 Task: Create ChildIssue0000000301 as Child Issue of Issue Issue0000000151 in Backlog  in Scrum Project Project0000000031 in Jira. Create ChildIssue0000000302 as Child Issue of Issue Issue0000000151 in Backlog  in Scrum Project Project0000000031 in Jira. Create ChildIssue0000000303 as Child Issue of Issue Issue0000000152 in Backlog  in Scrum Project Project0000000031 in Jira. Create ChildIssue0000000304 as Child Issue of Issue Issue0000000152 in Backlog  in Scrum Project Project0000000031 in Jira. Create ChildIssue0000000305 as Child Issue of Issue Issue0000000153 in Backlog  in Scrum Project Project0000000031 in Jira
Action: Mouse moved to (376, 131)
Screenshot: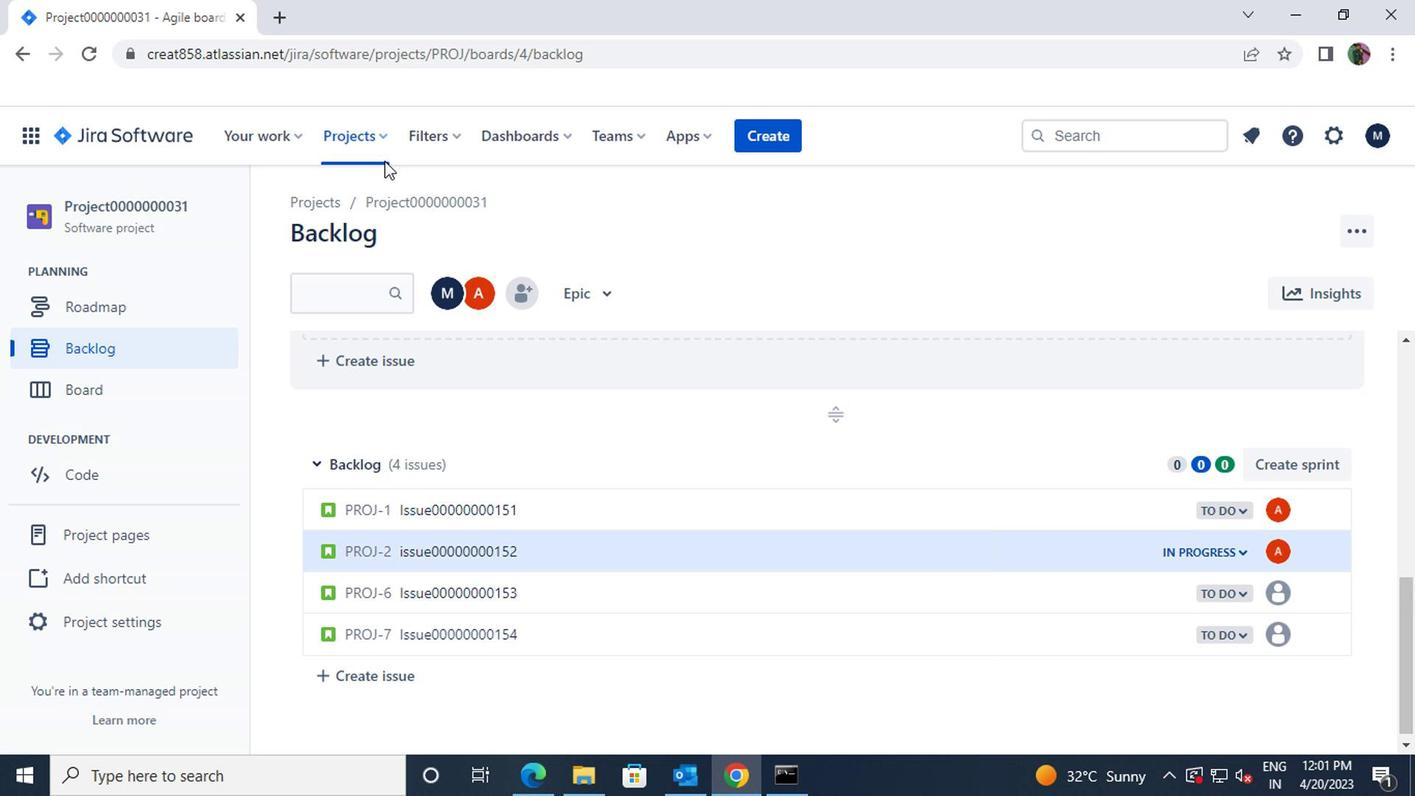 
Action: Mouse pressed left at (376, 131)
Screenshot: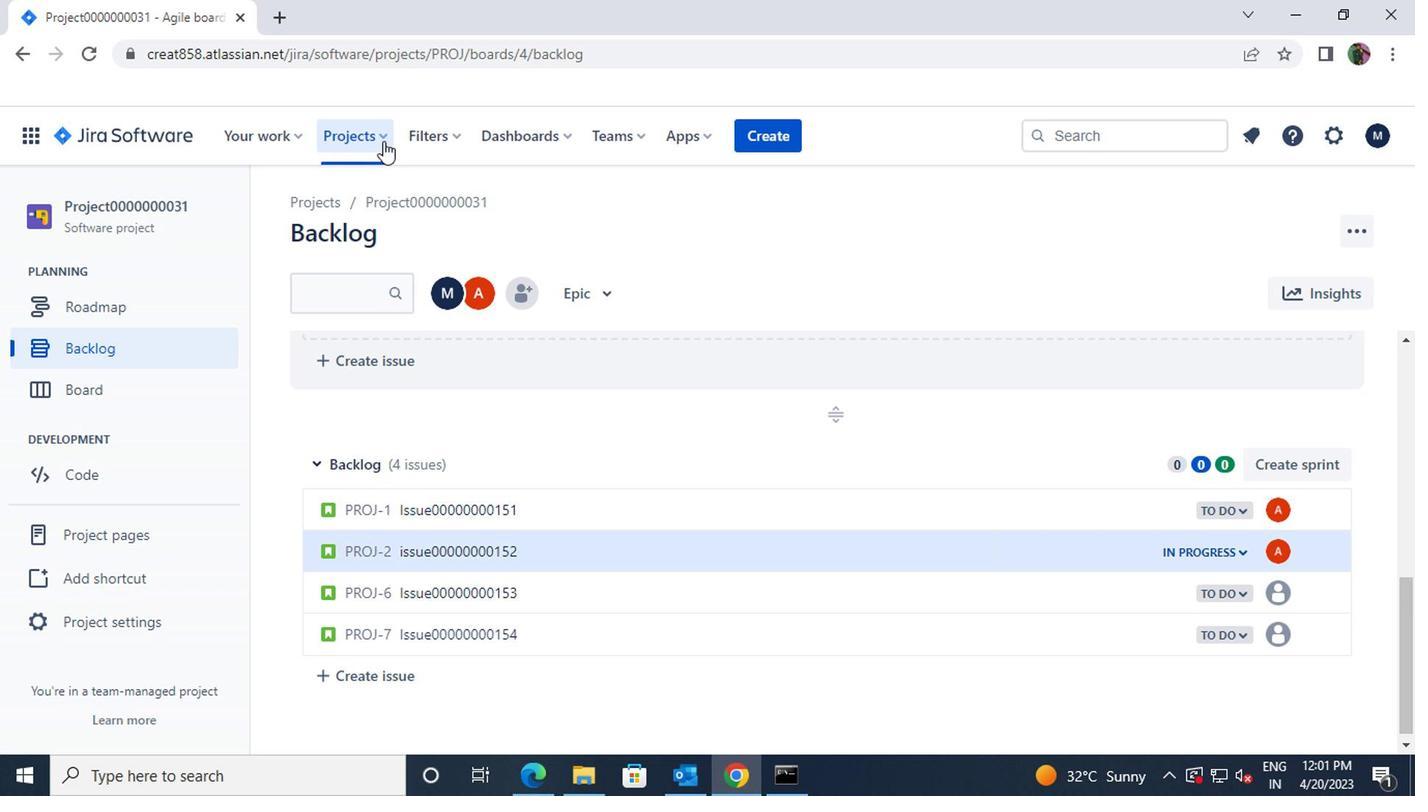 
Action: Mouse moved to (407, 223)
Screenshot: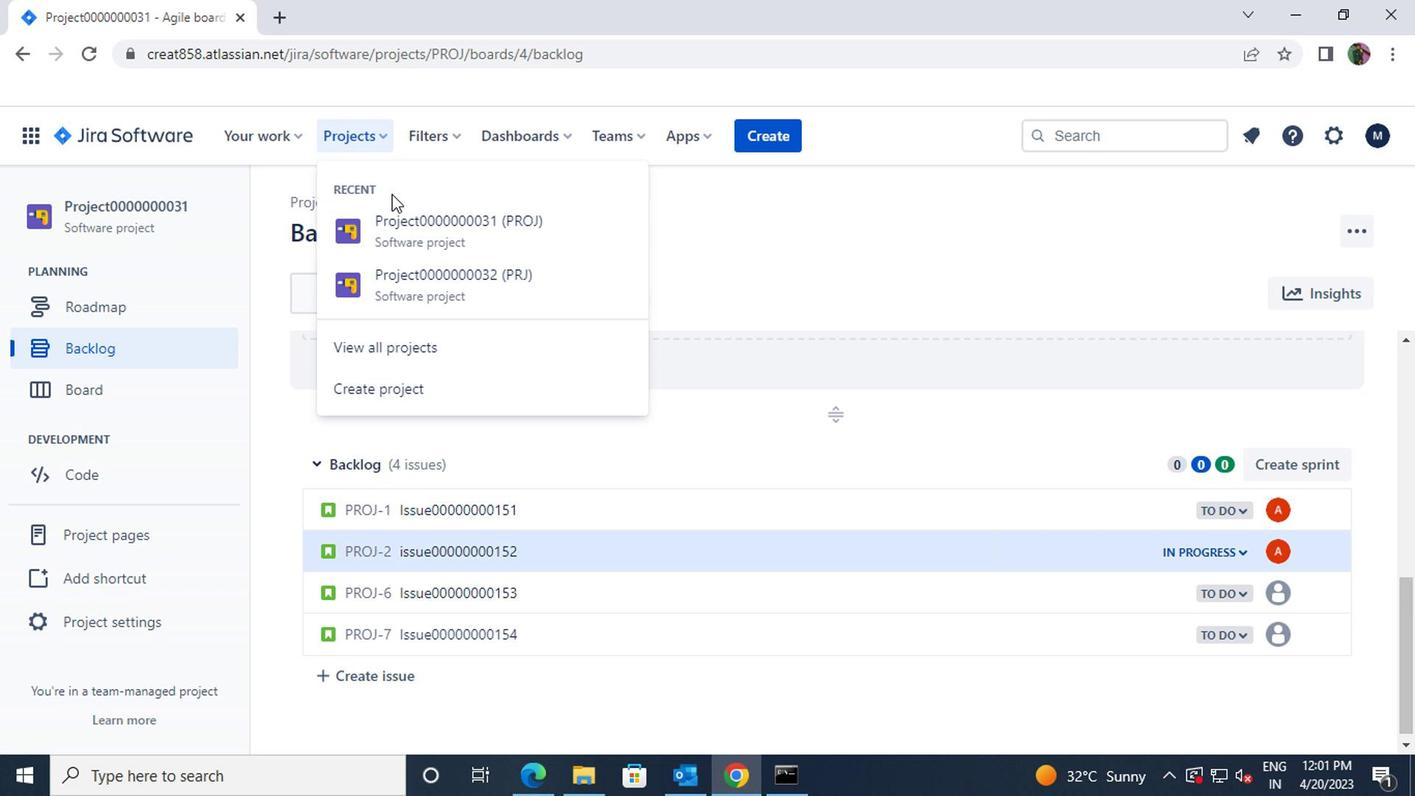 
Action: Mouse pressed left at (407, 223)
Screenshot: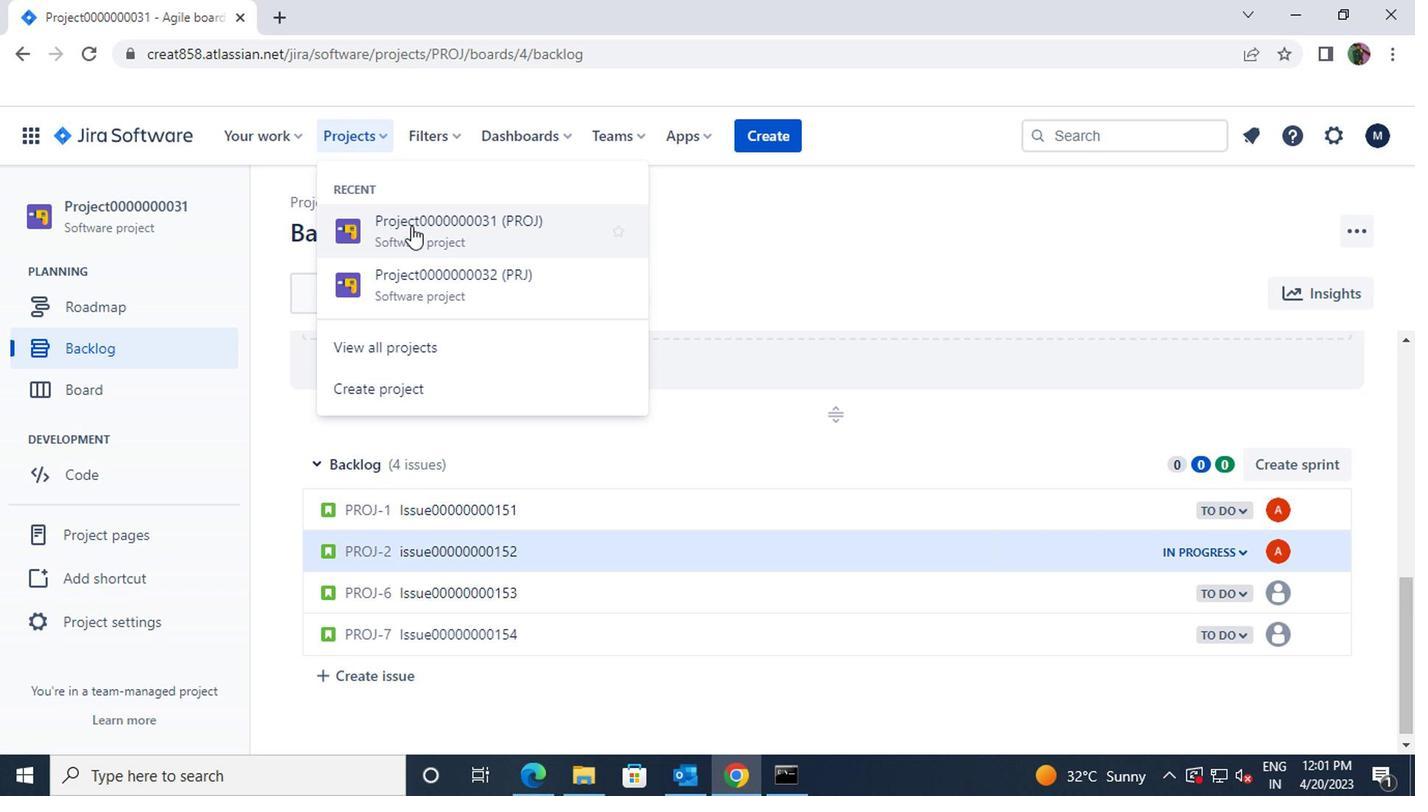 
Action: Mouse moved to (106, 356)
Screenshot: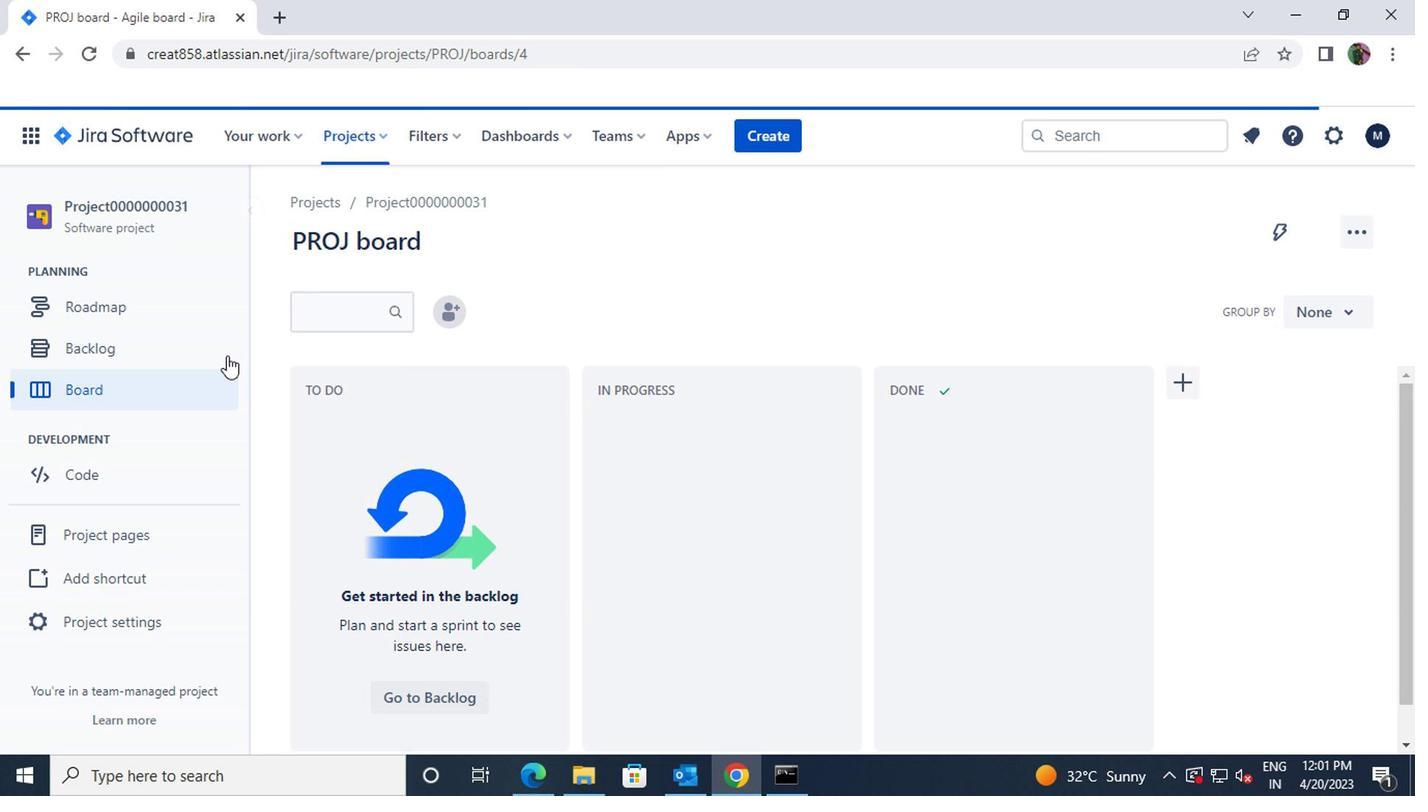 
Action: Mouse pressed left at (106, 356)
Screenshot: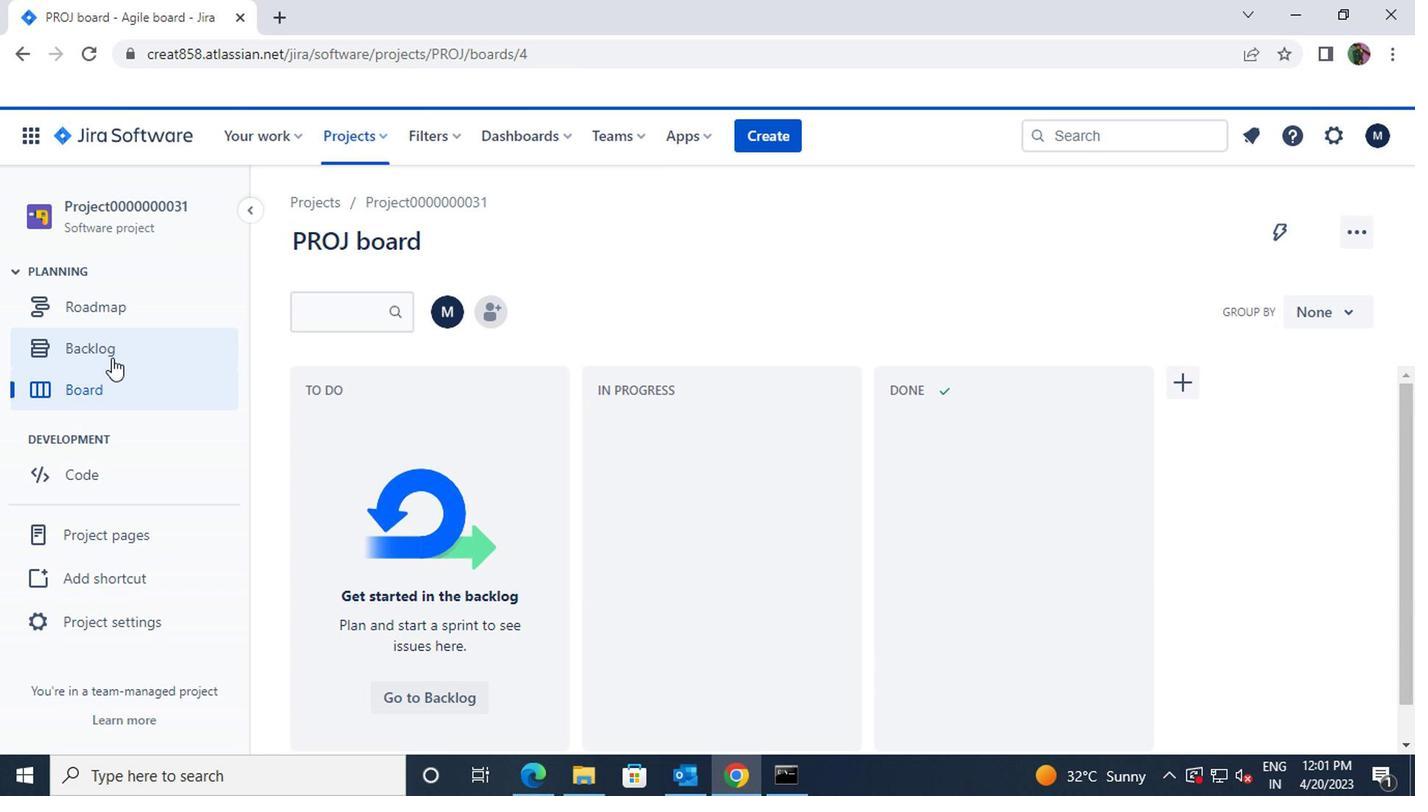 
Action: Mouse moved to (501, 424)
Screenshot: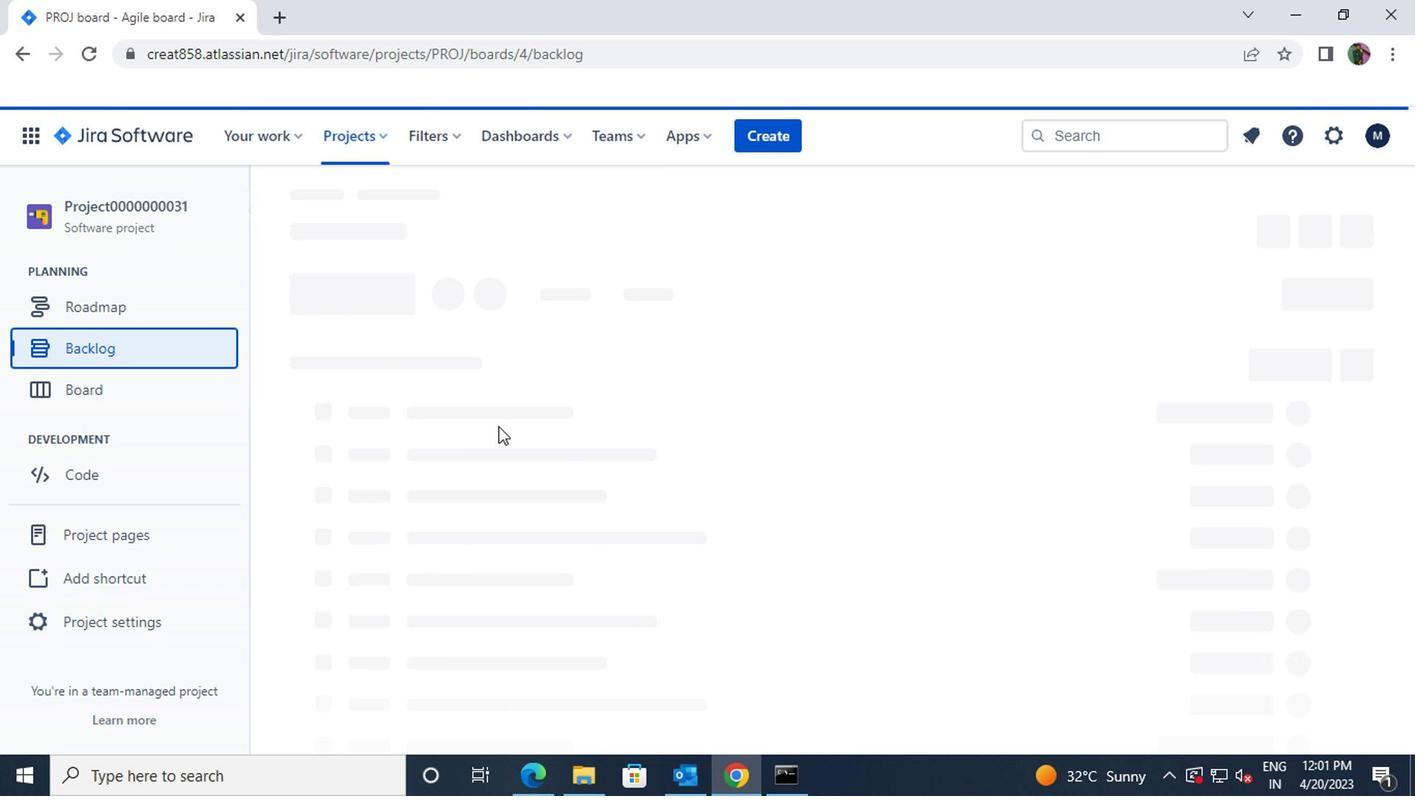 
Action: Mouse scrolled (501, 423) with delta (0, 0)
Screenshot: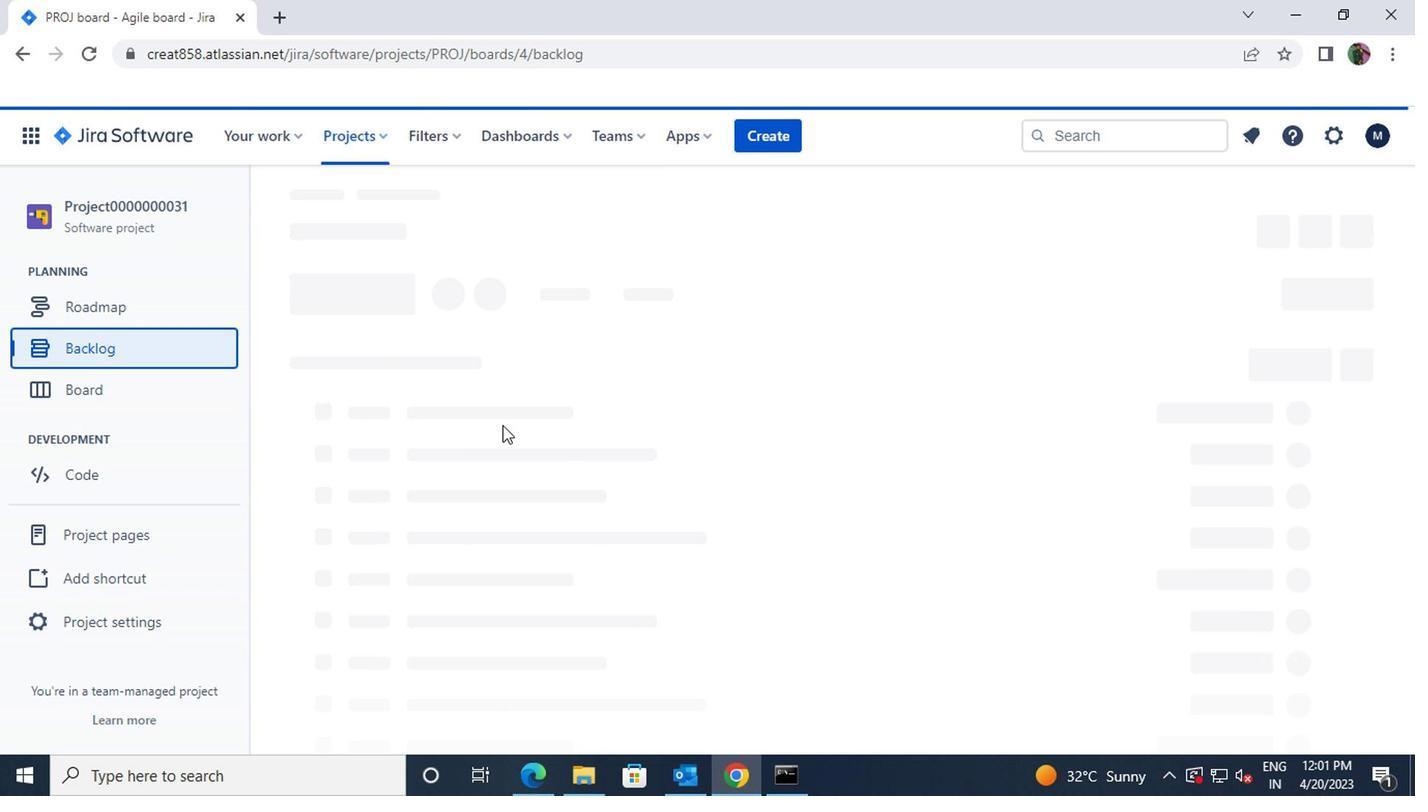 
Action: Mouse scrolled (501, 423) with delta (0, 0)
Screenshot: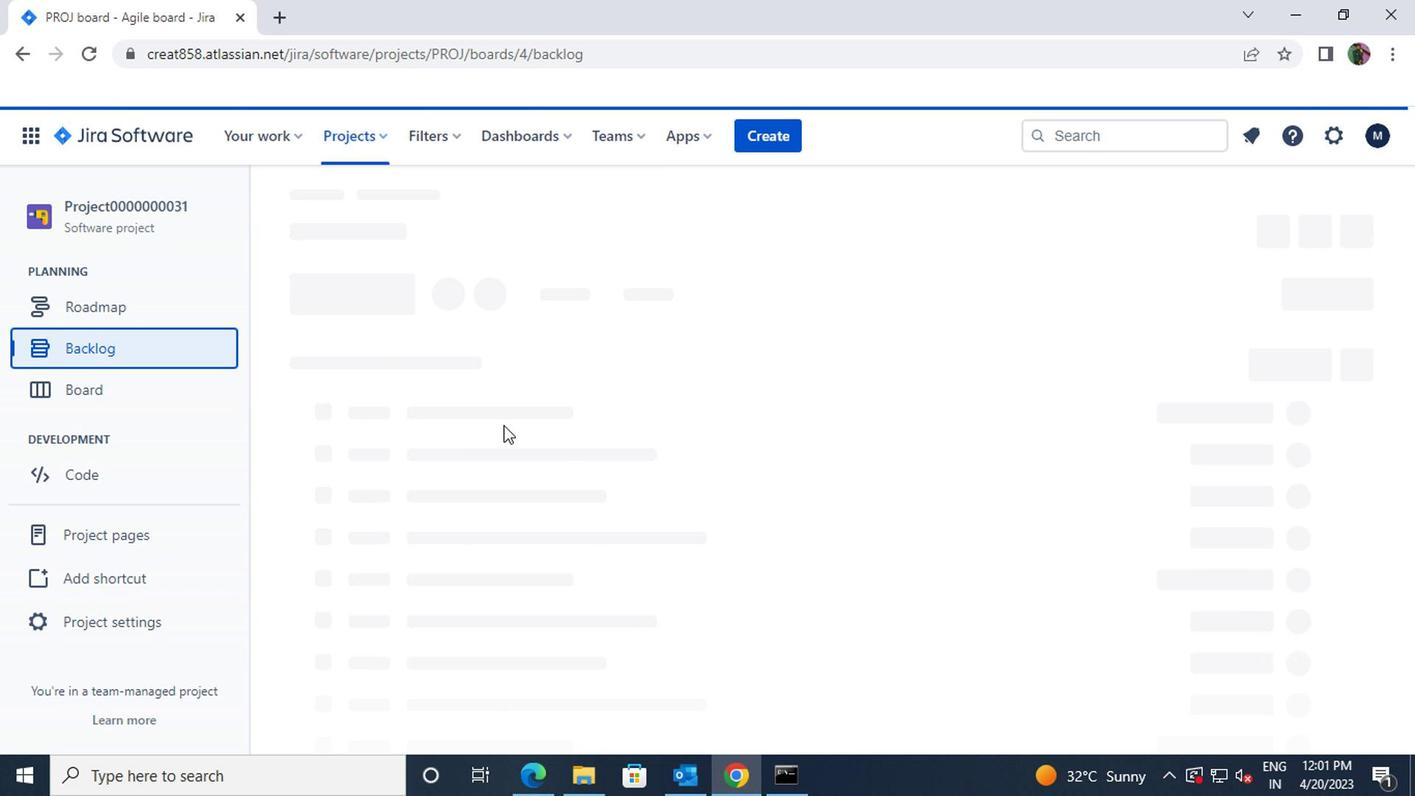 
Action: Mouse scrolled (501, 423) with delta (0, 0)
Screenshot: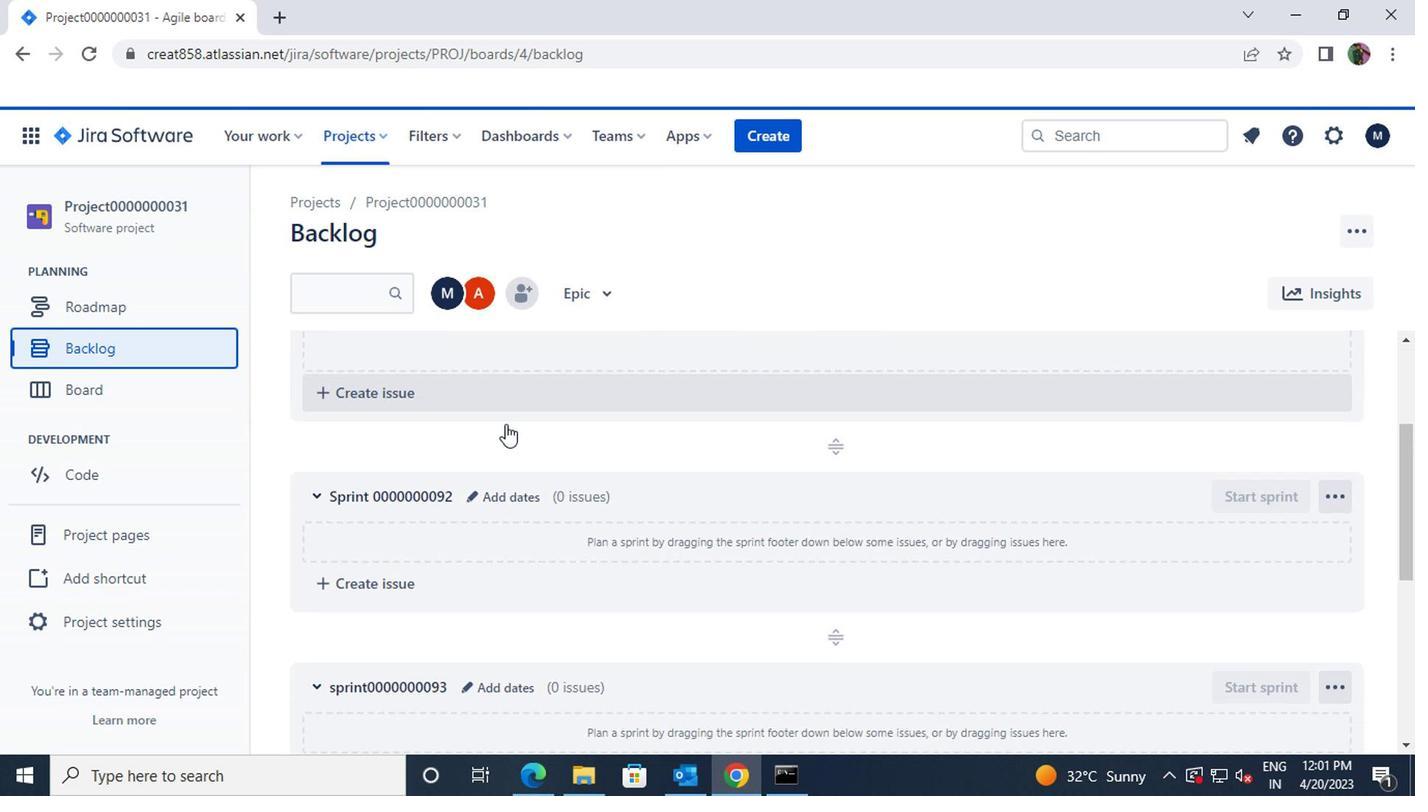 
Action: Mouse scrolled (501, 423) with delta (0, 0)
Screenshot: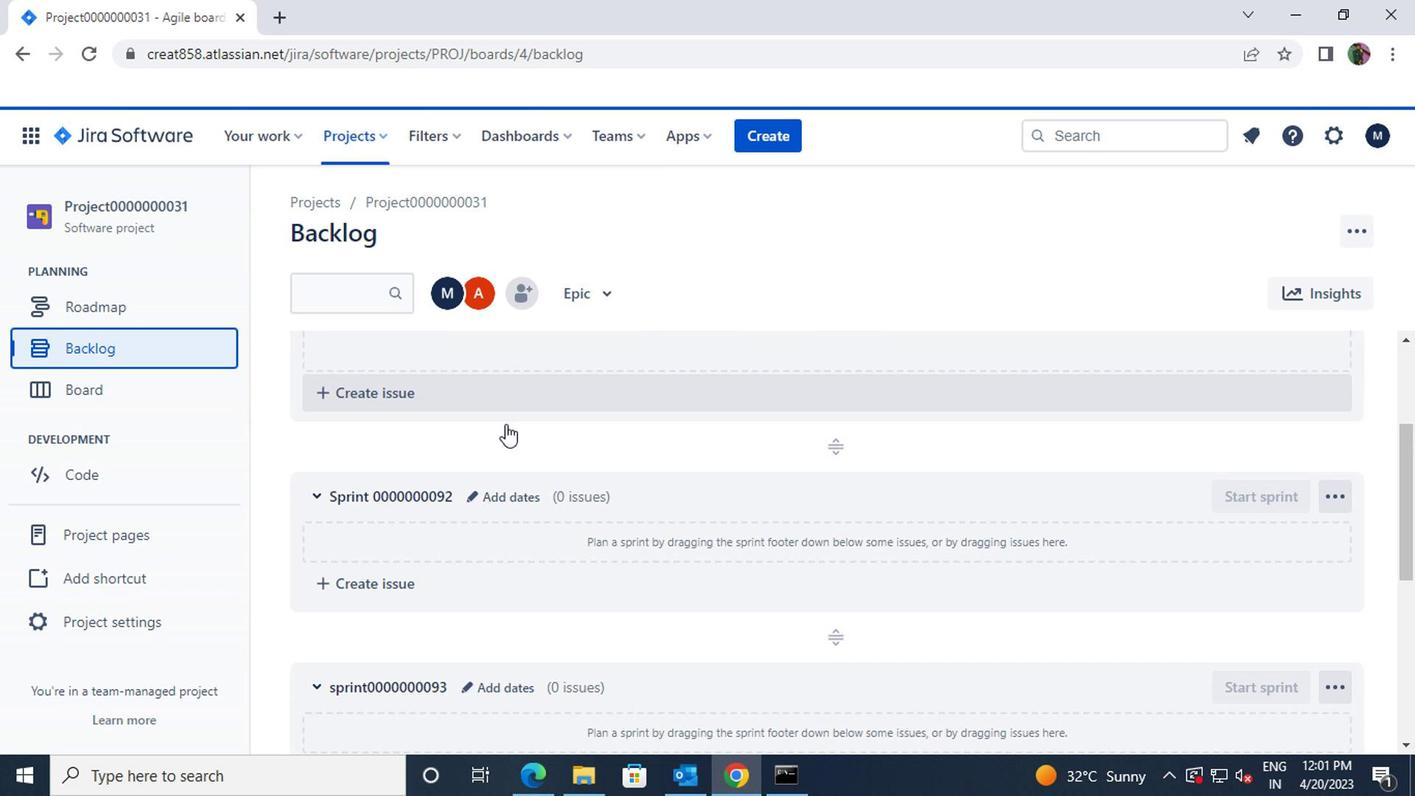
Action: Mouse scrolled (501, 423) with delta (0, 0)
Screenshot: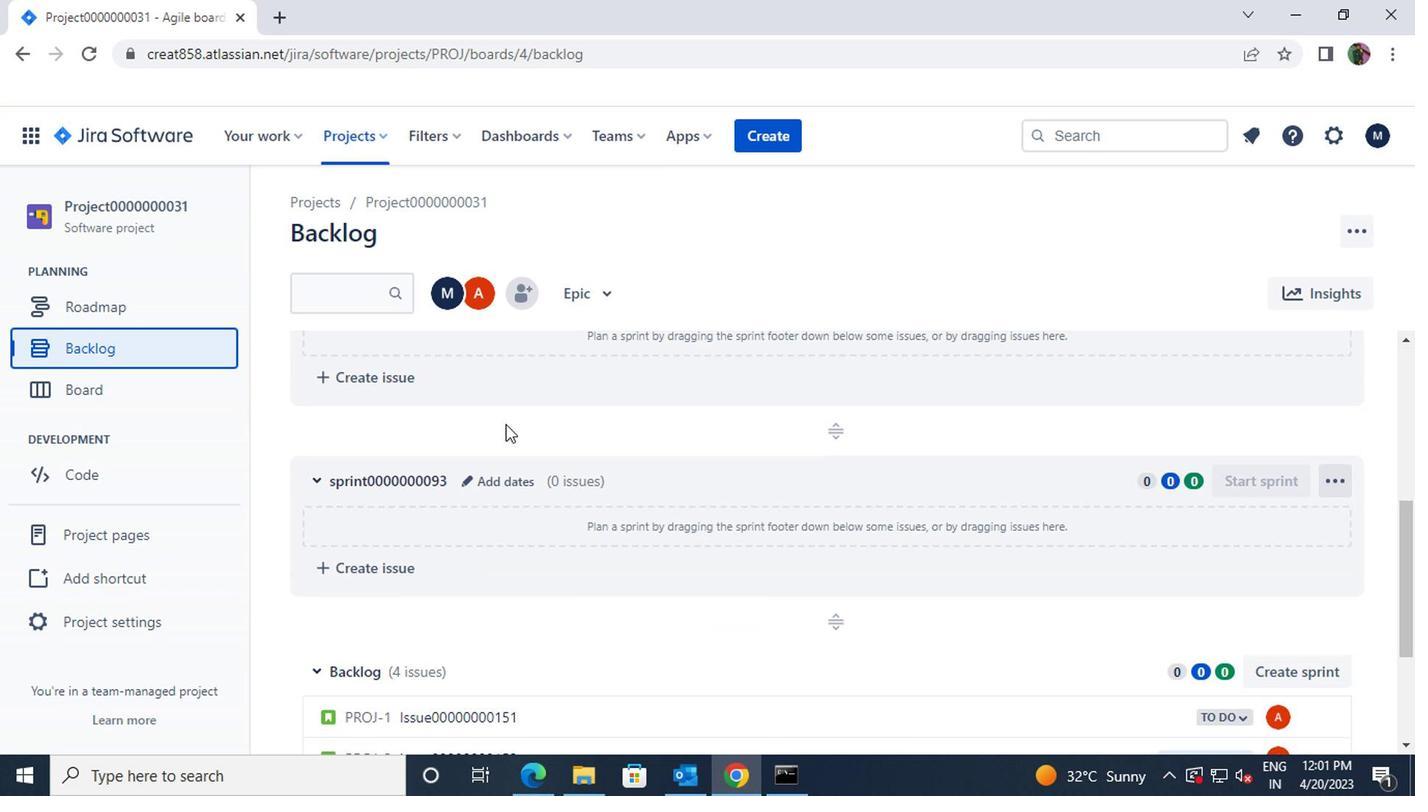 
Action: Mouse moved to (501, 424)
Screenshot: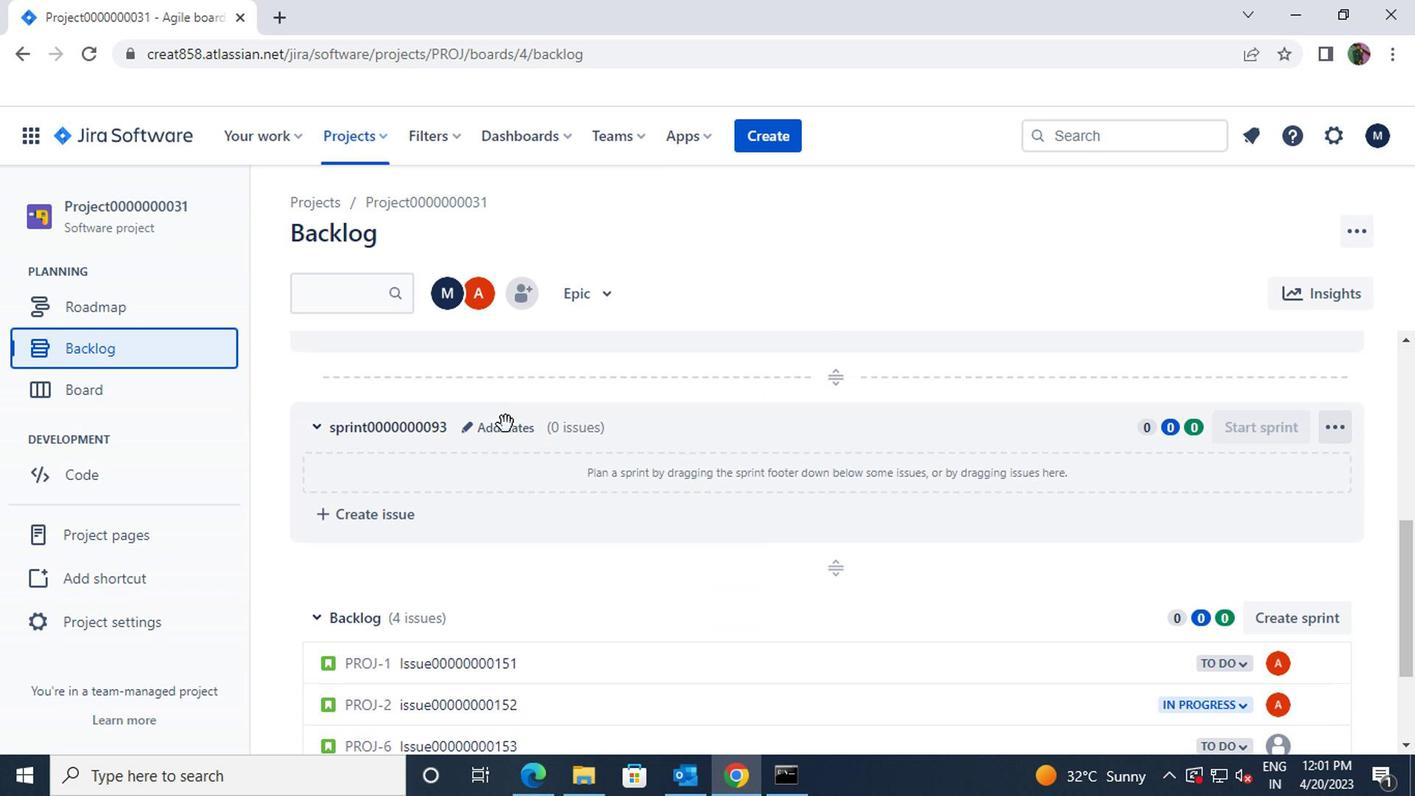 
Action: Mouse scrolled (501, 423) with delta (0, 0)
Screenshot: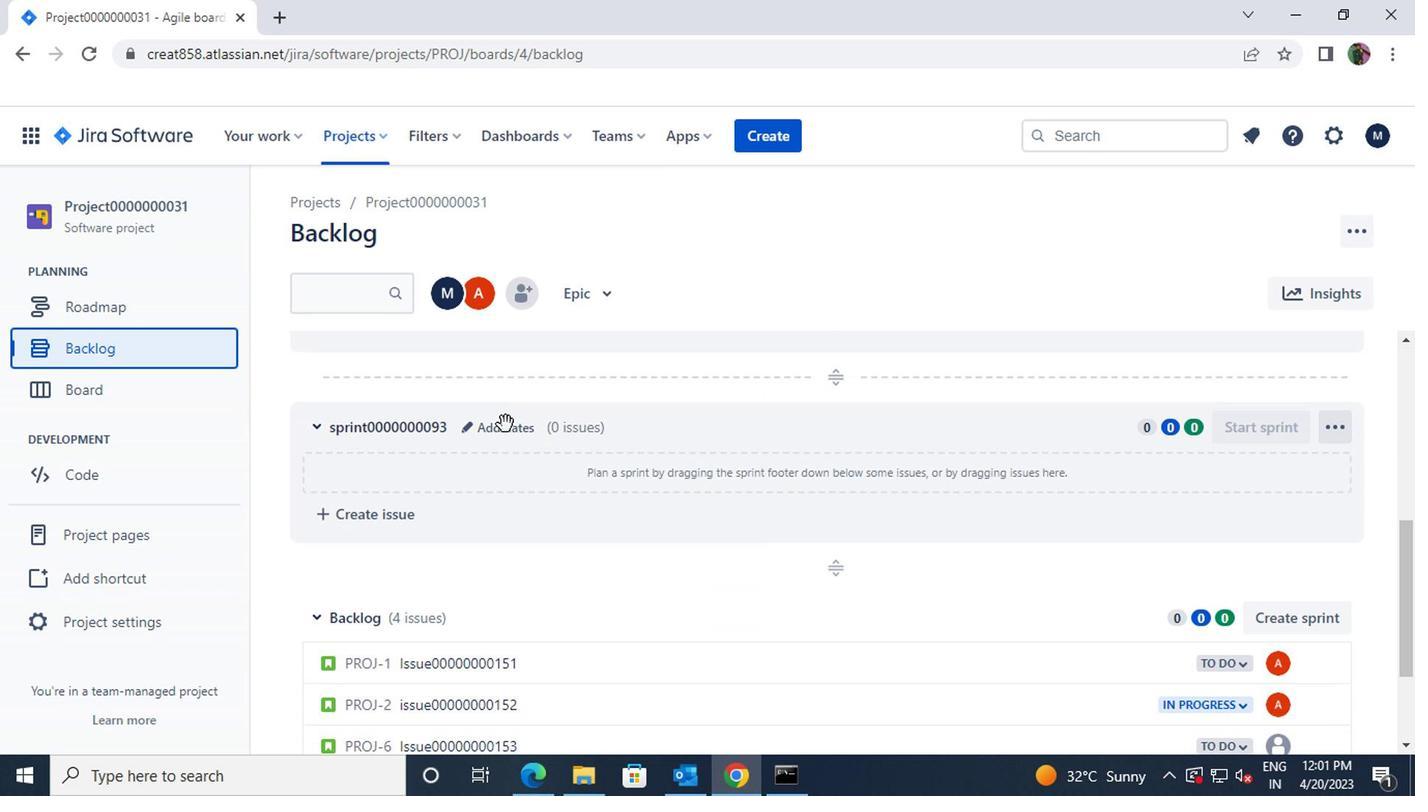 
Action: Mouse moved to (559, 495)
Screenshot: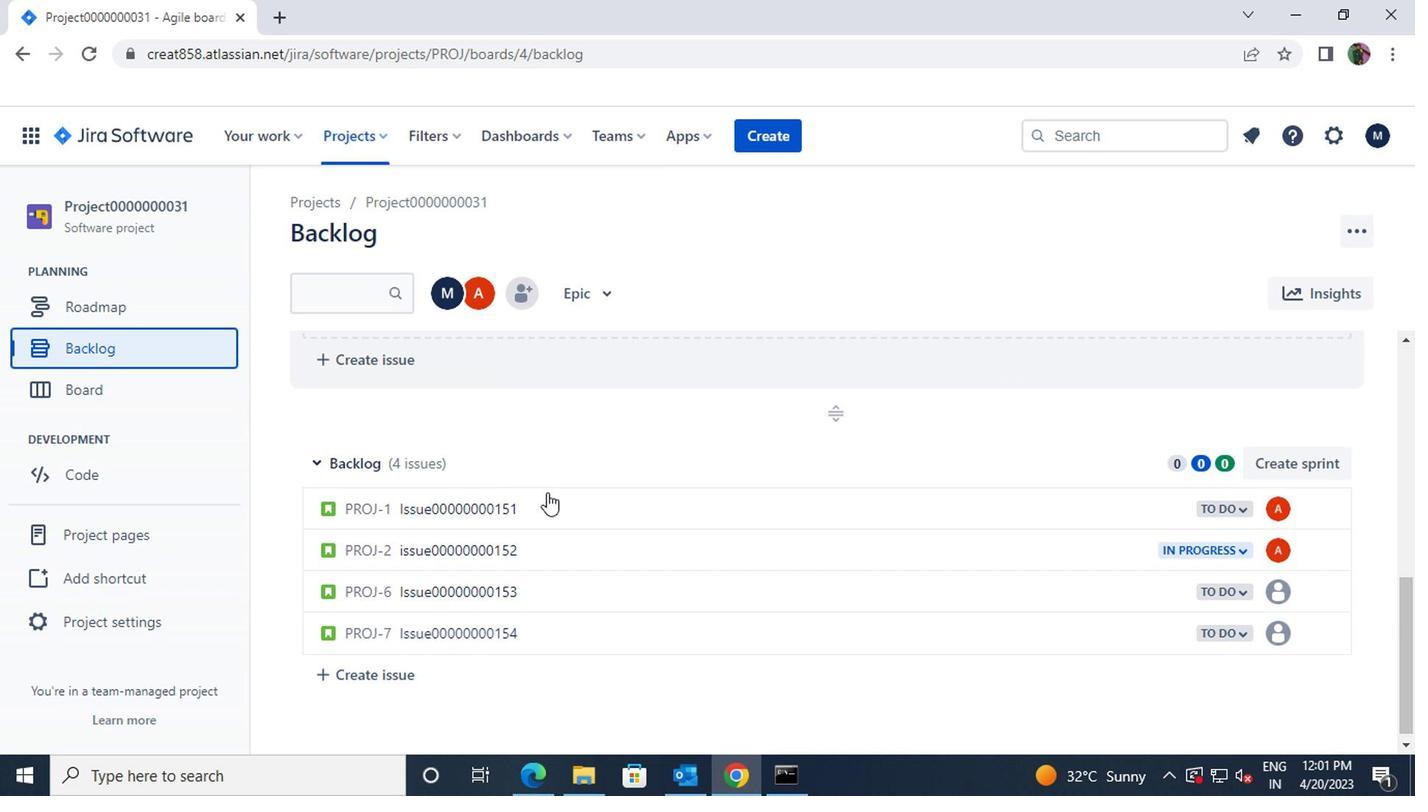 
Action: Mouse pressed left at (559, 495)
Screenshot: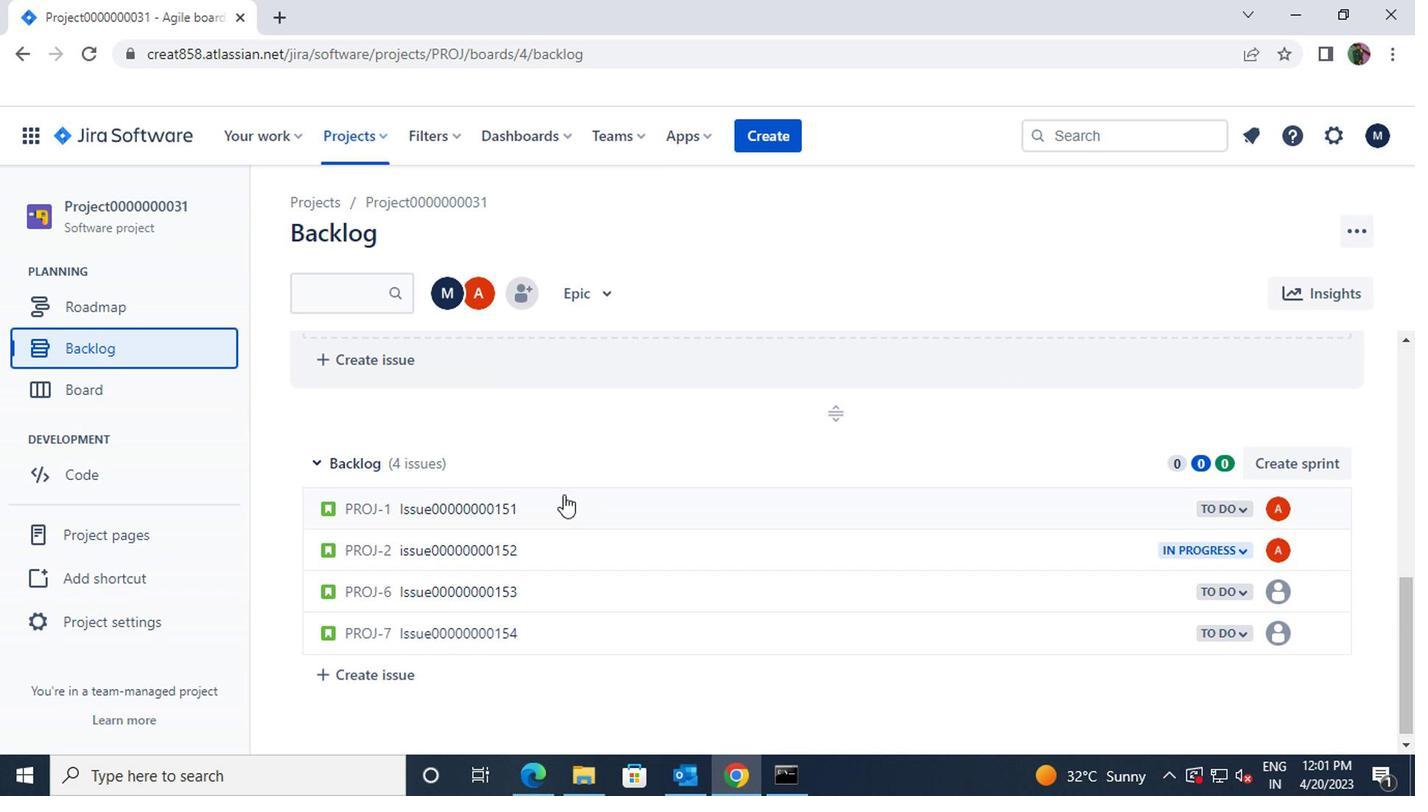 
Action: Mouse moved to (1047, 449)
Screenshot: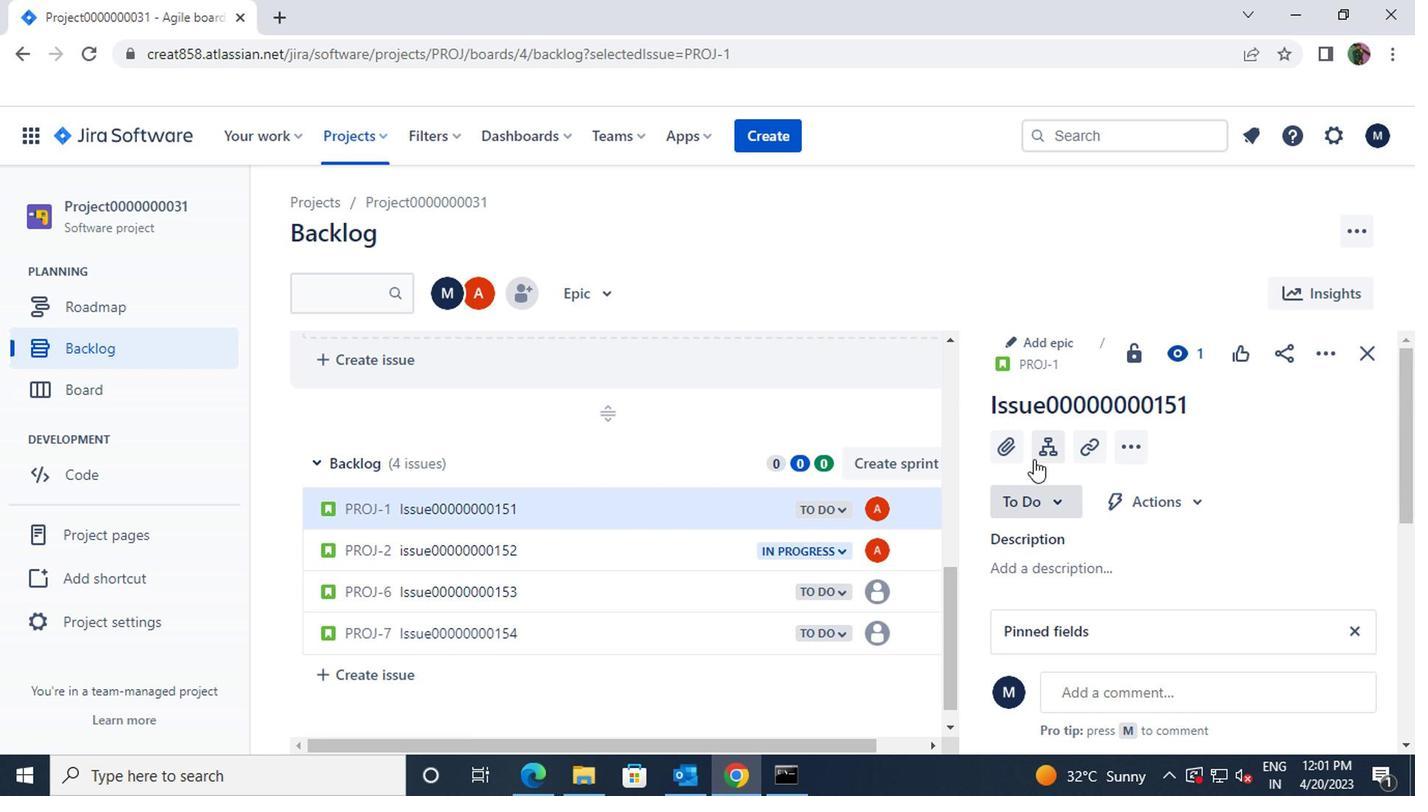 
Action: Mouse pressed left at (1047, 449)
Screenshot: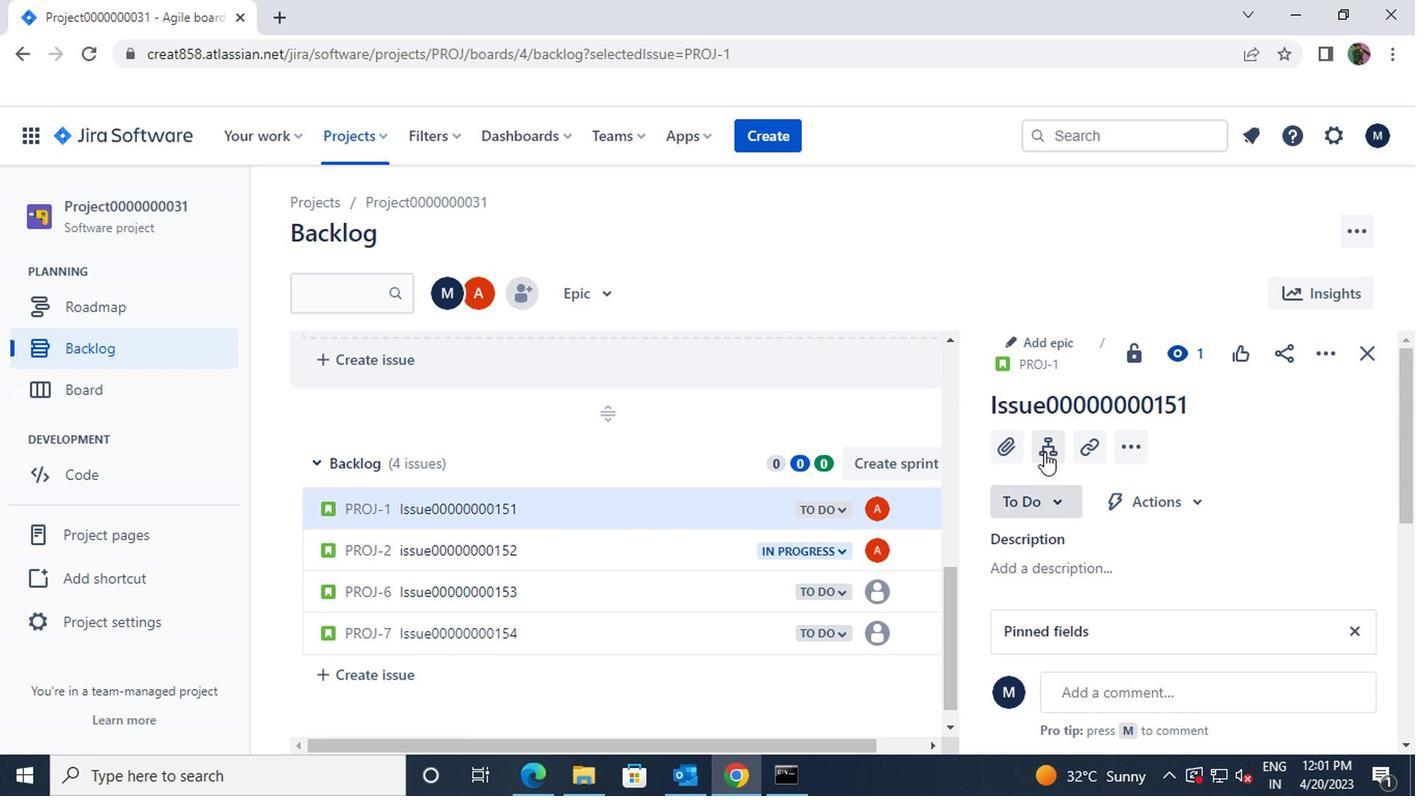 
Action: Mouse moved to (1013, 526)
Screenshot: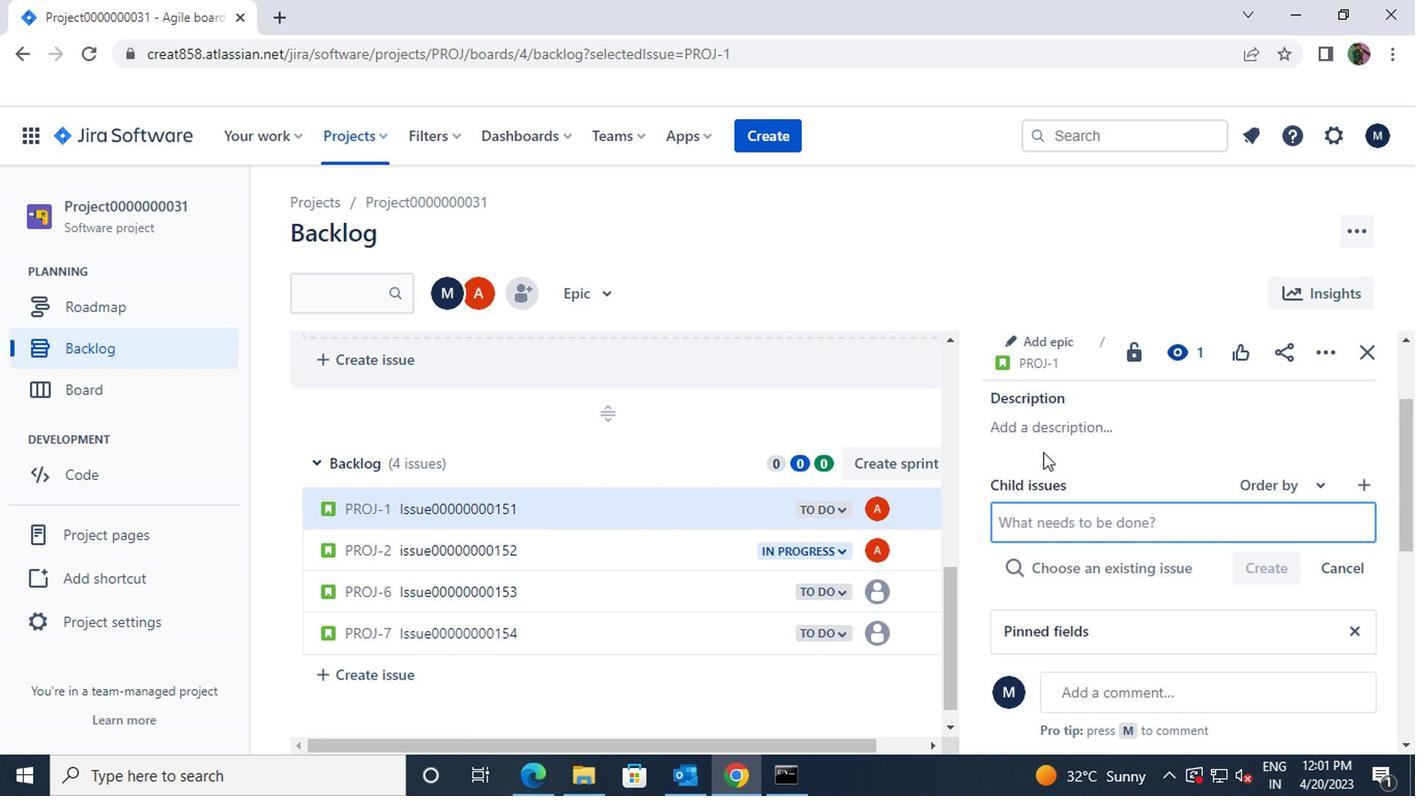 
Action: Mouse pressed left at (1013, 526)
Screenshot: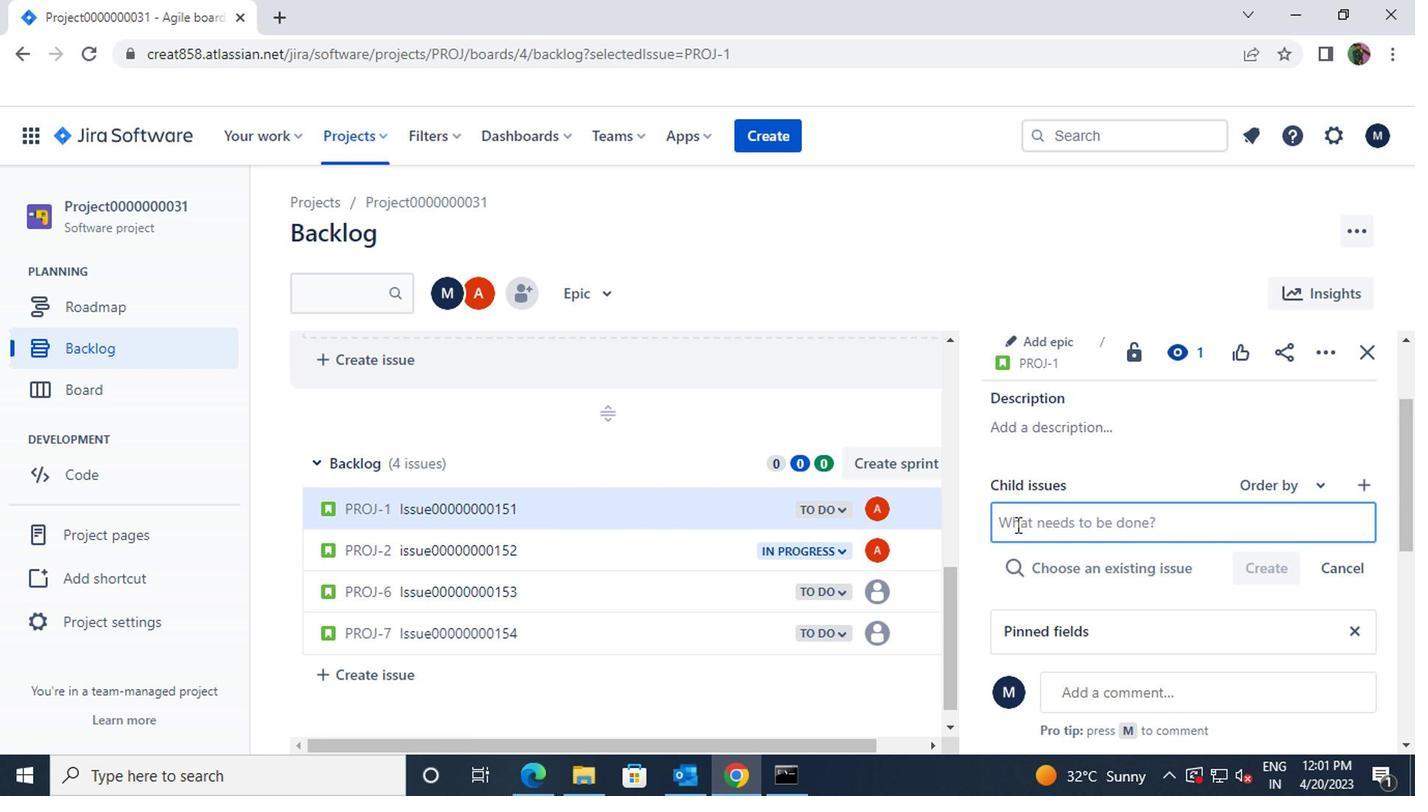 
Action: Mouse moved to (713, 370)
Screenshot: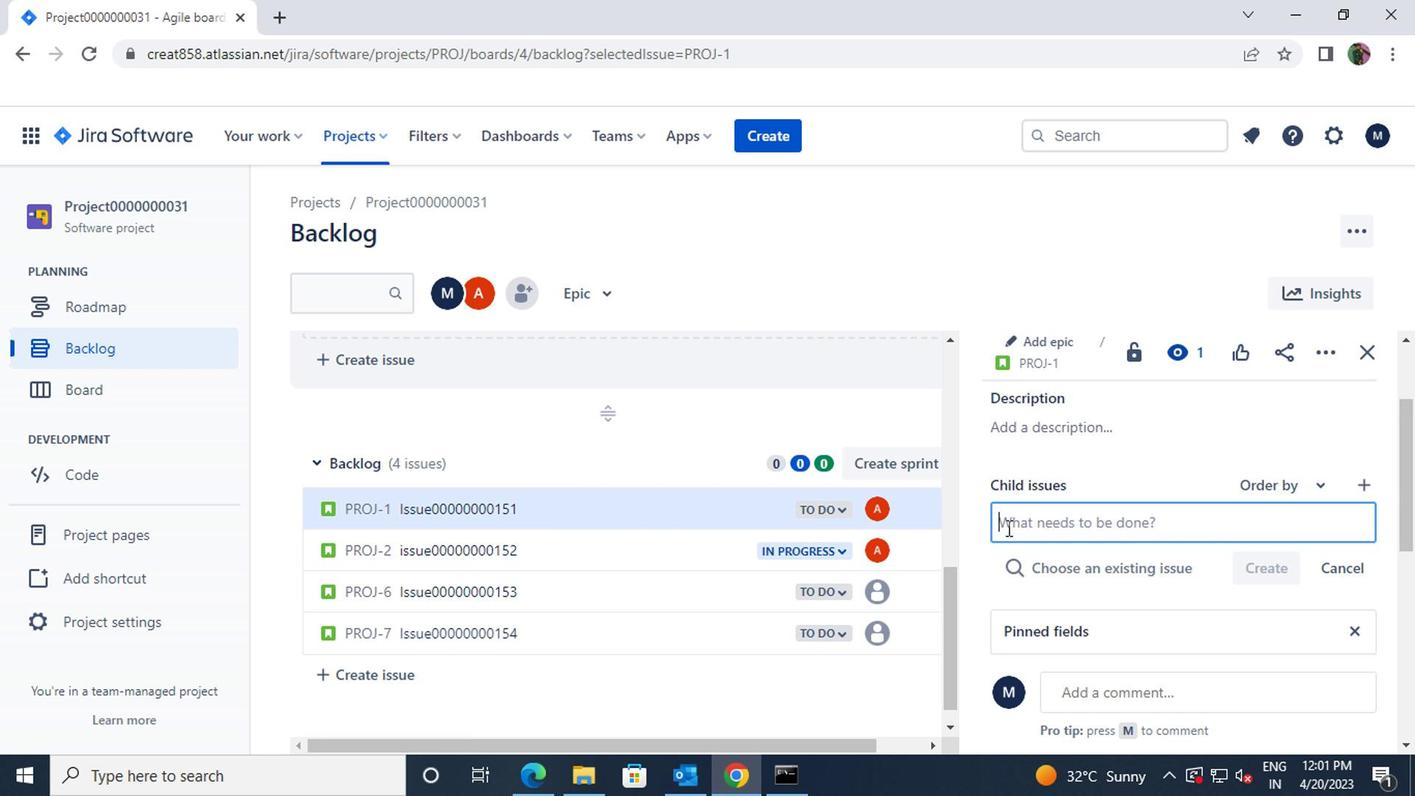 
Action: Key pressed <Key.shift>CHILDISSUE00000000301
Screenshot: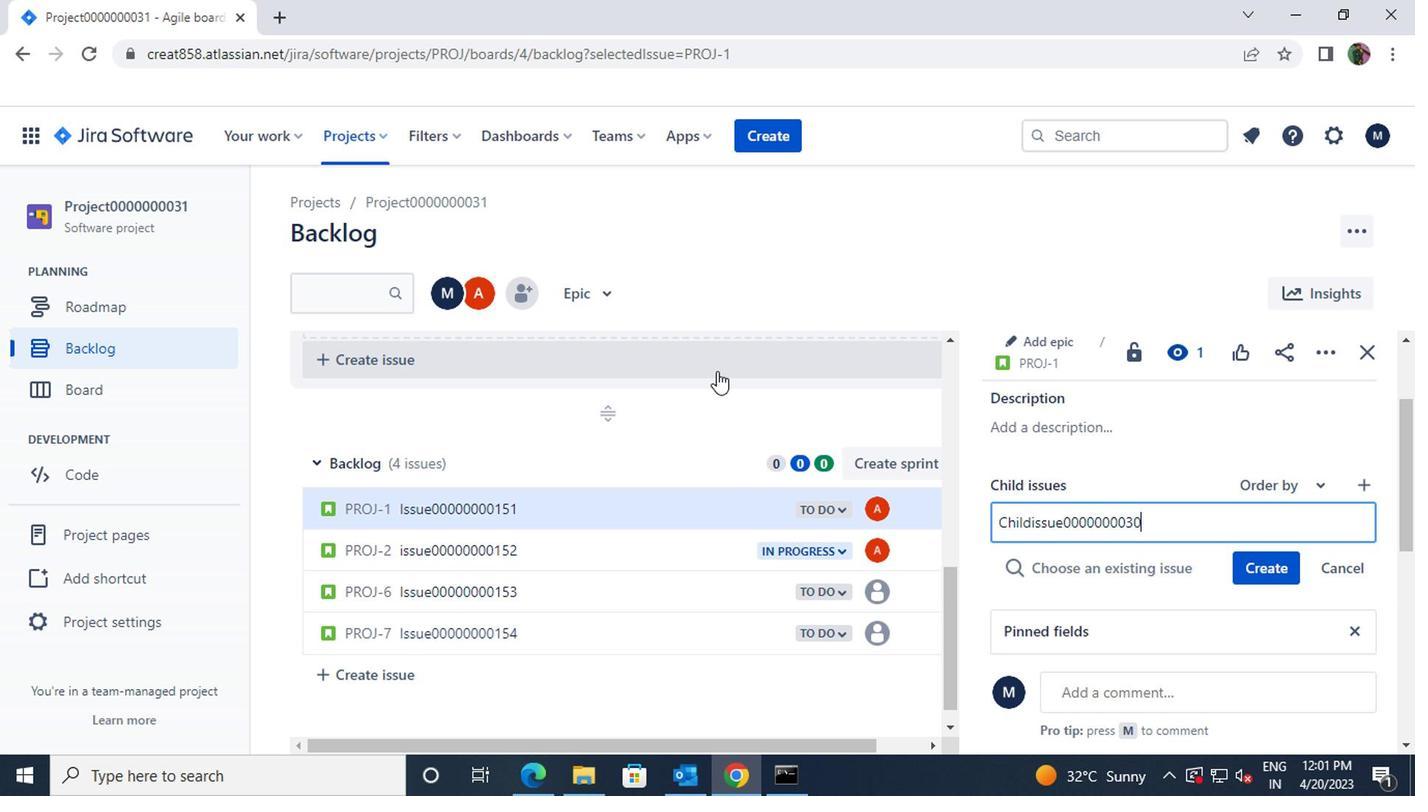 
Action: Mouse moved to (1255, 566)
Screenshot: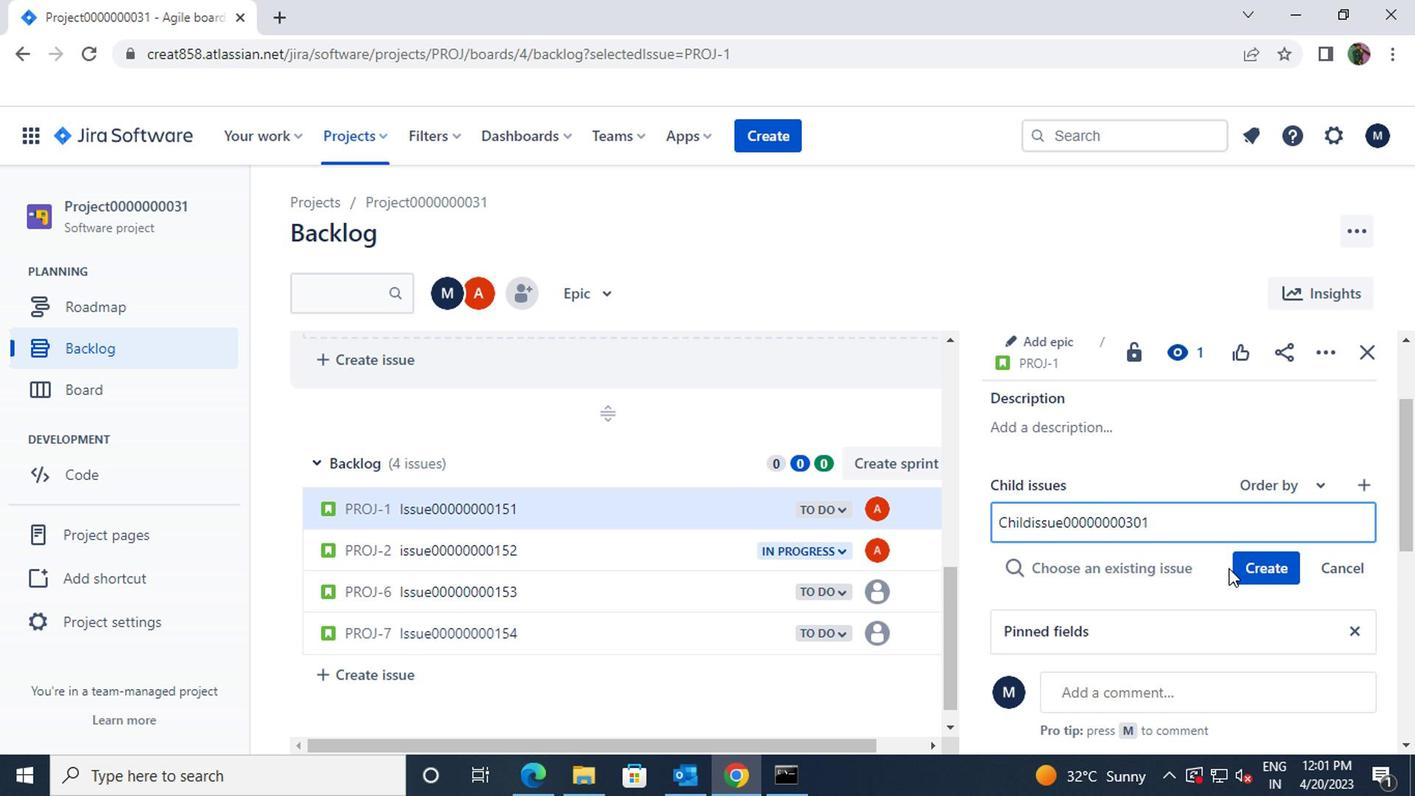 
Action: Mouse pressed left at (1255, 566)
Screenshot: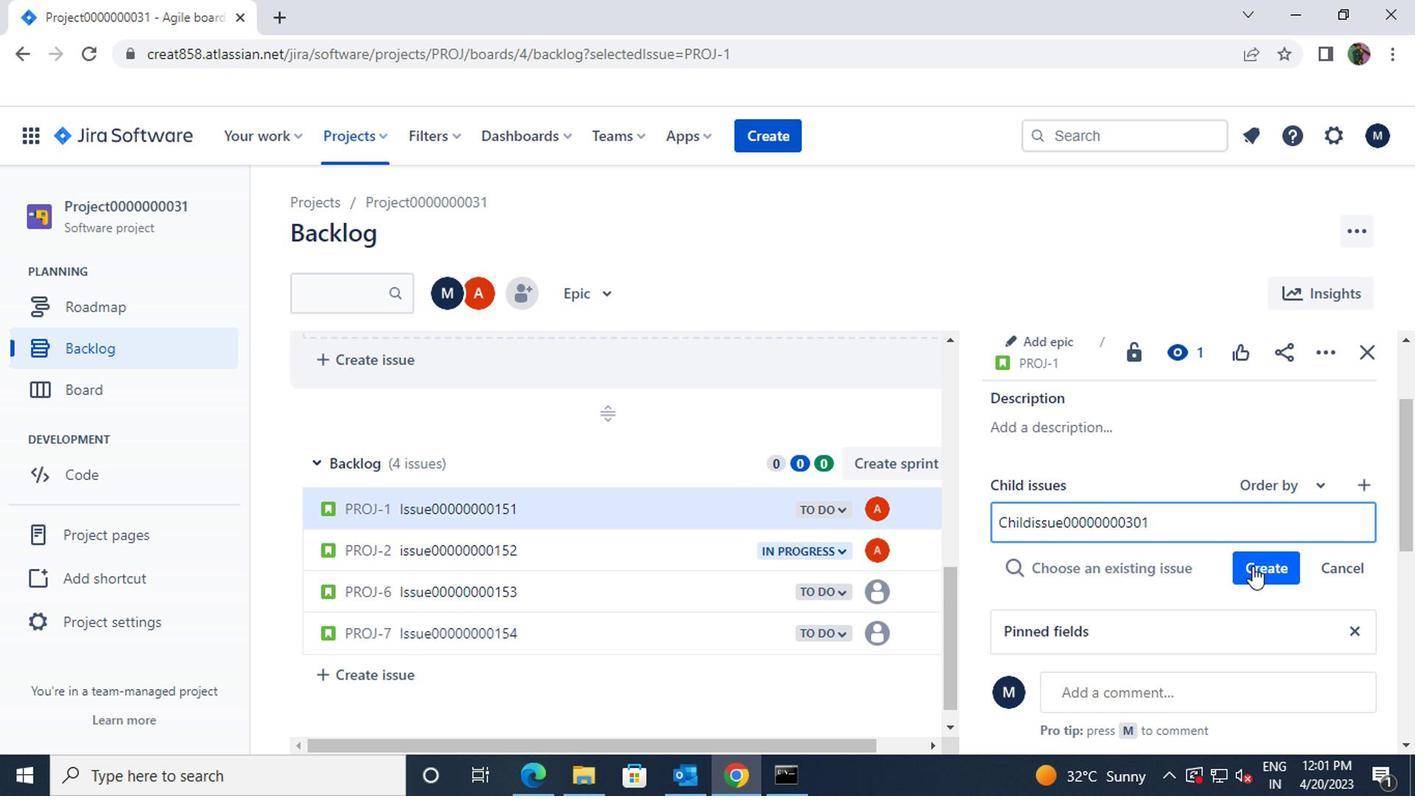 
Action: Mouse moved to (660, 509)
Screenshot: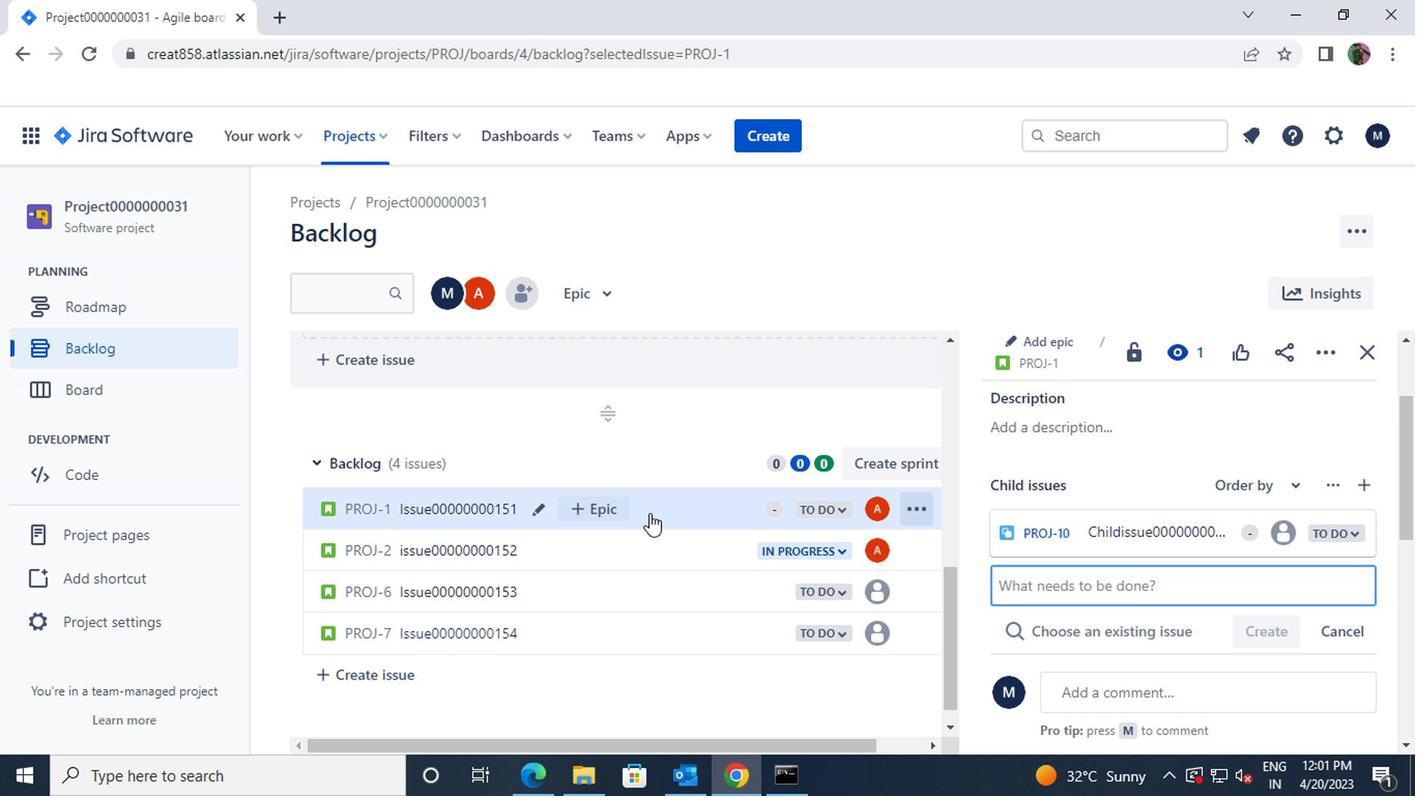 
Action: Mouse pressed left at (660, 509)
Screenshot: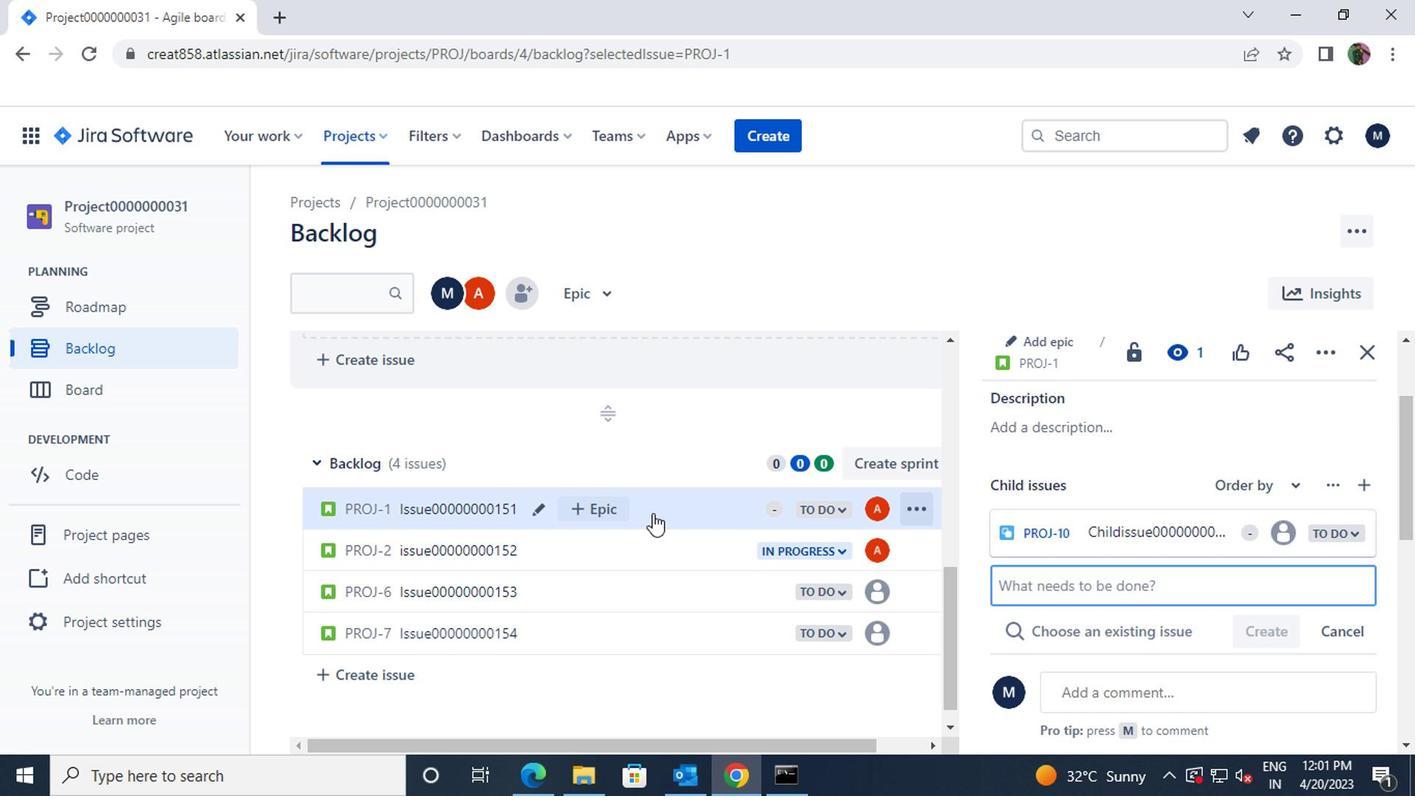 
Action: Mouse moved to (1029, 480)
Screenshot: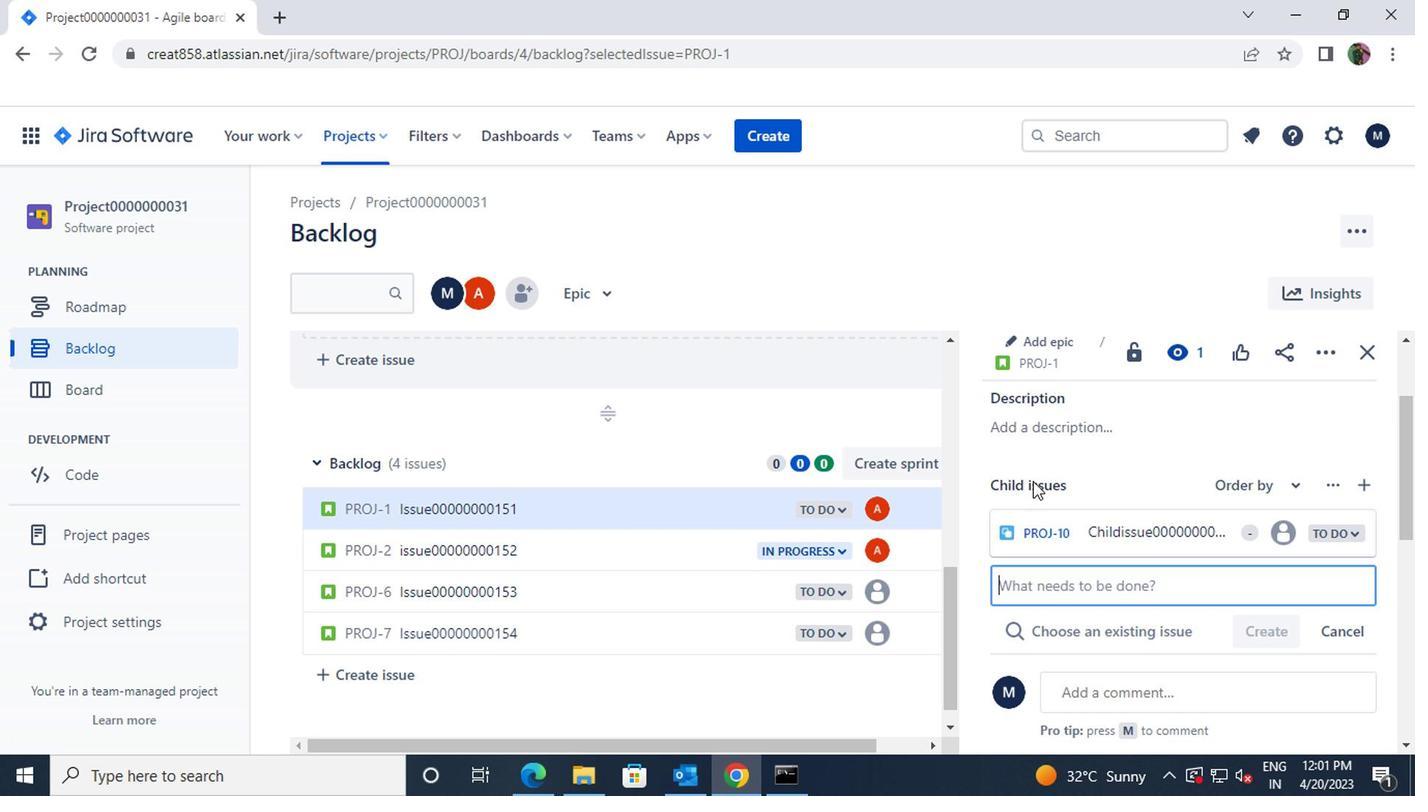 
Action: Mouse scrolled (1029, 480) with delta (0, 0)
Screenshot: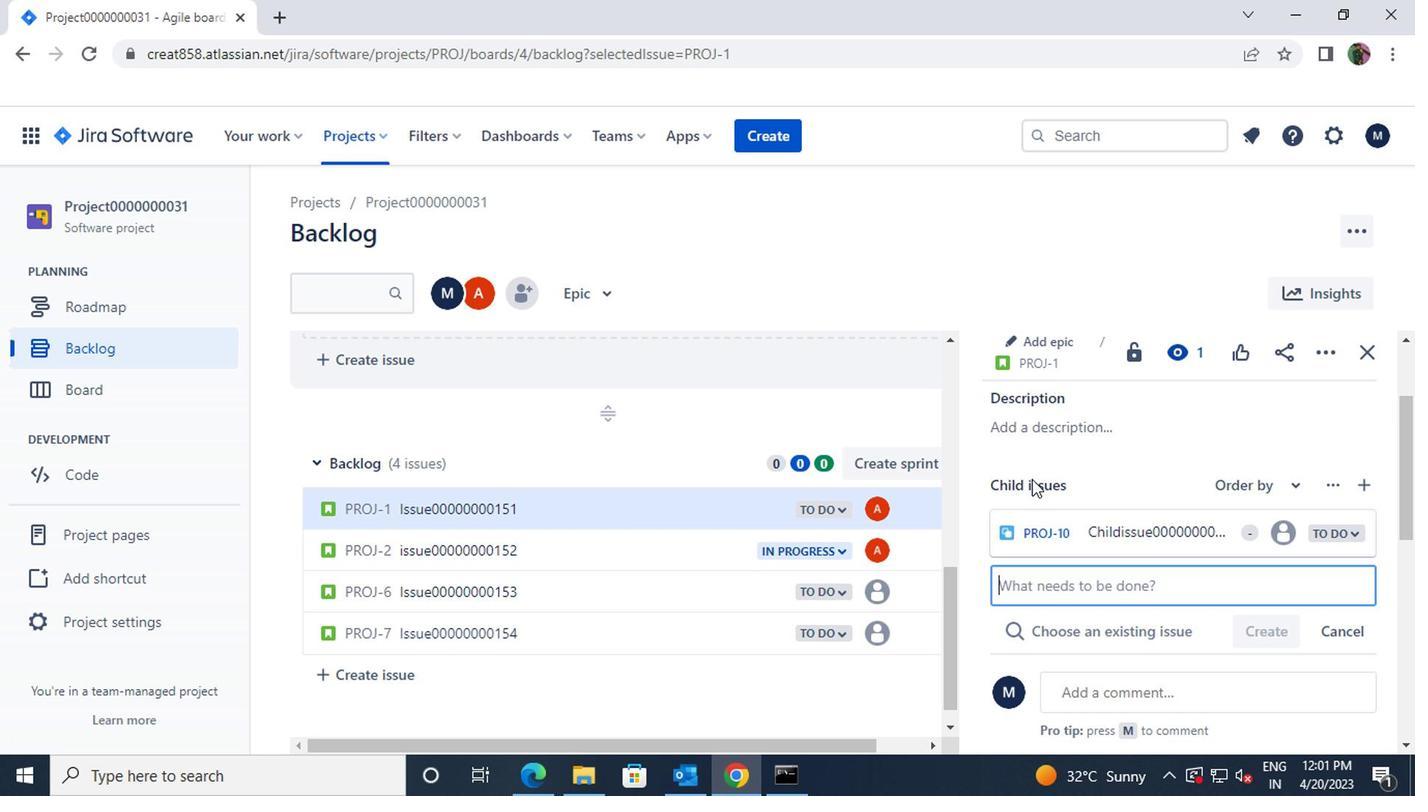 
Action: Mouse moved to (1045, 413)
Screenshot: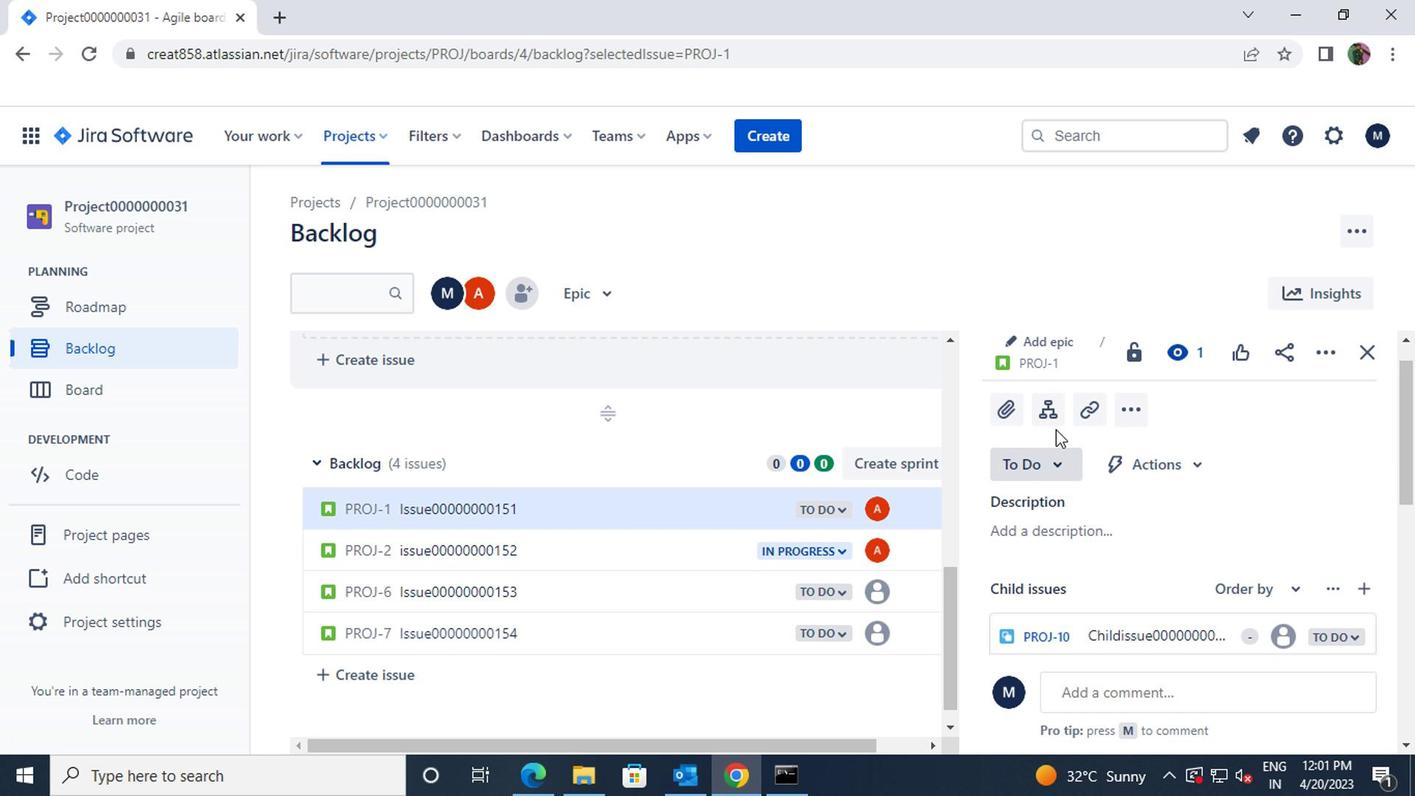 
Action: Mouse pressed left at (1045, 413)
Screenshot: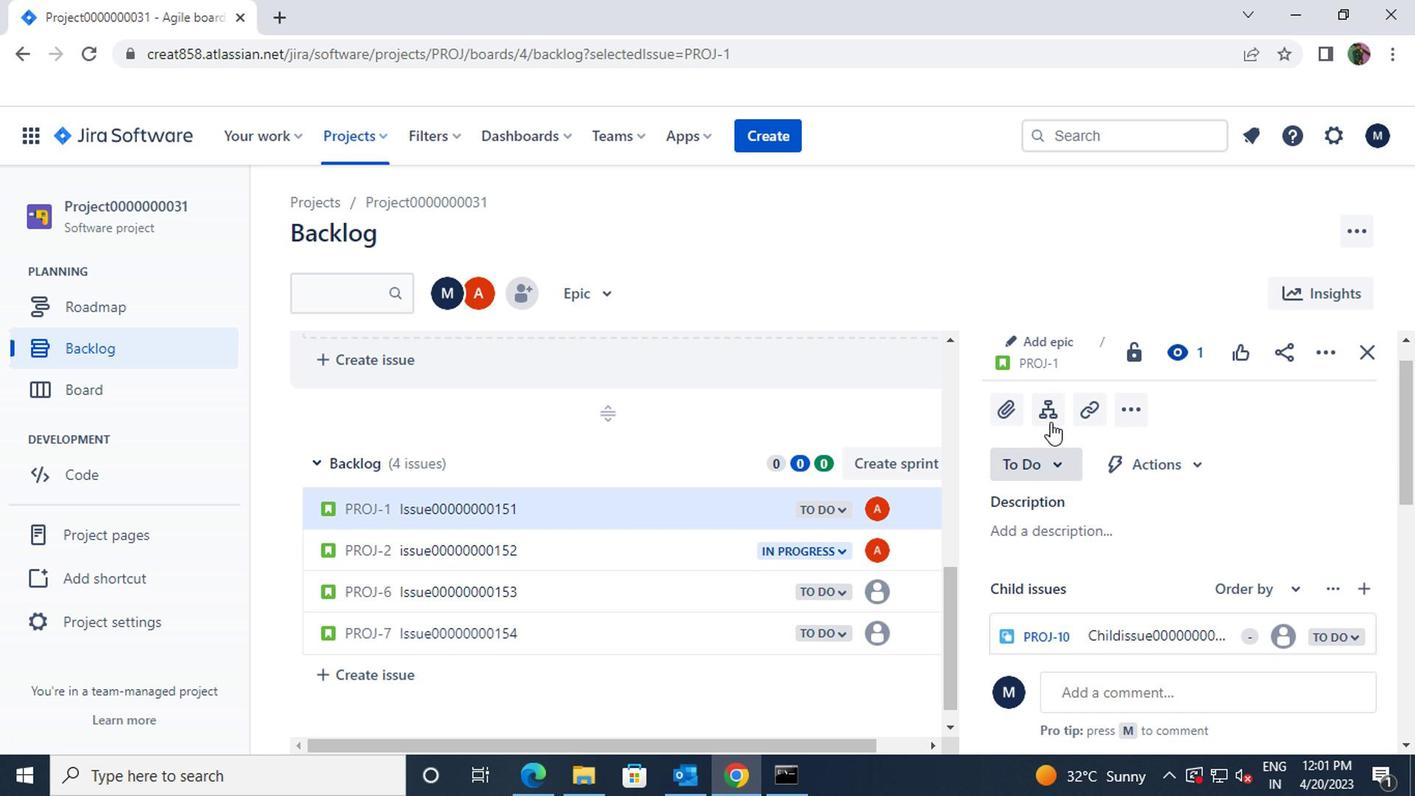 
Action: Mouse moved to (769, 365)
Screenshot: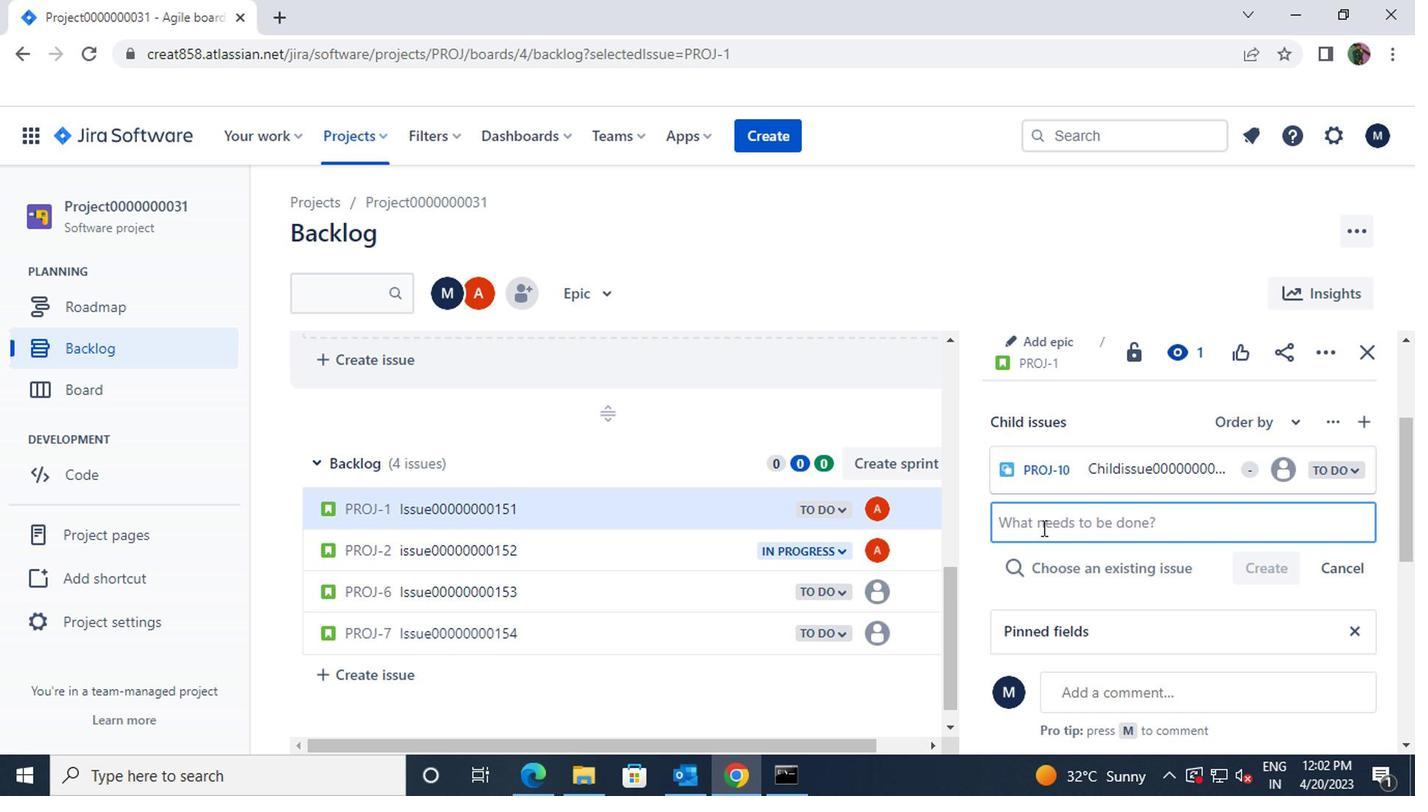 
Action: Key pressed <Key.shift>CHILDISSUE00000000302<Key.enter>
Screenshot: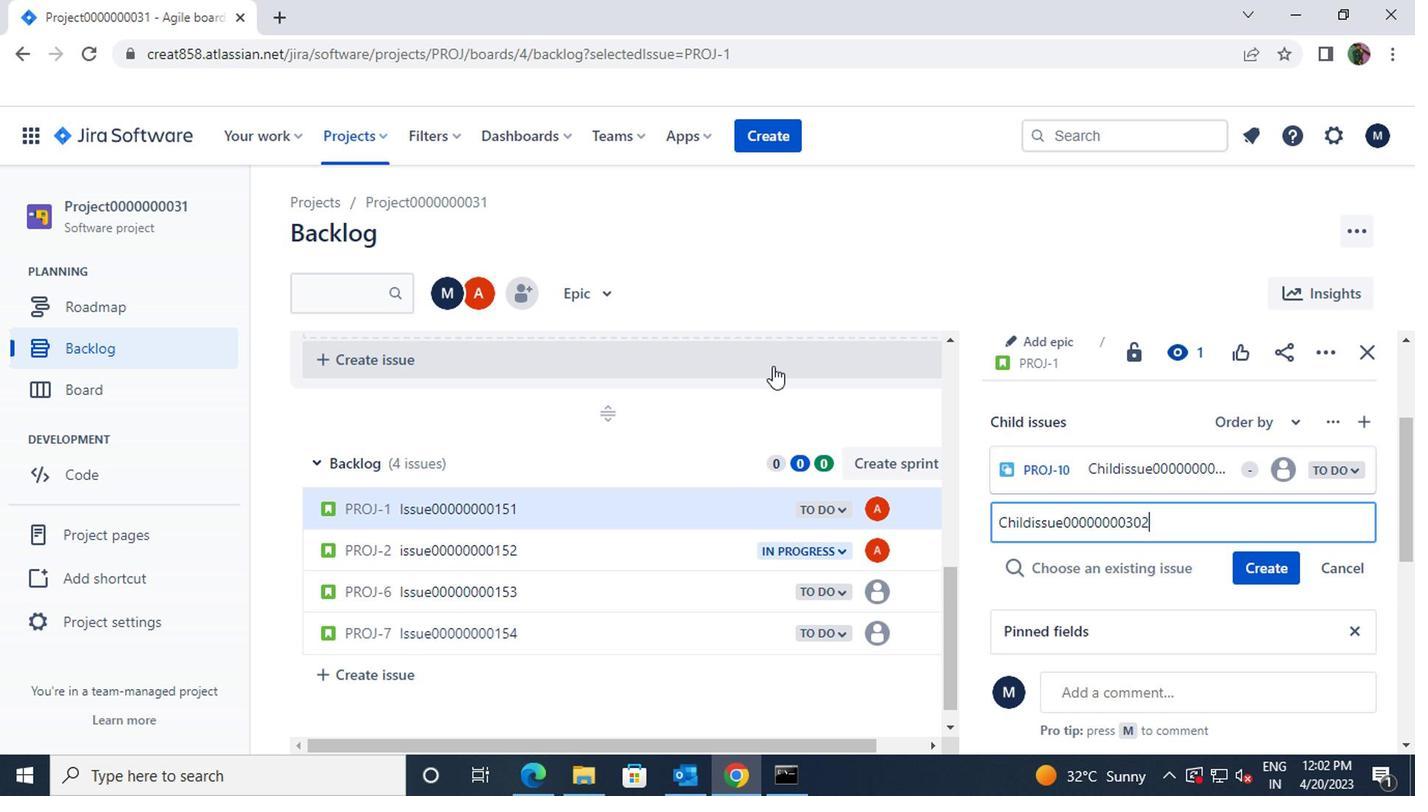 
Action: Mouse moved to (546, 551)
Screenshot: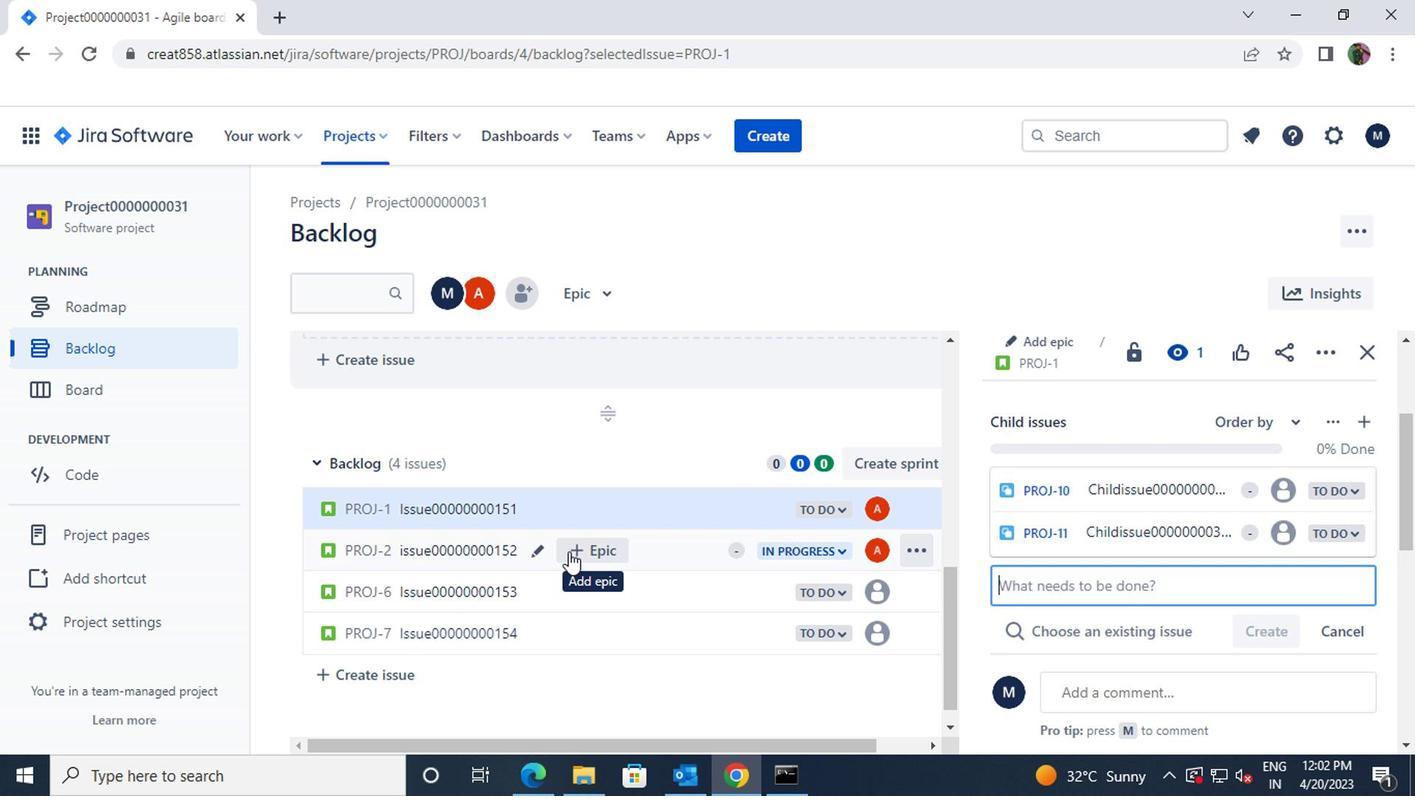 
Action: Mouse pressed left at (546, 551)
Screenshot: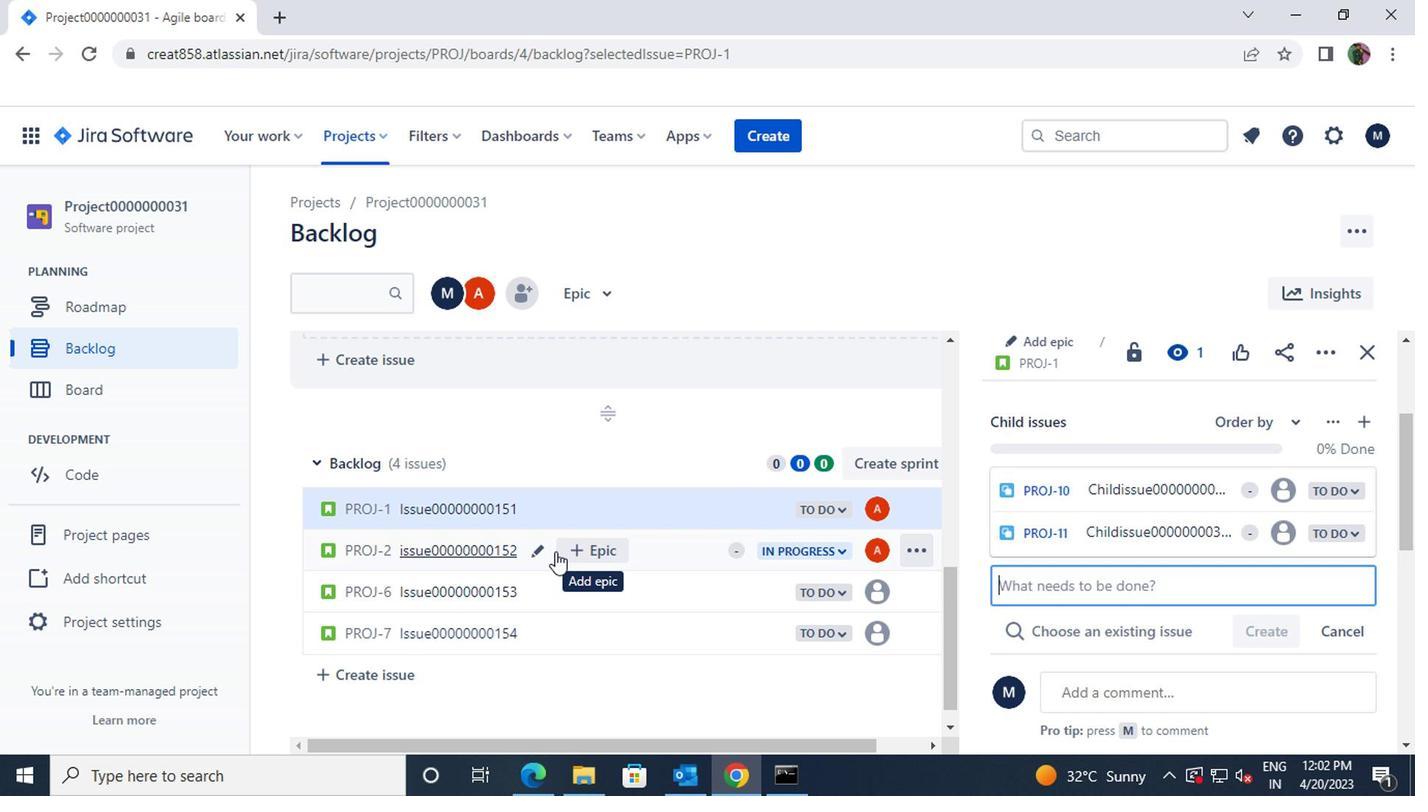 
Action: Mouse moved to (704, 544)
Screenshot: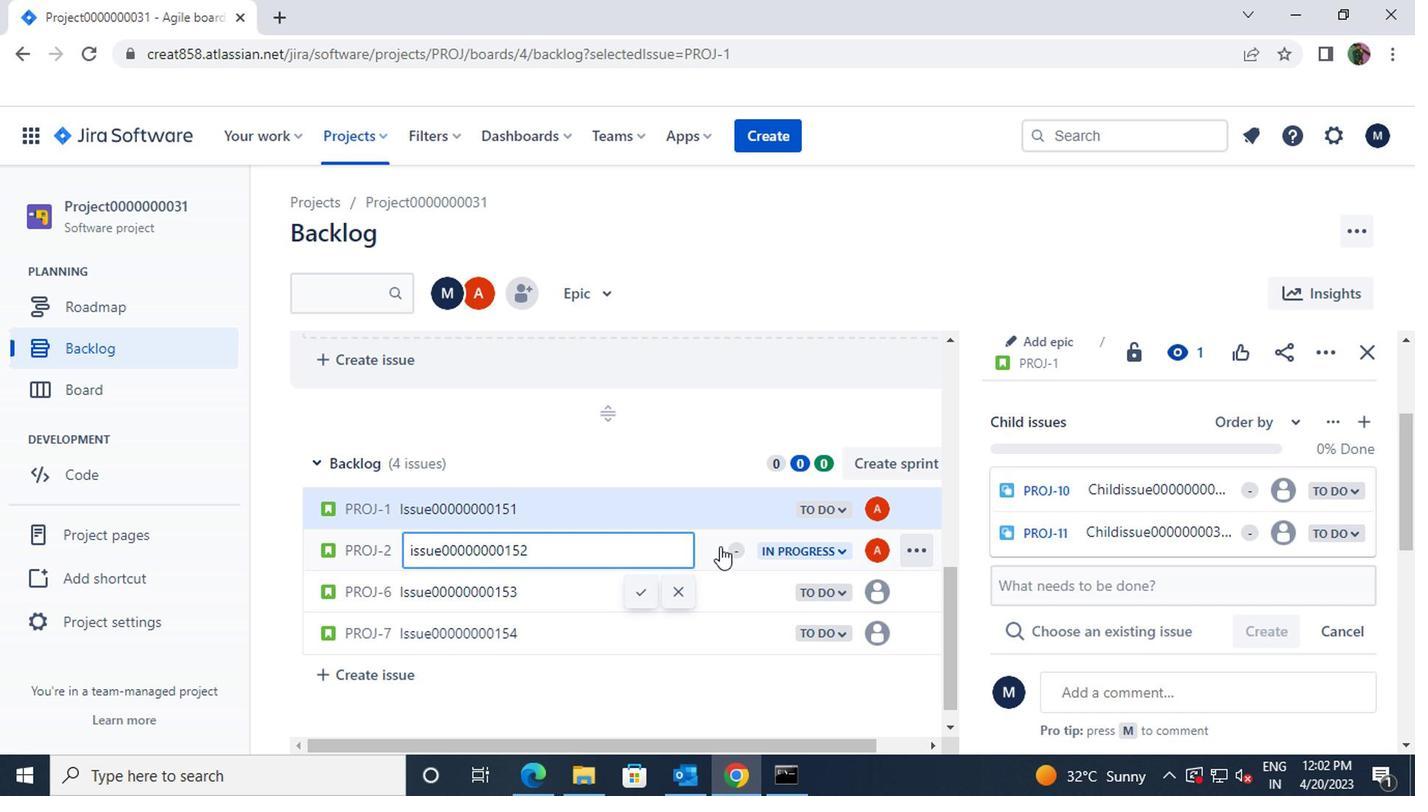 
Action: Mouse pressed left at (704, 544)
Screenshot: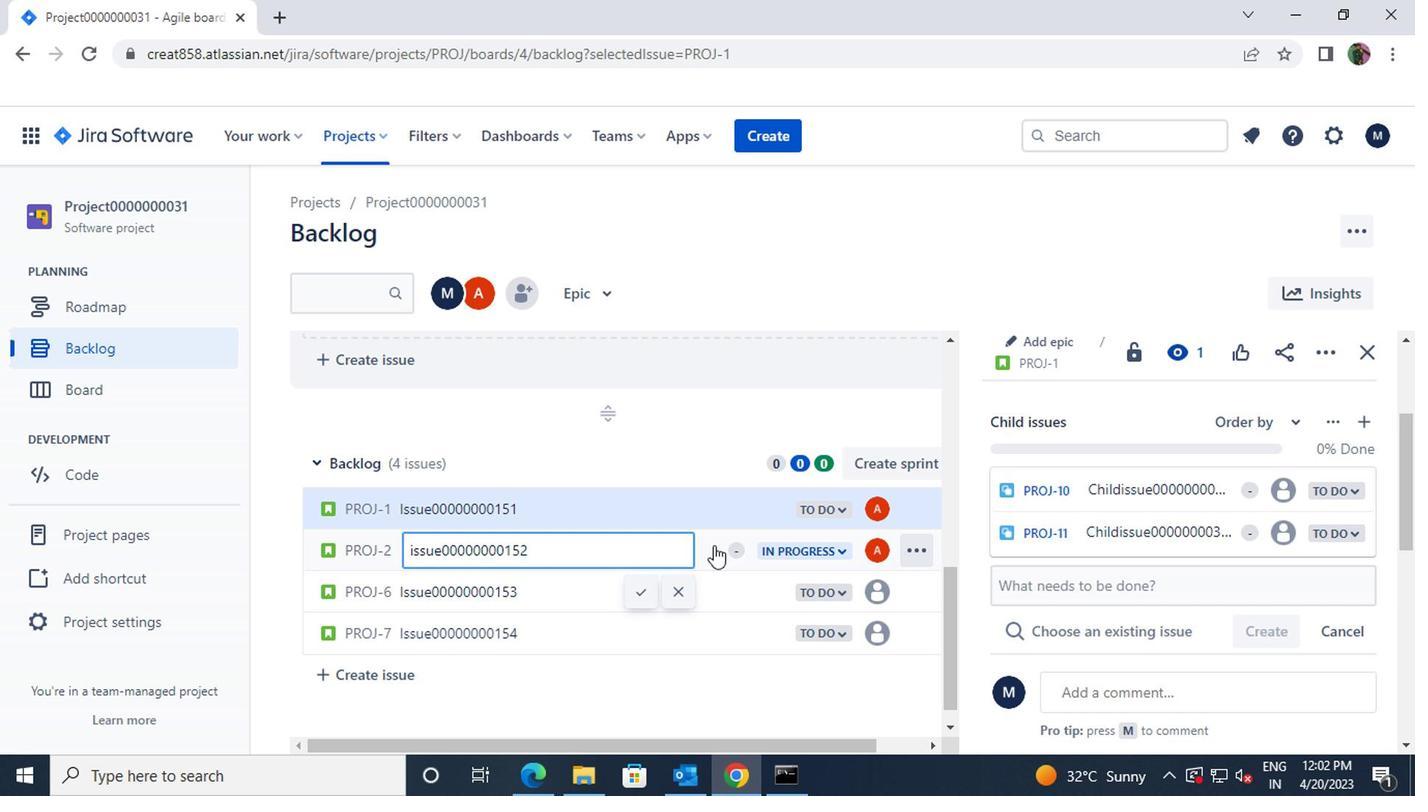 
Action: Mouse moved to (704, 544)
Screenshot: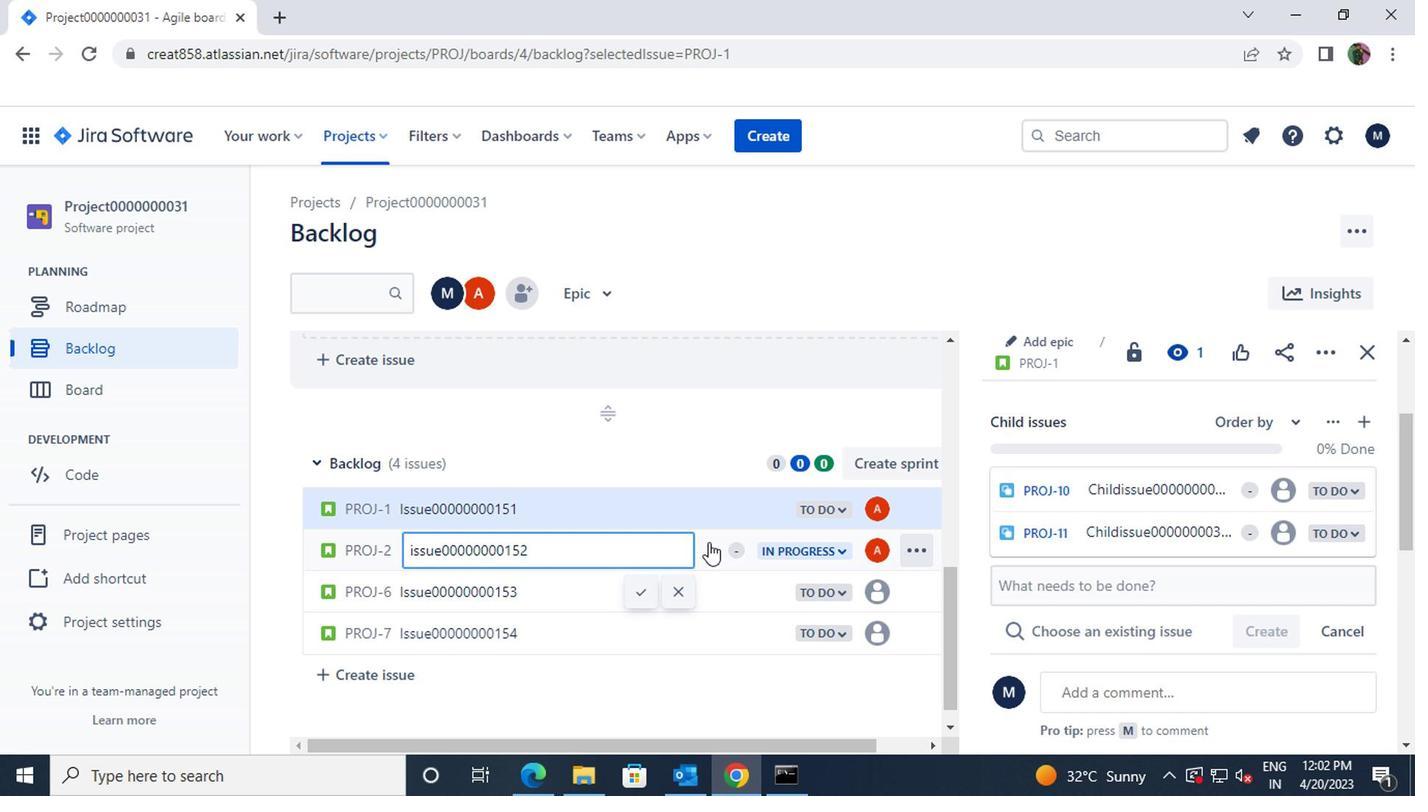
Action: Mouse pressed left at (704, 544)
Screenshot: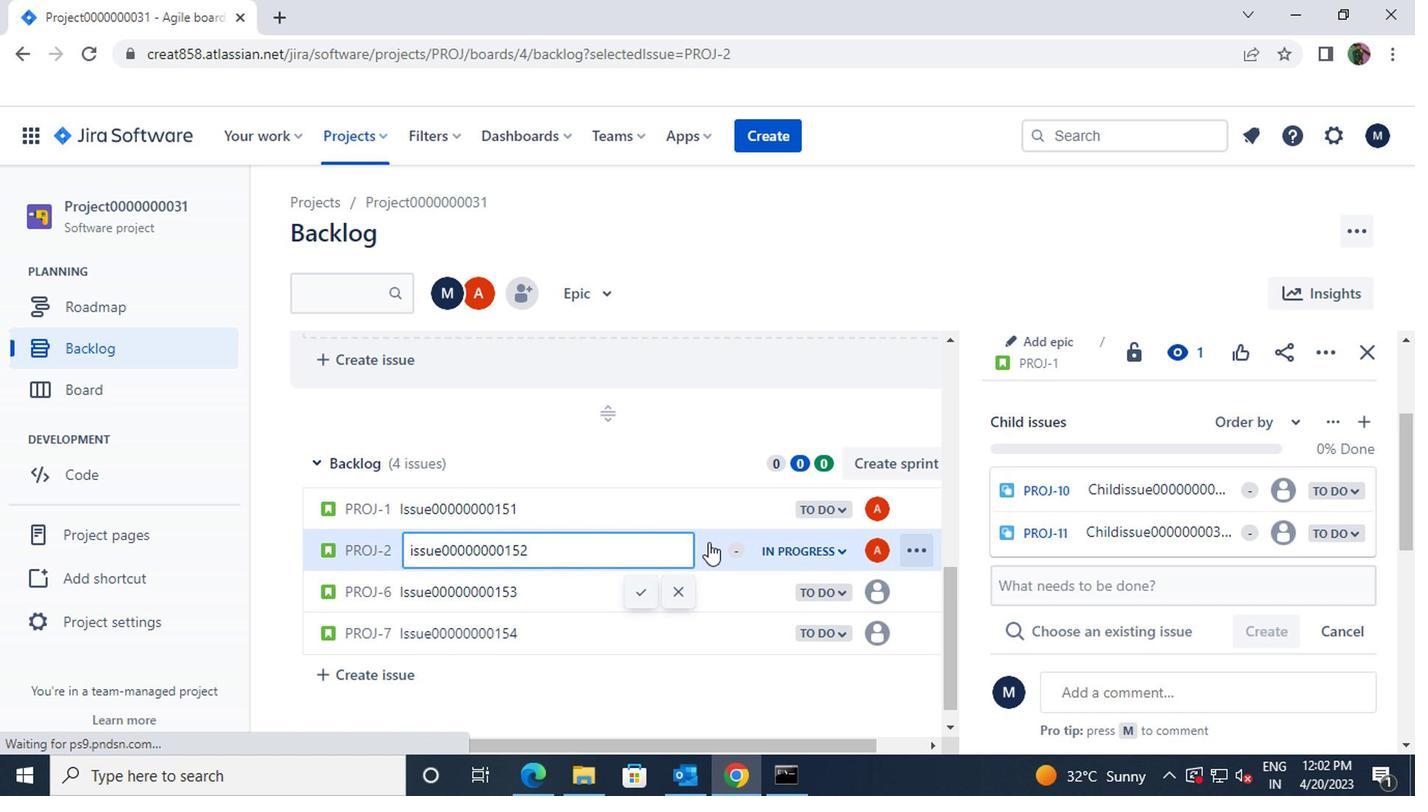 
Action: Mouse moved to (1044, 456)
Screenshot: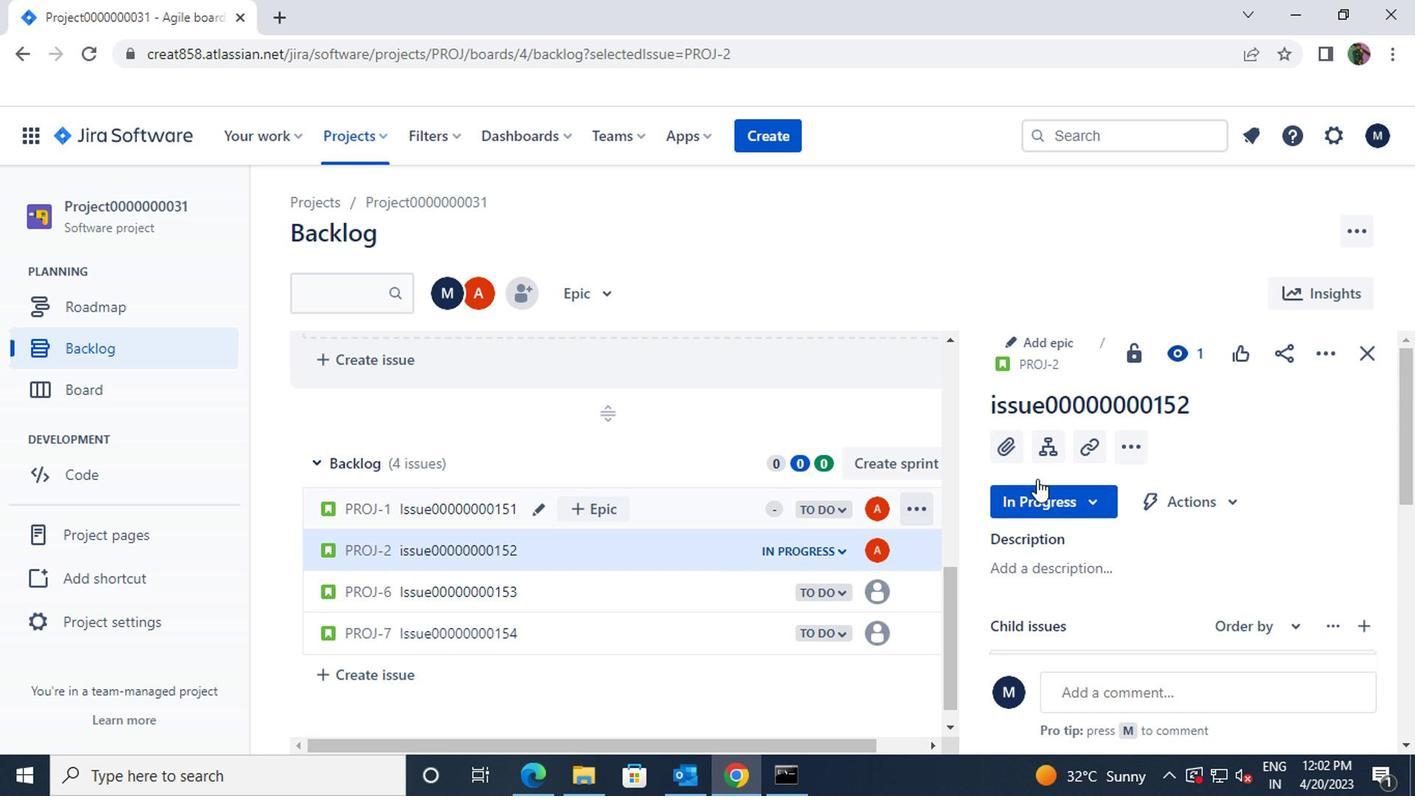 
Action: Mouse pressed left at (1044, 456)
Screenshot: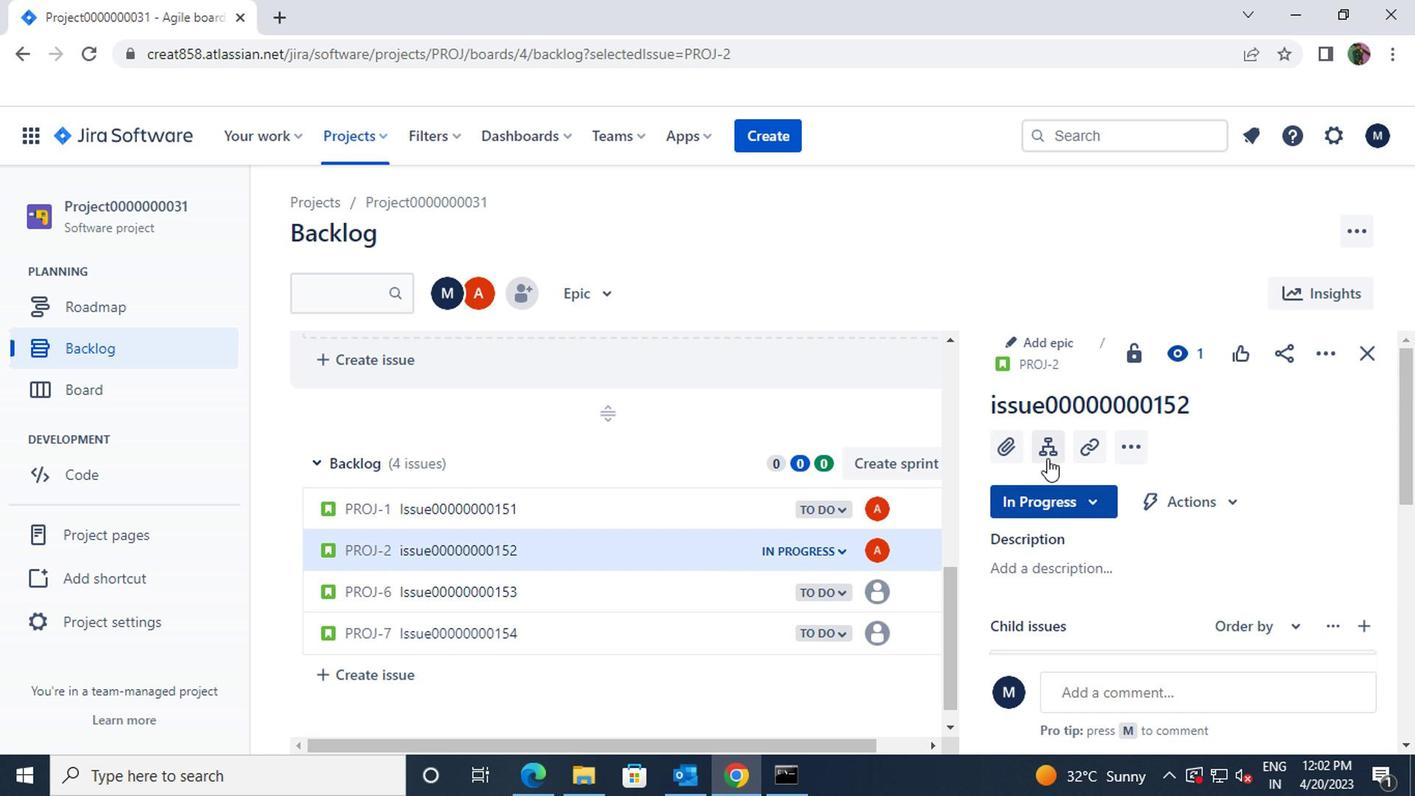 
Action: Mouse moved to (1030, 524)
Screenshot: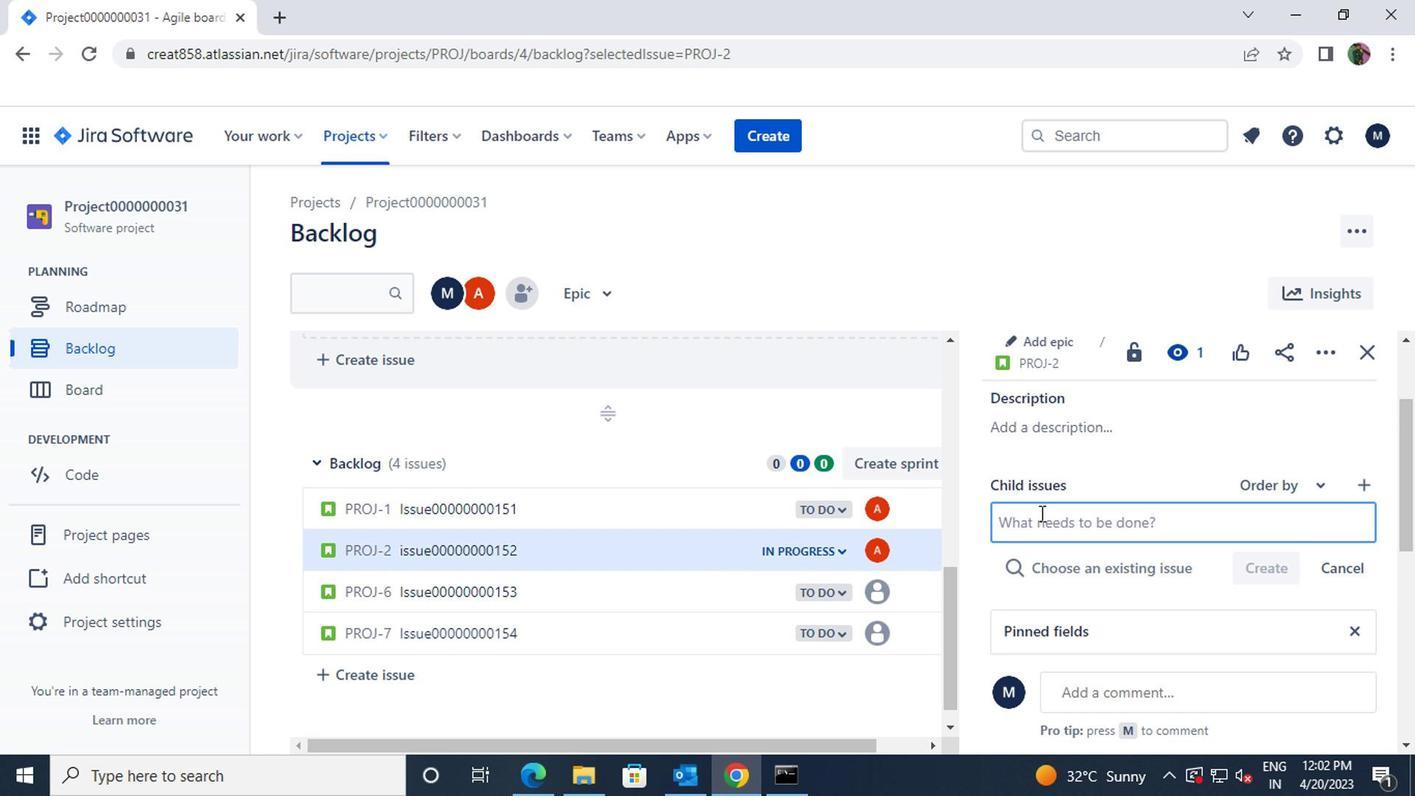 
Action: Mouse pressed left at (1030, 524)
Screenshot: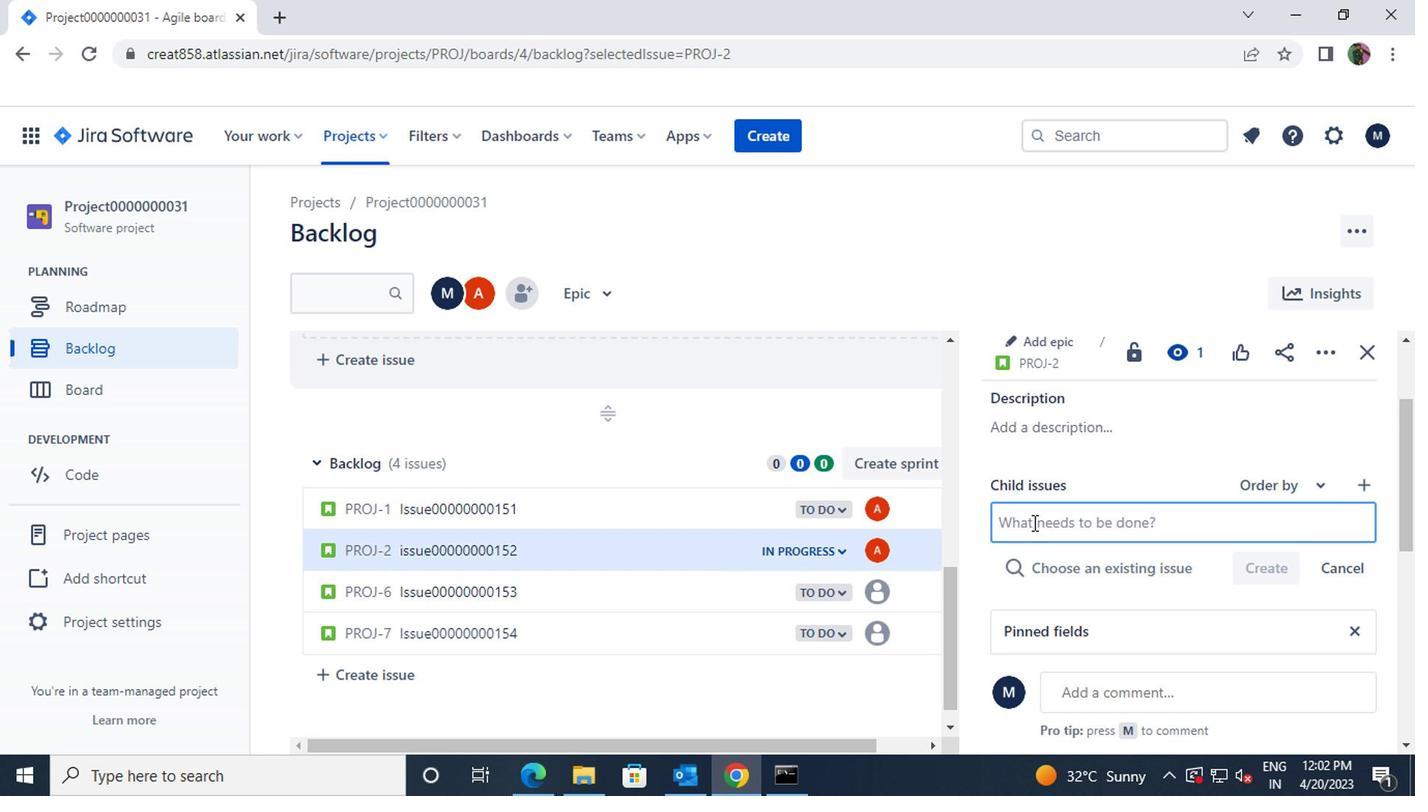 
Action: Mouse moved to (1029, 524)
Screenshot: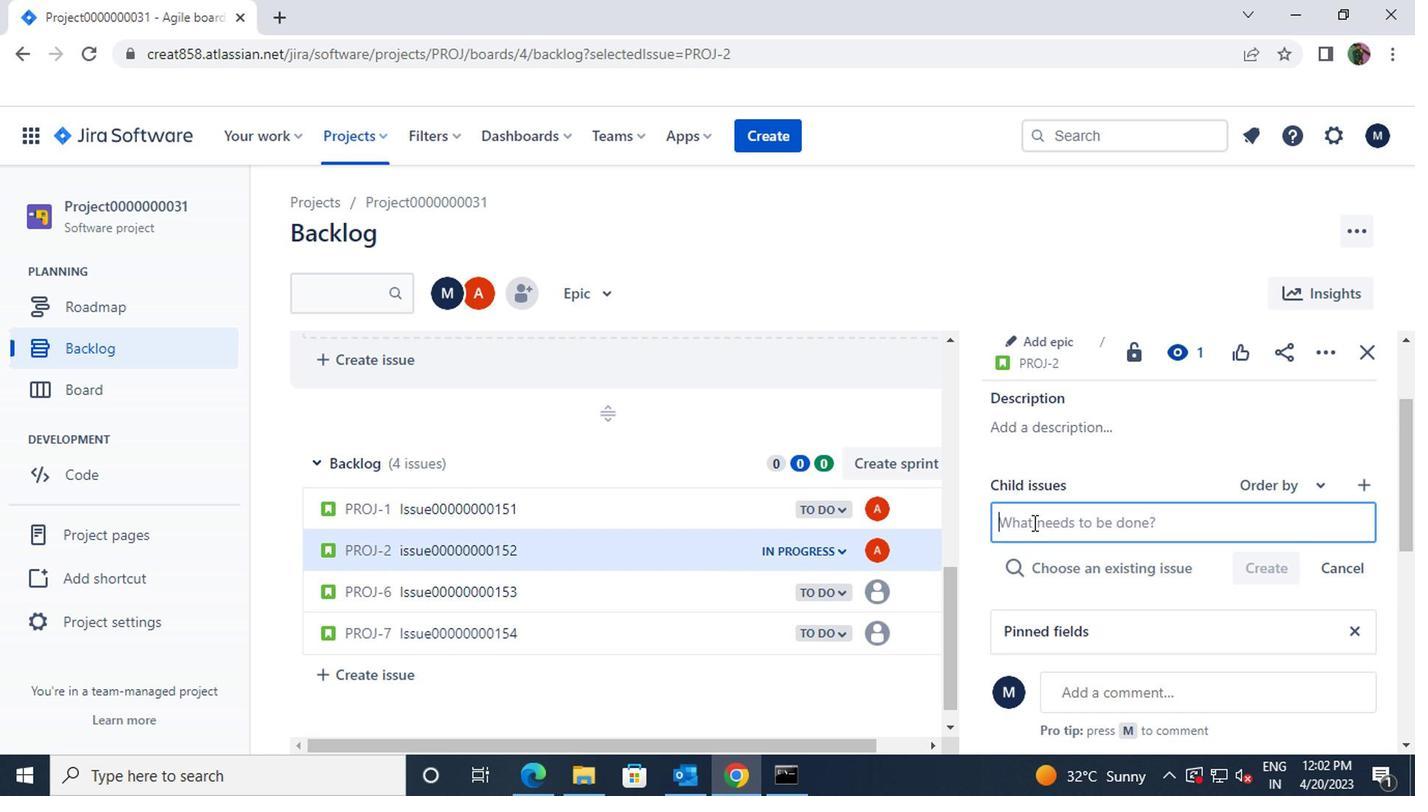 
Action: Key pressed <Key.shift>CHILDISSUE00000000303
Screenshot: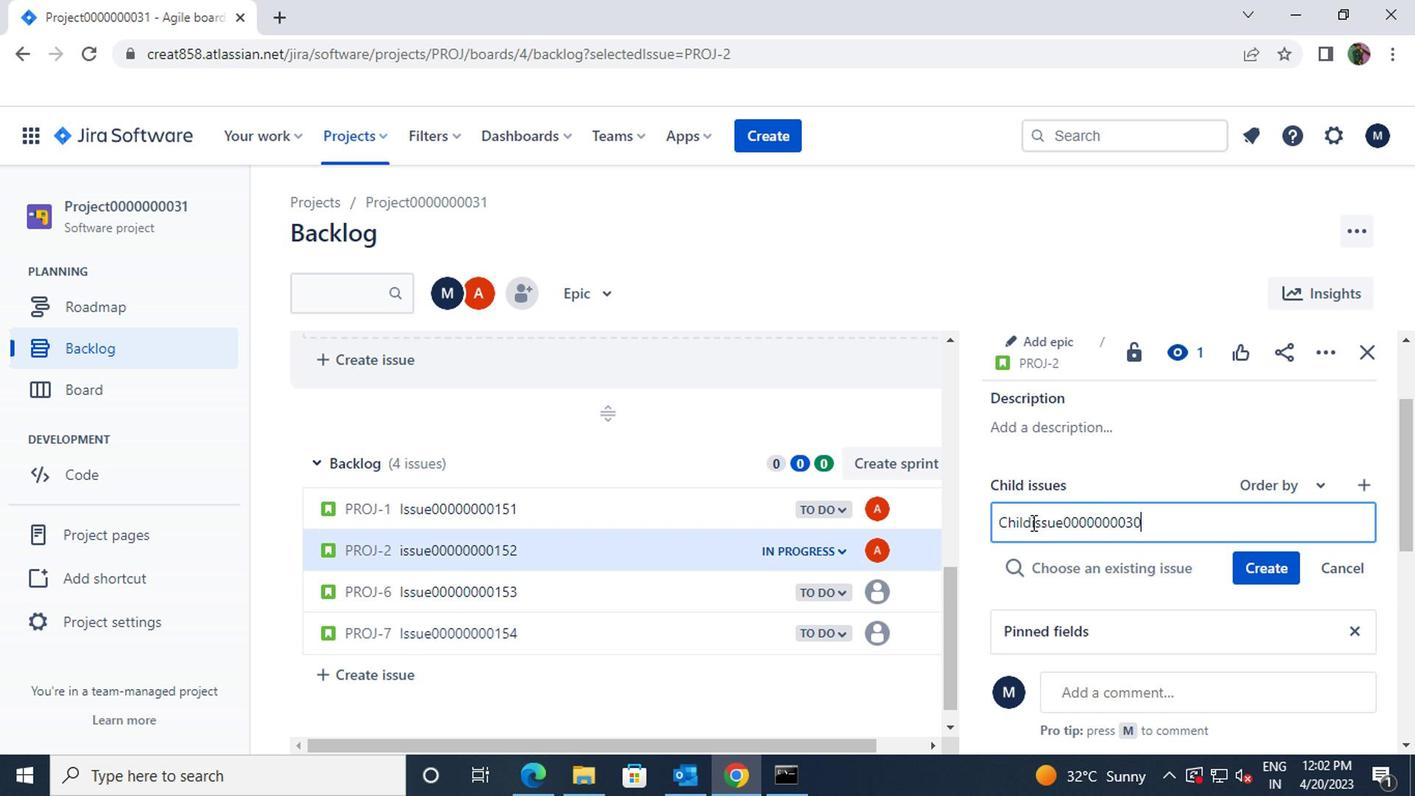 
Action: Mouse moved to (1249, 573)
Screenshot: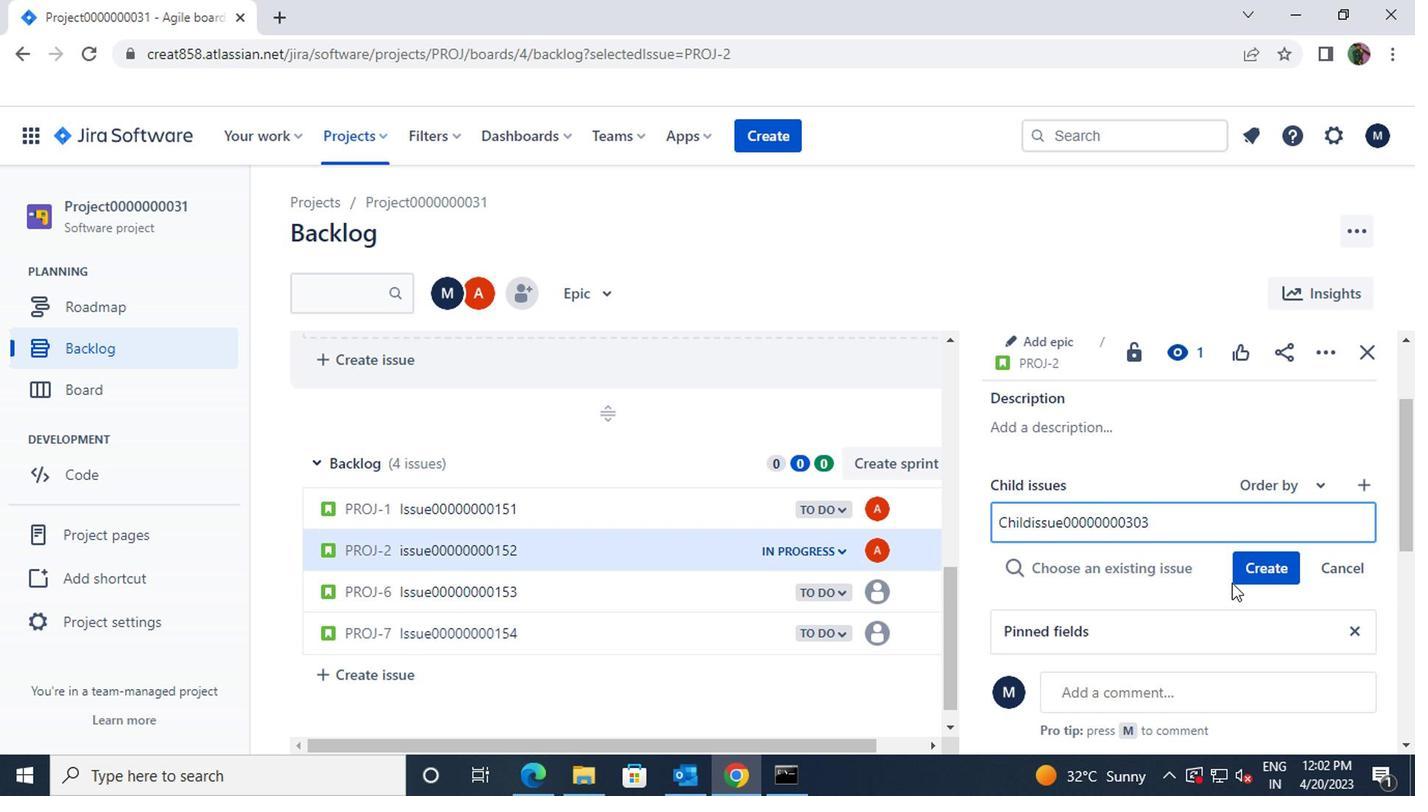 
Action: Mouse pressed left at (1249, 573)
Screenshot: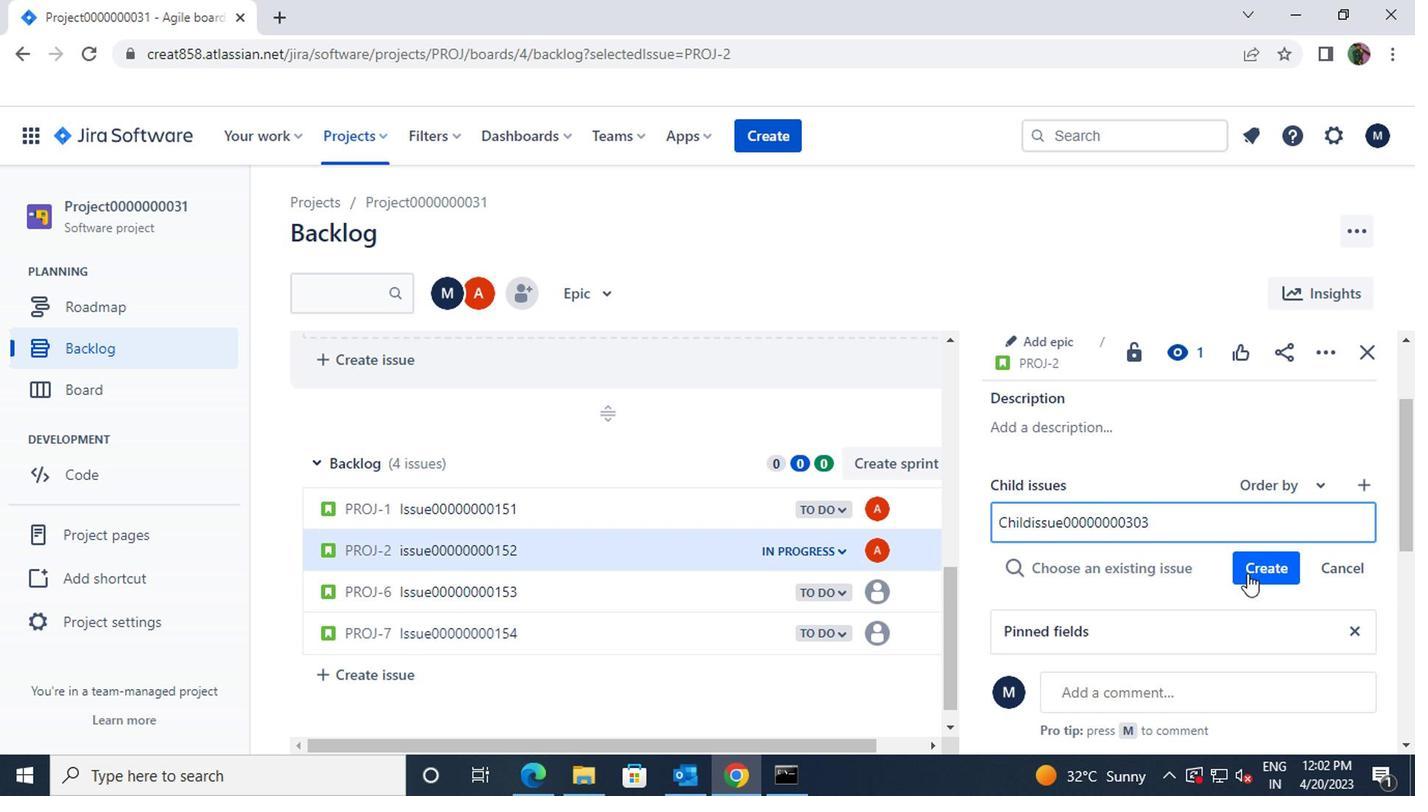 
Action: Mouse moved to (1224, 582)
Screenshot: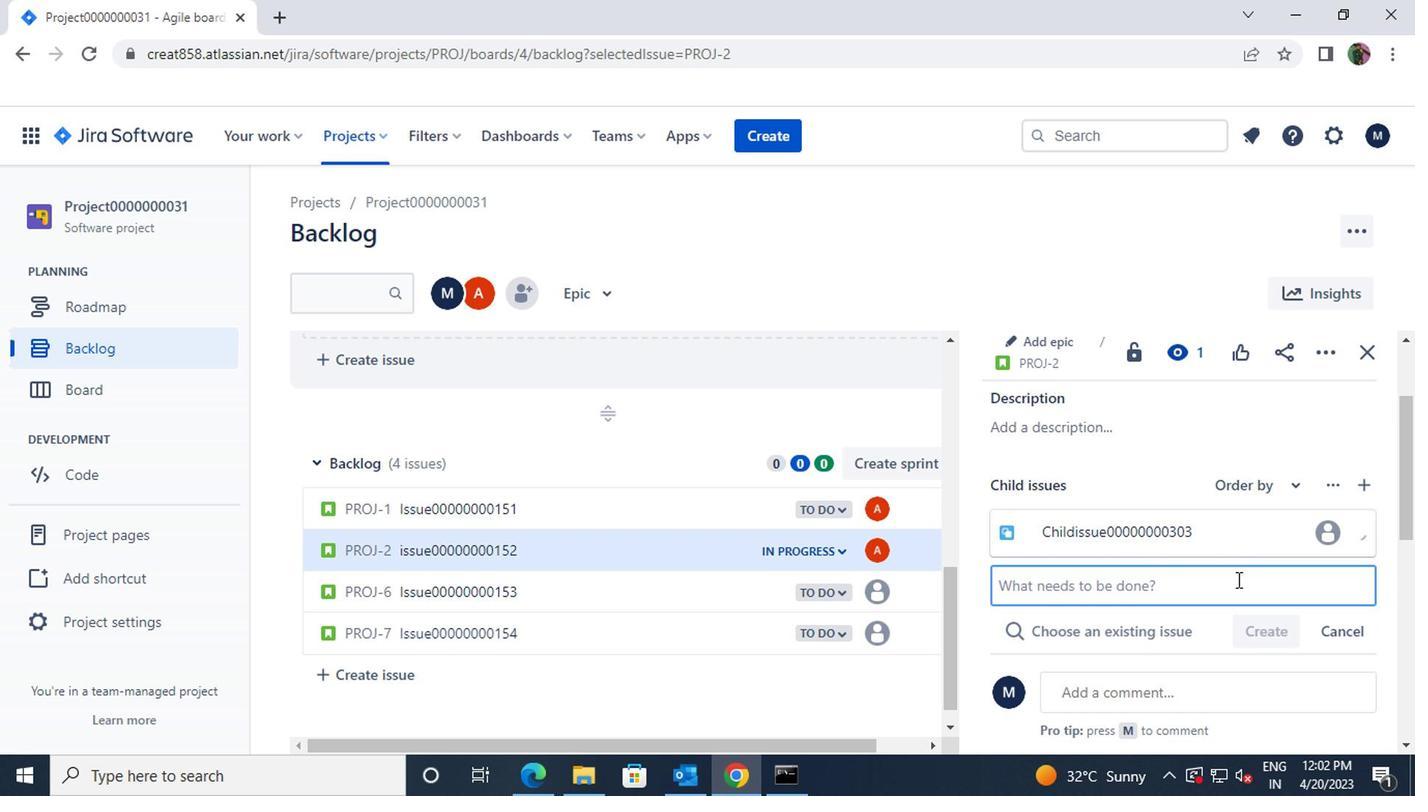 
Action: Key pressed <Key.shift>
Screenshot: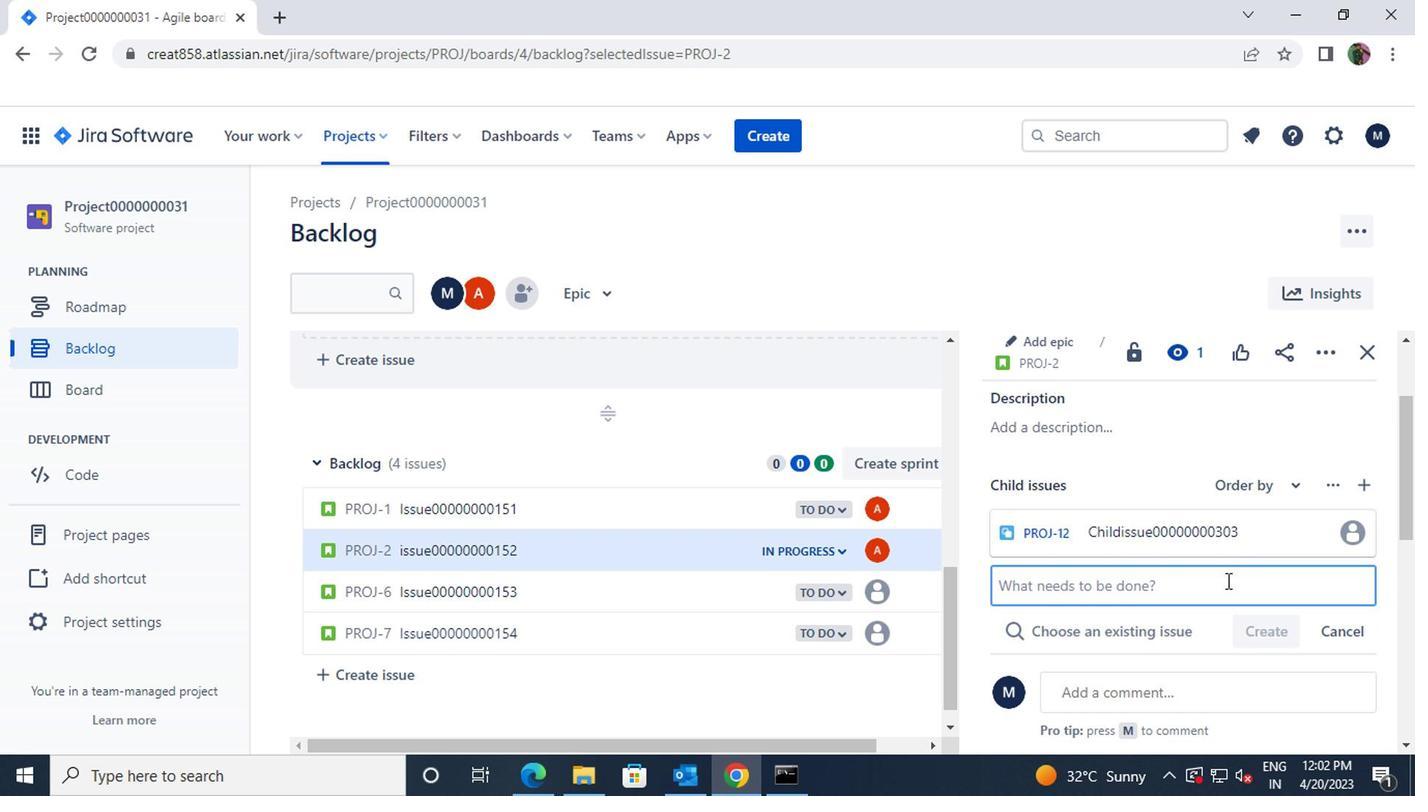 
Action: Mouse moved to (1024, 582)
Screenshot: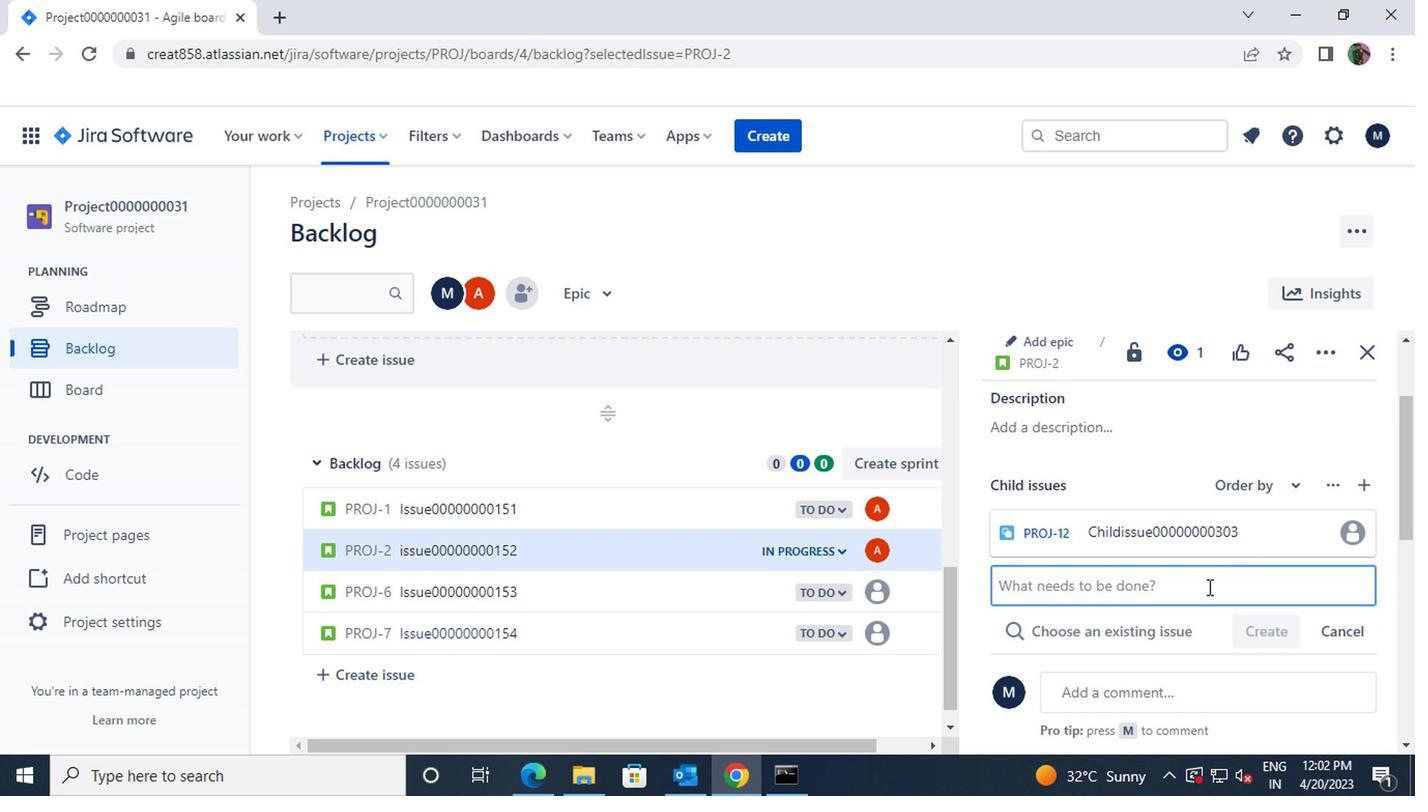 
Action: Key pressed CHILDISSUE00000000304
Screenshot: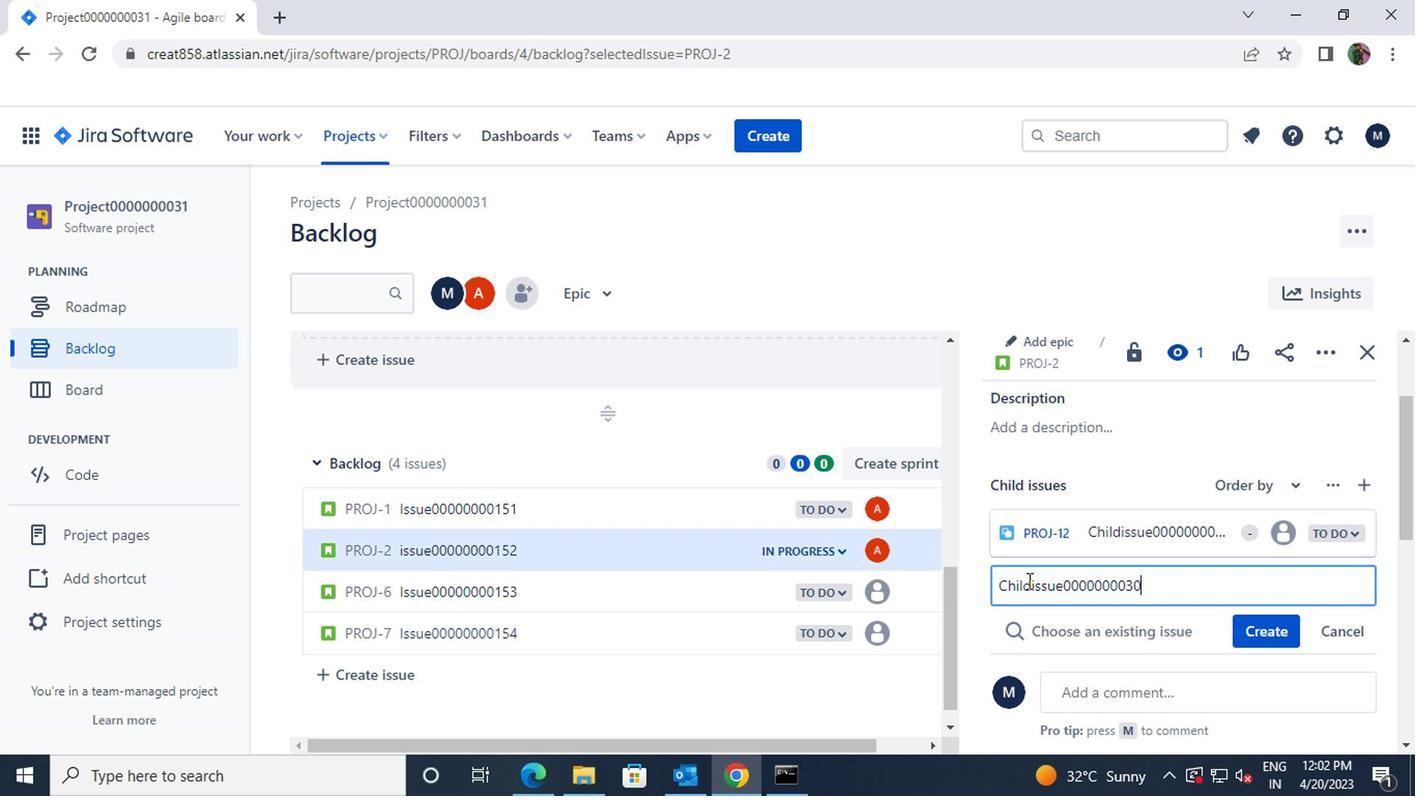 
Action: Mouse moved to (1243, 634)
Screenshot: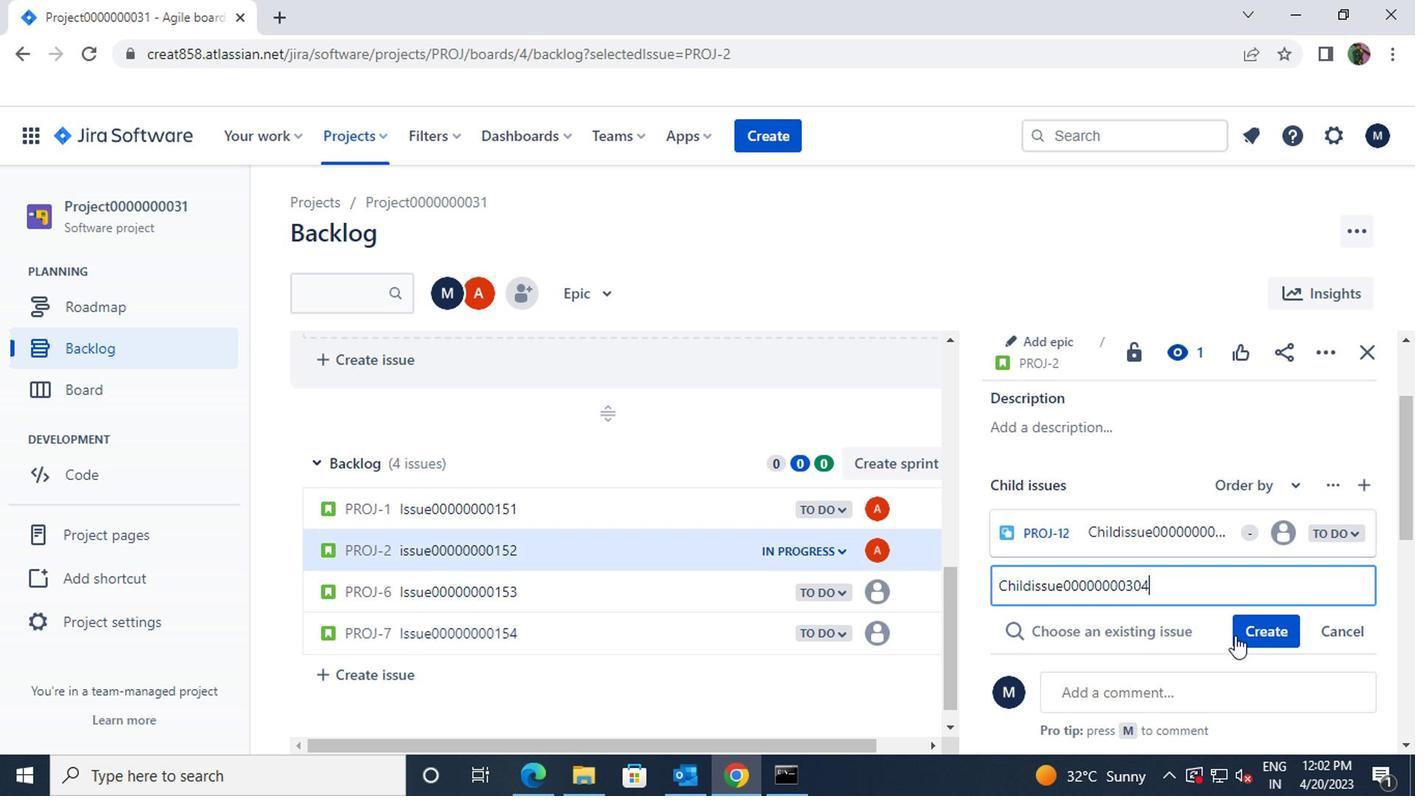 
Action: Mouse pressed left at (1243, 634)
Screenshot: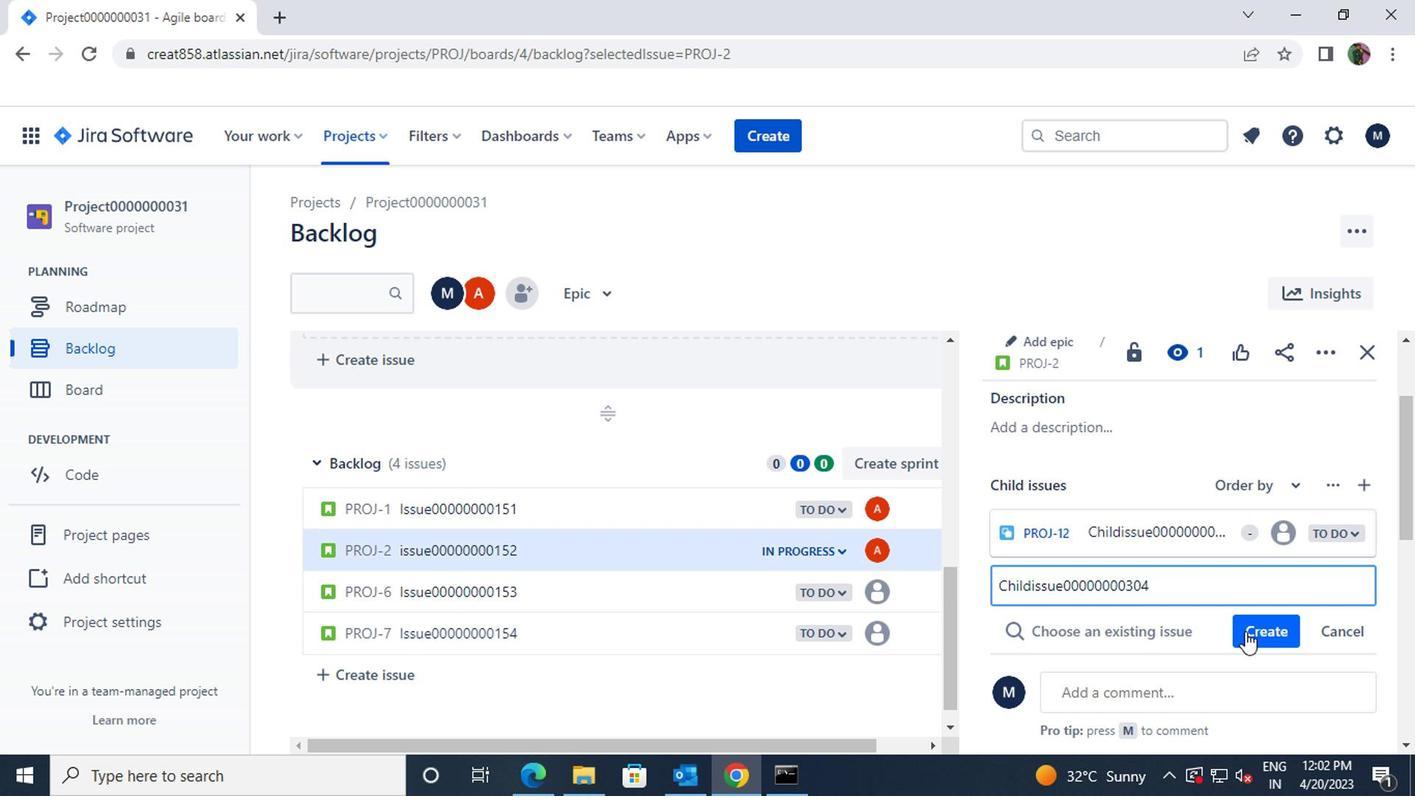 
Action: Mouse moved to (1373, 356)
Screenshot: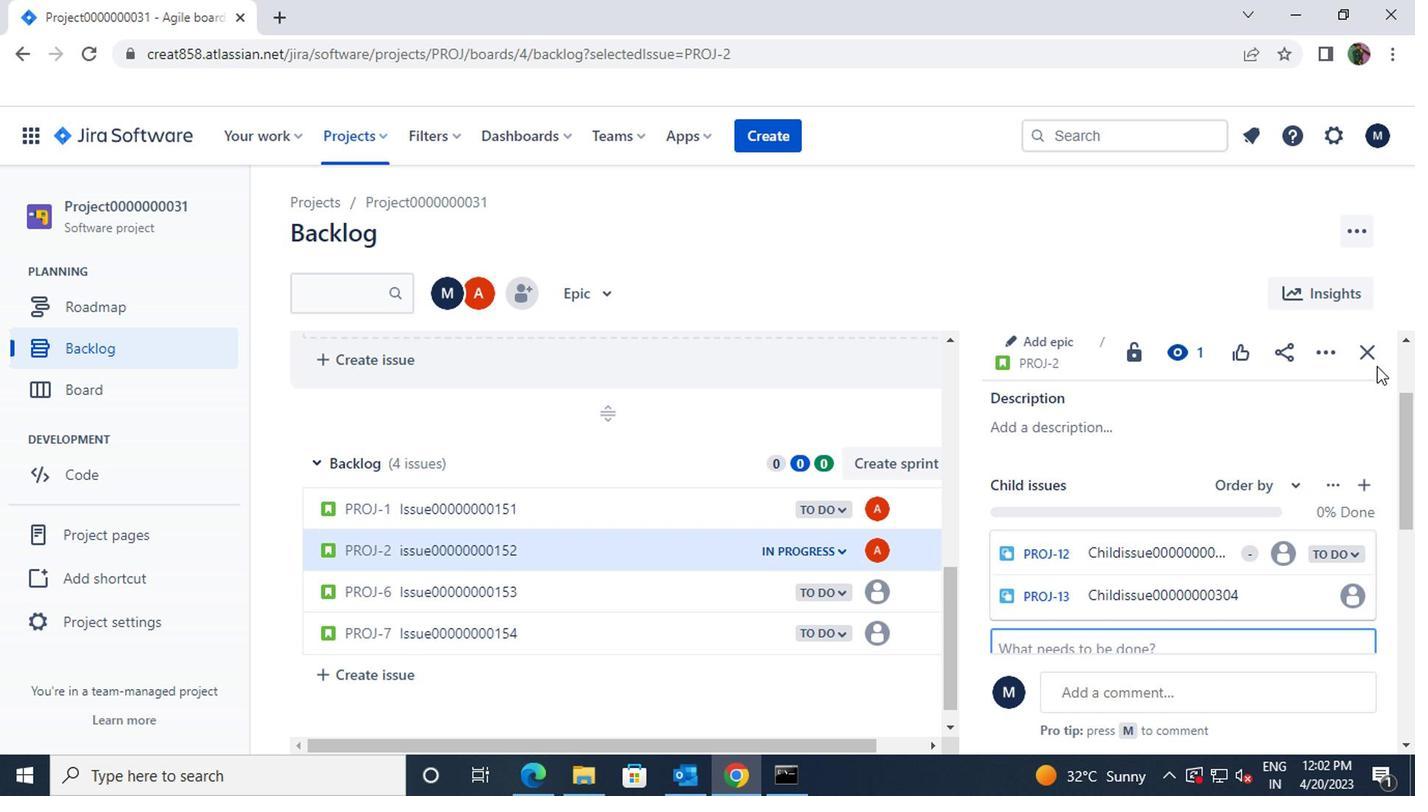
Action: Mouse pressed left at (1373, 356)
Screenshot: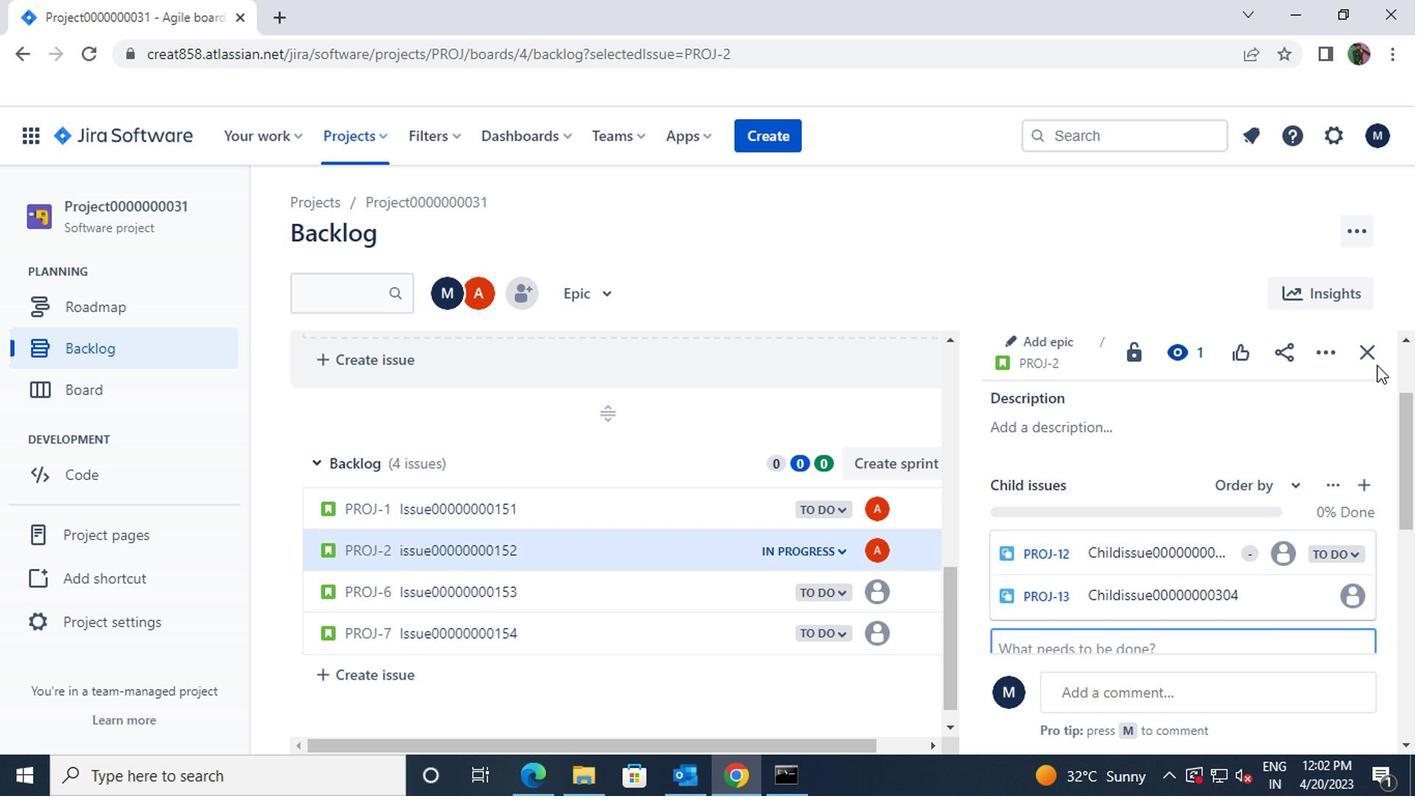 
Action: Mouse moved to (679, 598)
Screenshot: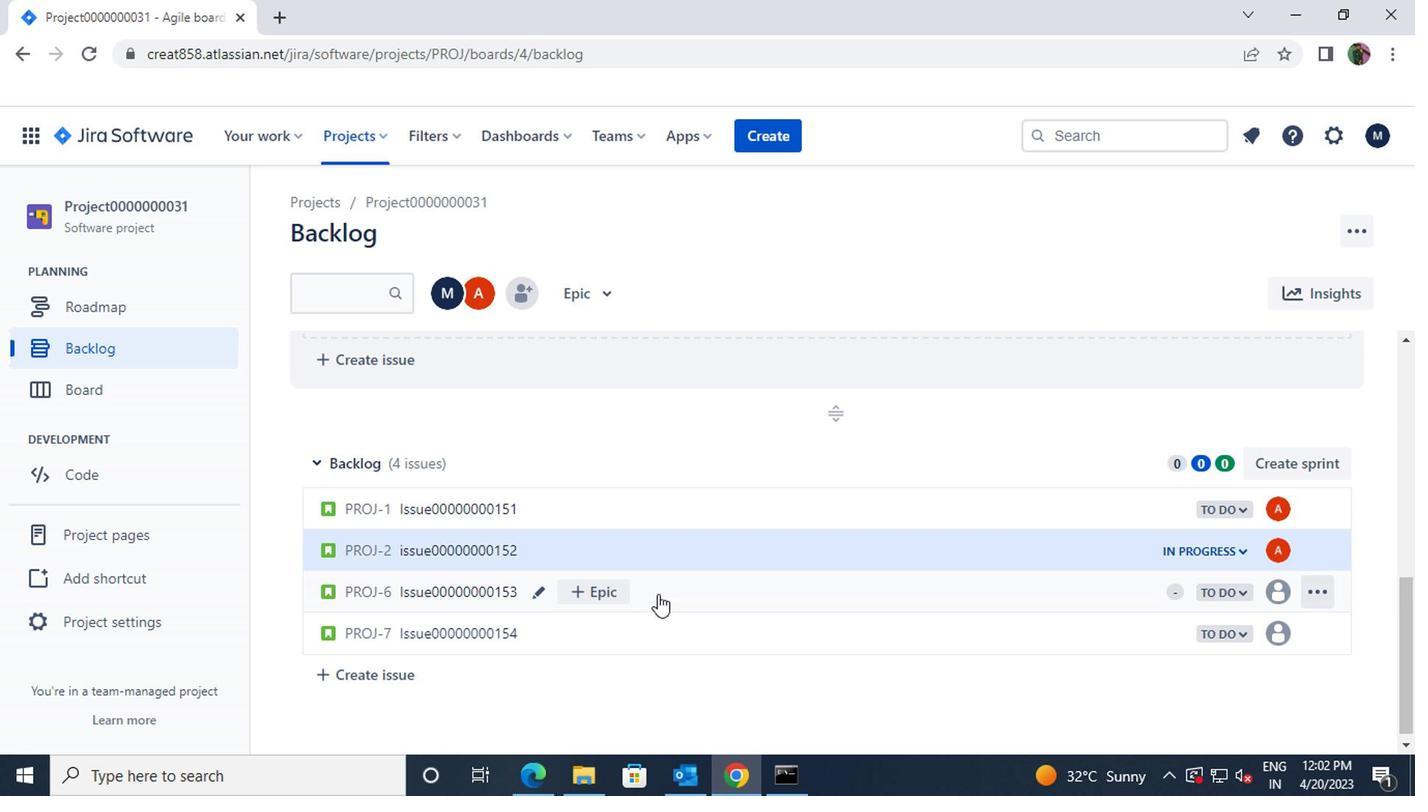 
Action: Mouse pressed left at (679, 598)
Screenshot: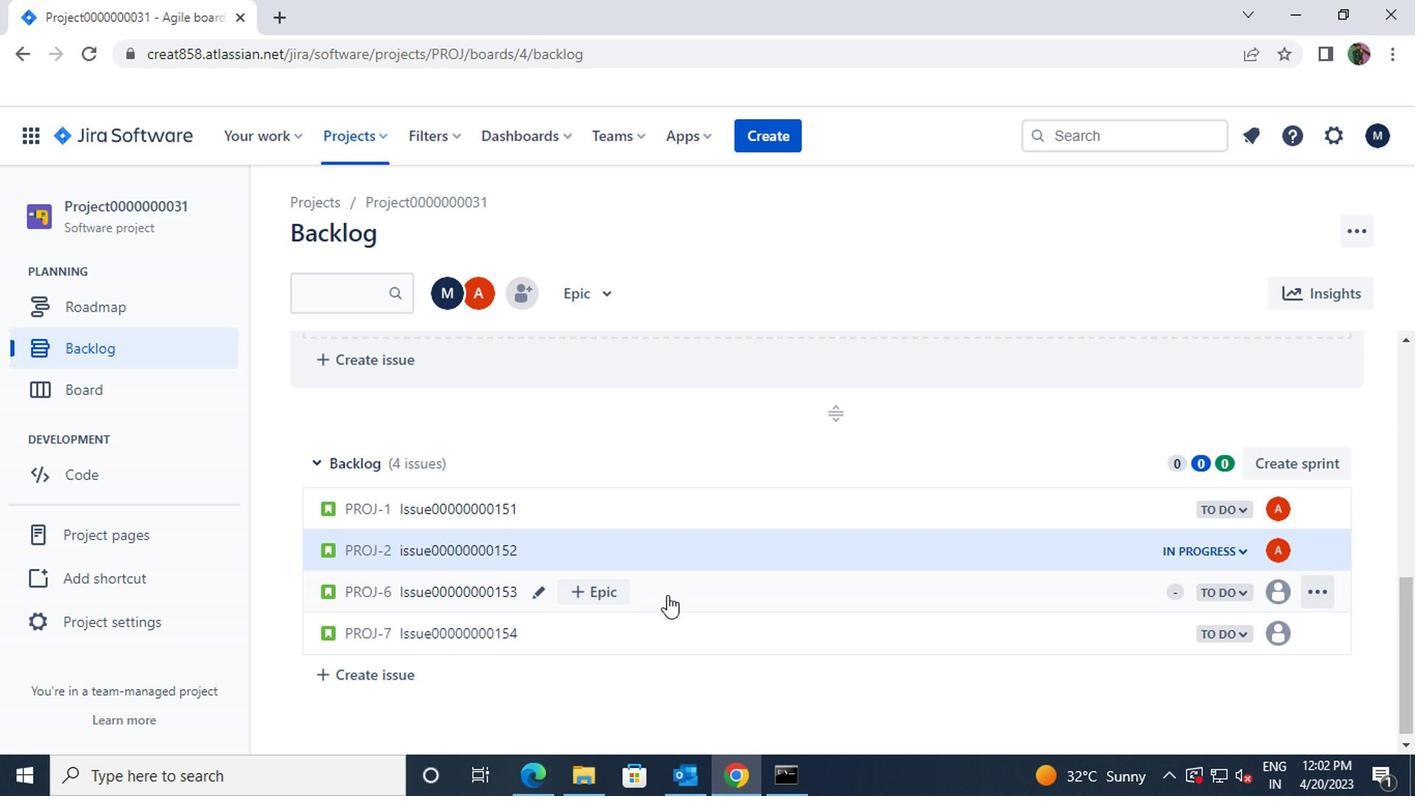 
Action: Mouse moved to (1057, 445)
Screenshot: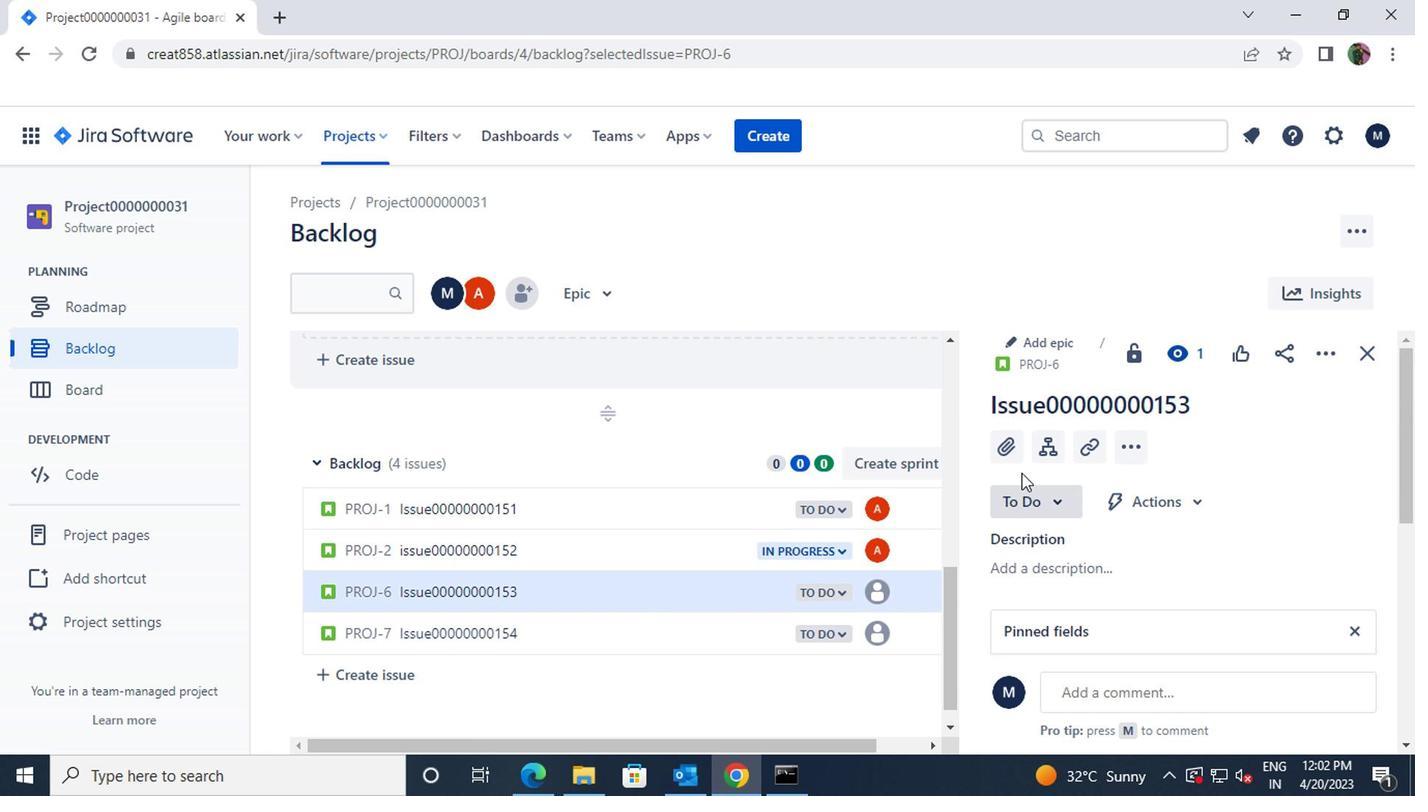 
Action: Mouse pressed left at (1057, 445)
Screenshot: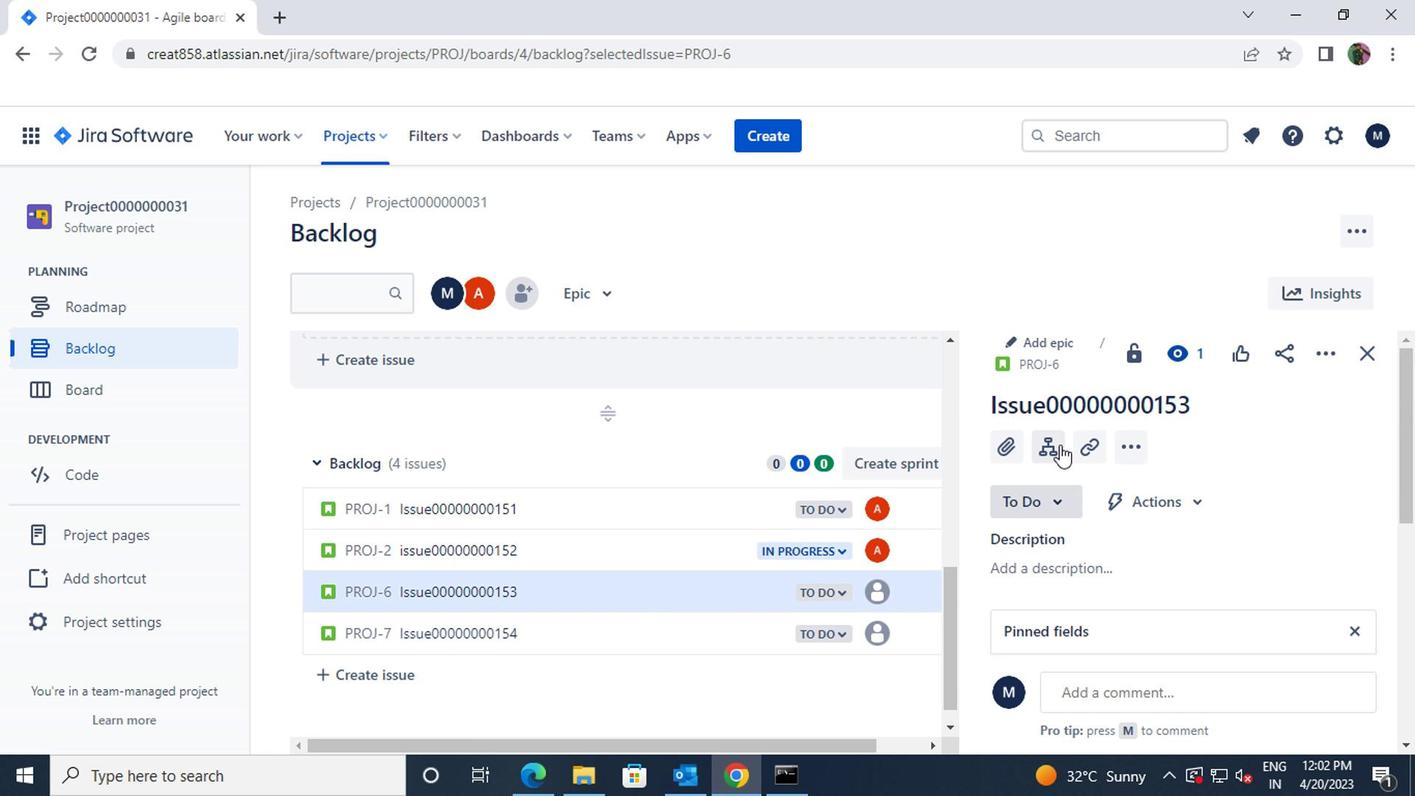 
Action: Mouse moved to (958, 477)
Screenshot: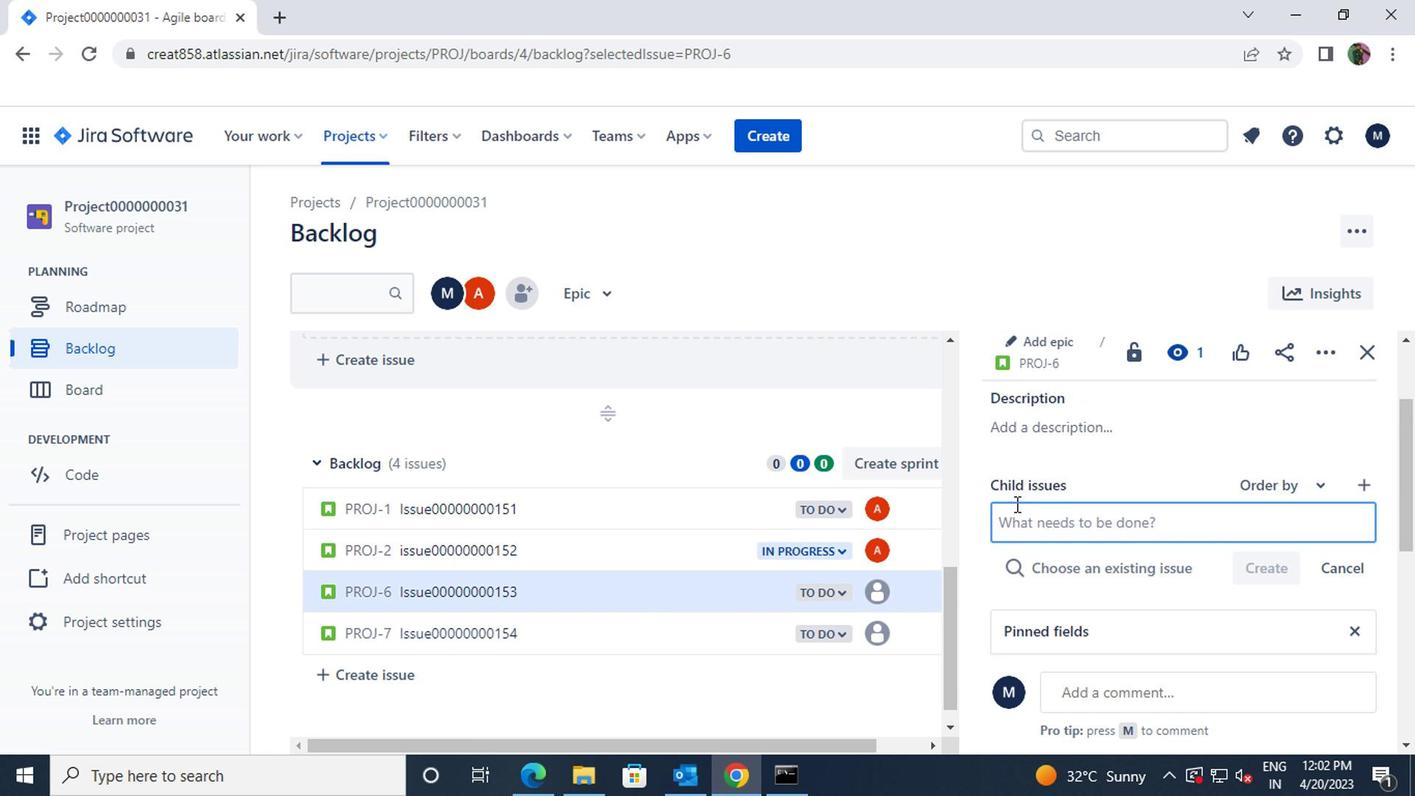 
Action: Key pressed <Key.shift>CHILDISSUE00000000302
Screenshot: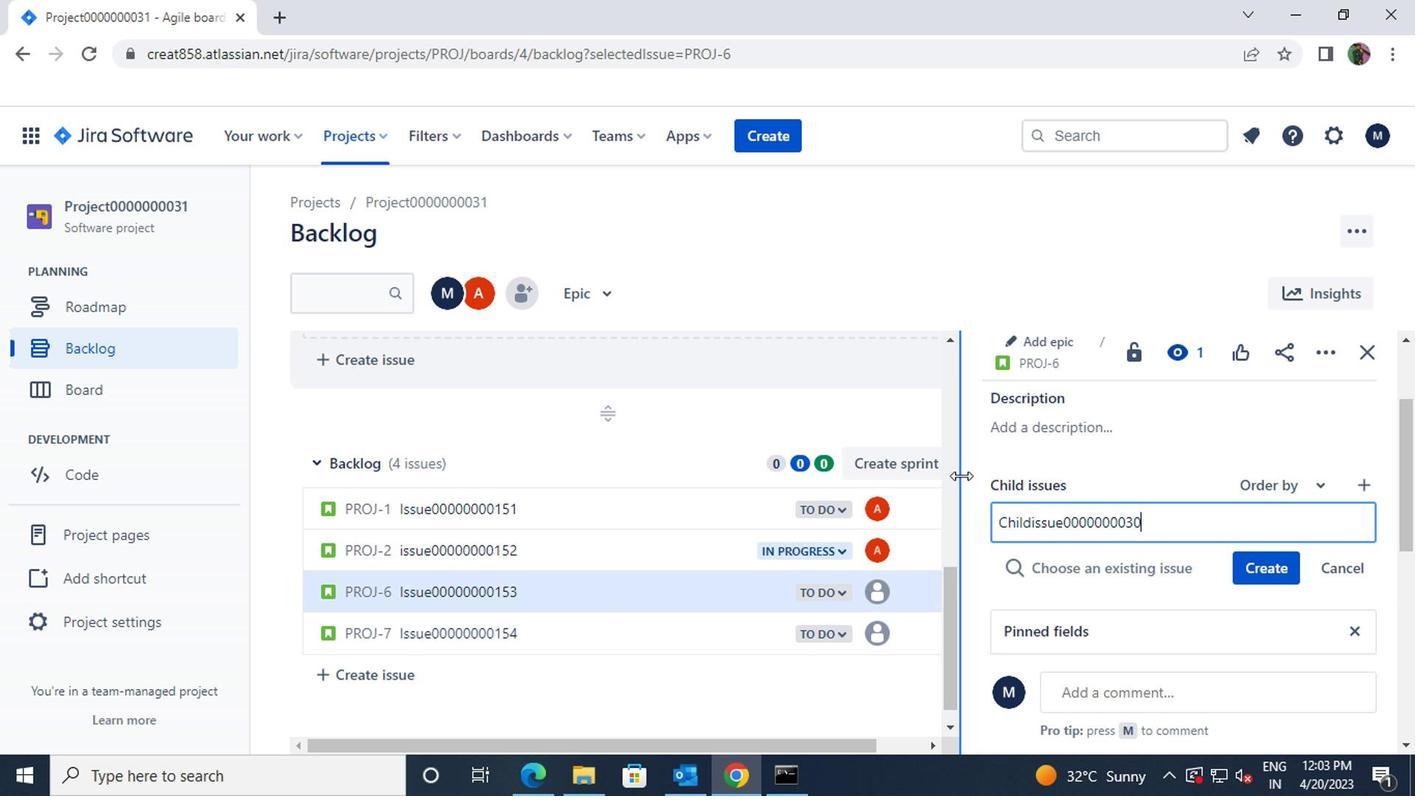 
Action: Mouse moved to (1135, 510)
Screenshot: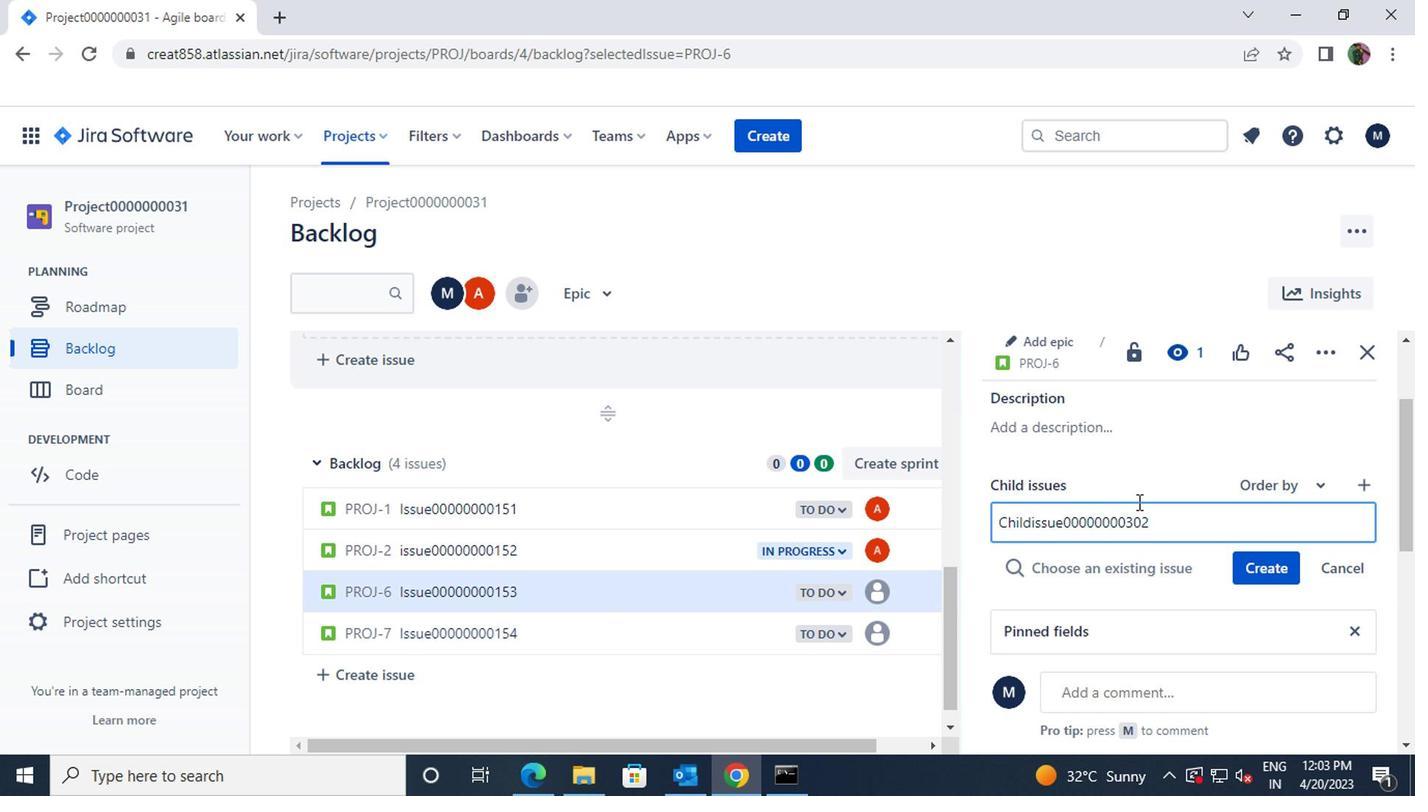 
Action: Mouse pressed left at (1135, 510)
Screenshot: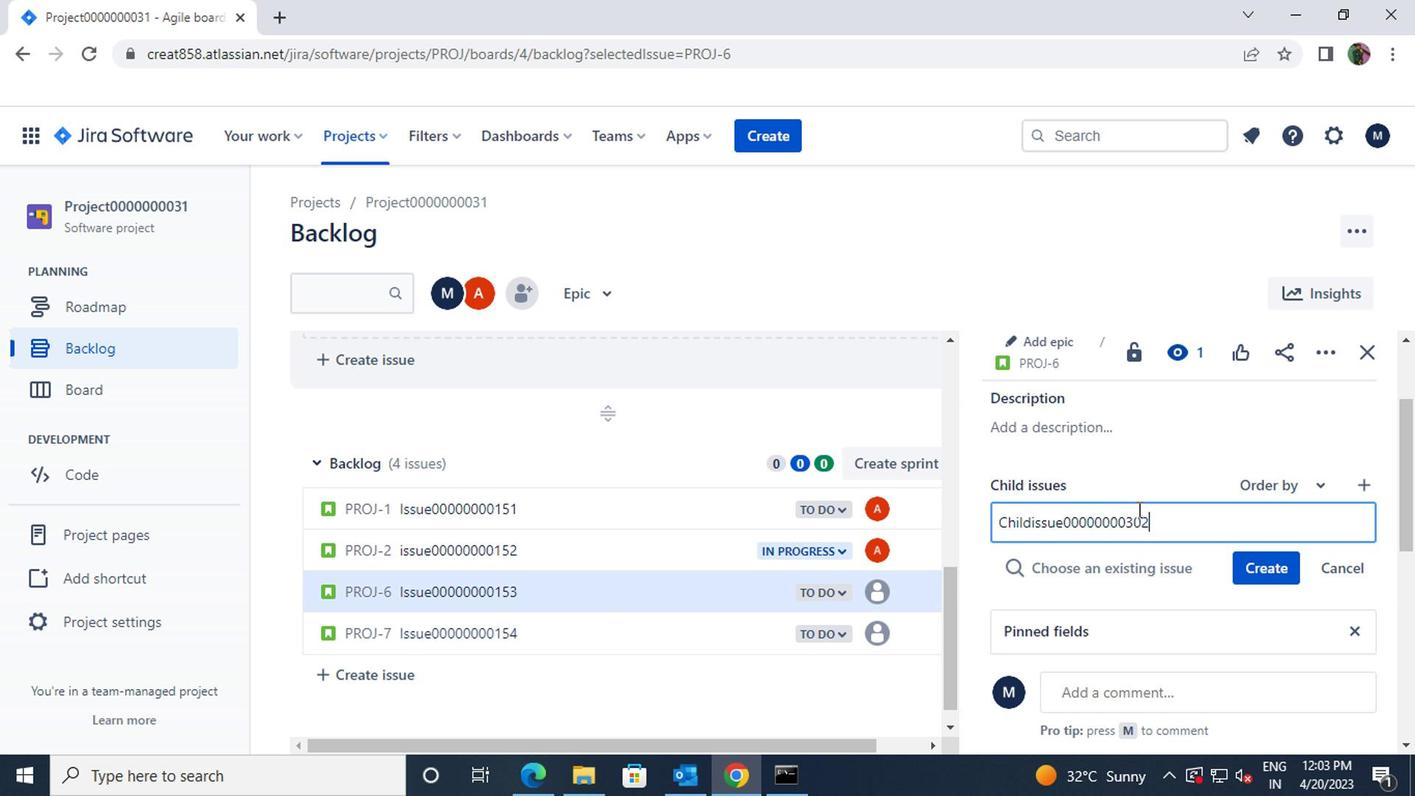 
Action: Mouse moved to (1168, 531)
Screenshot: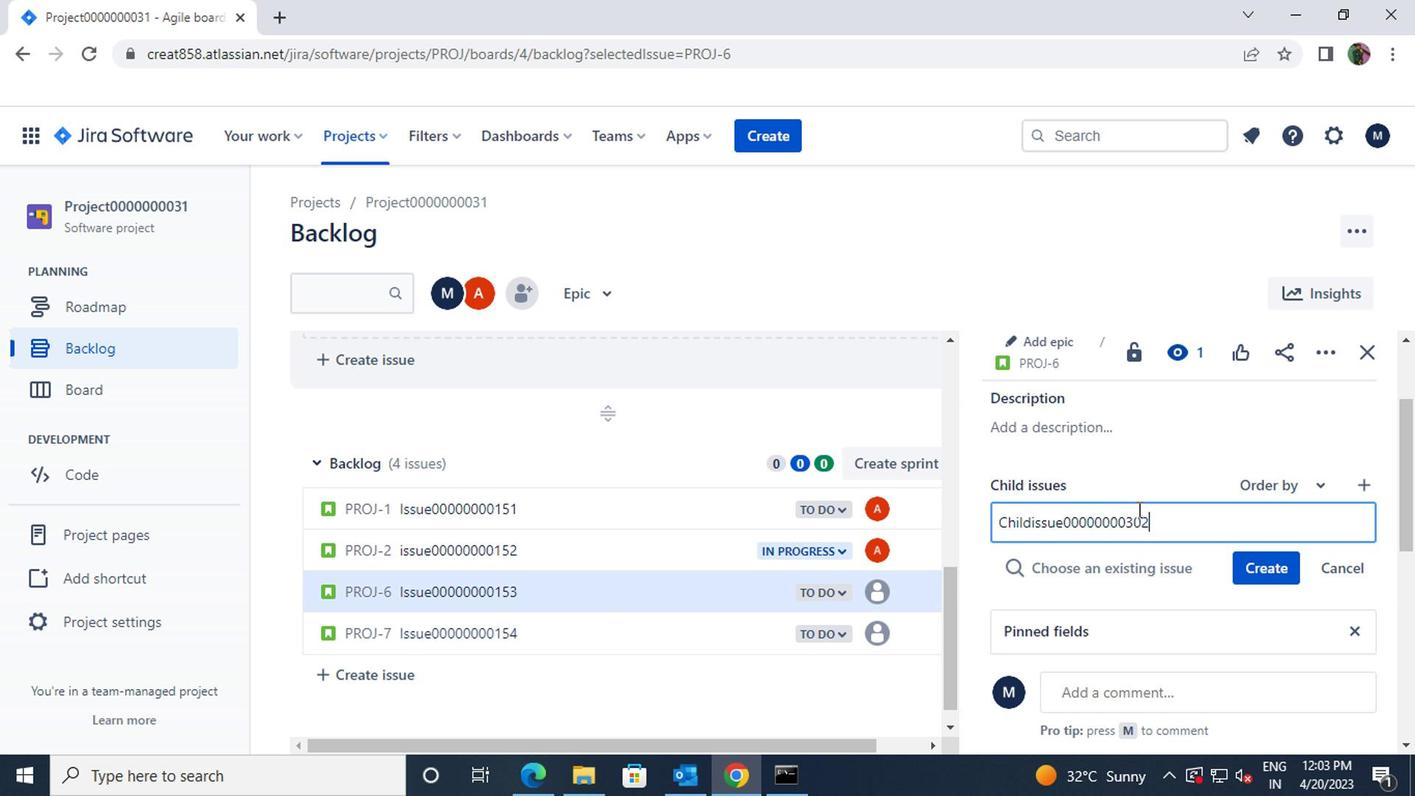 
Action: Key pressed 5
Screenshot: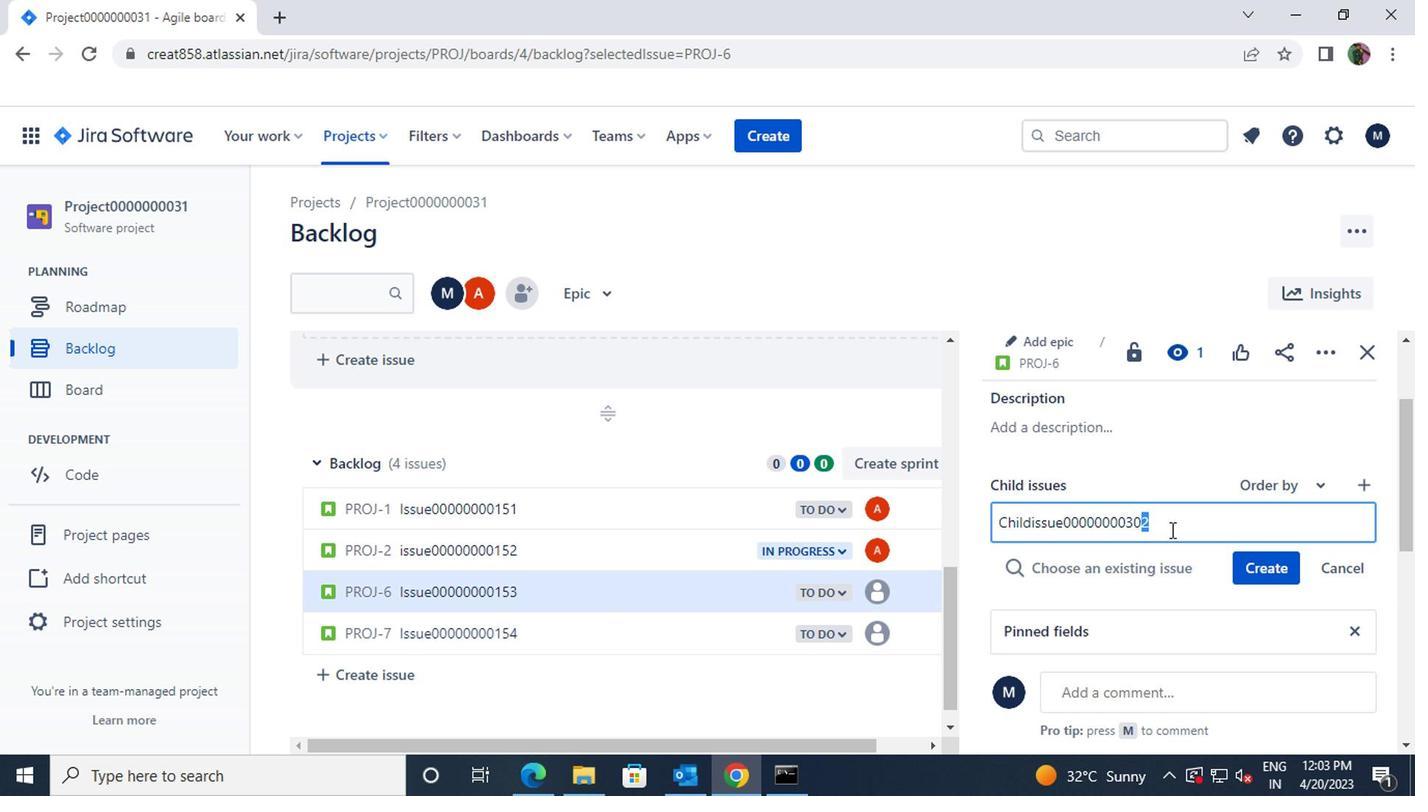 
Action: Mouse moved to (1250, 569)
Screenshot: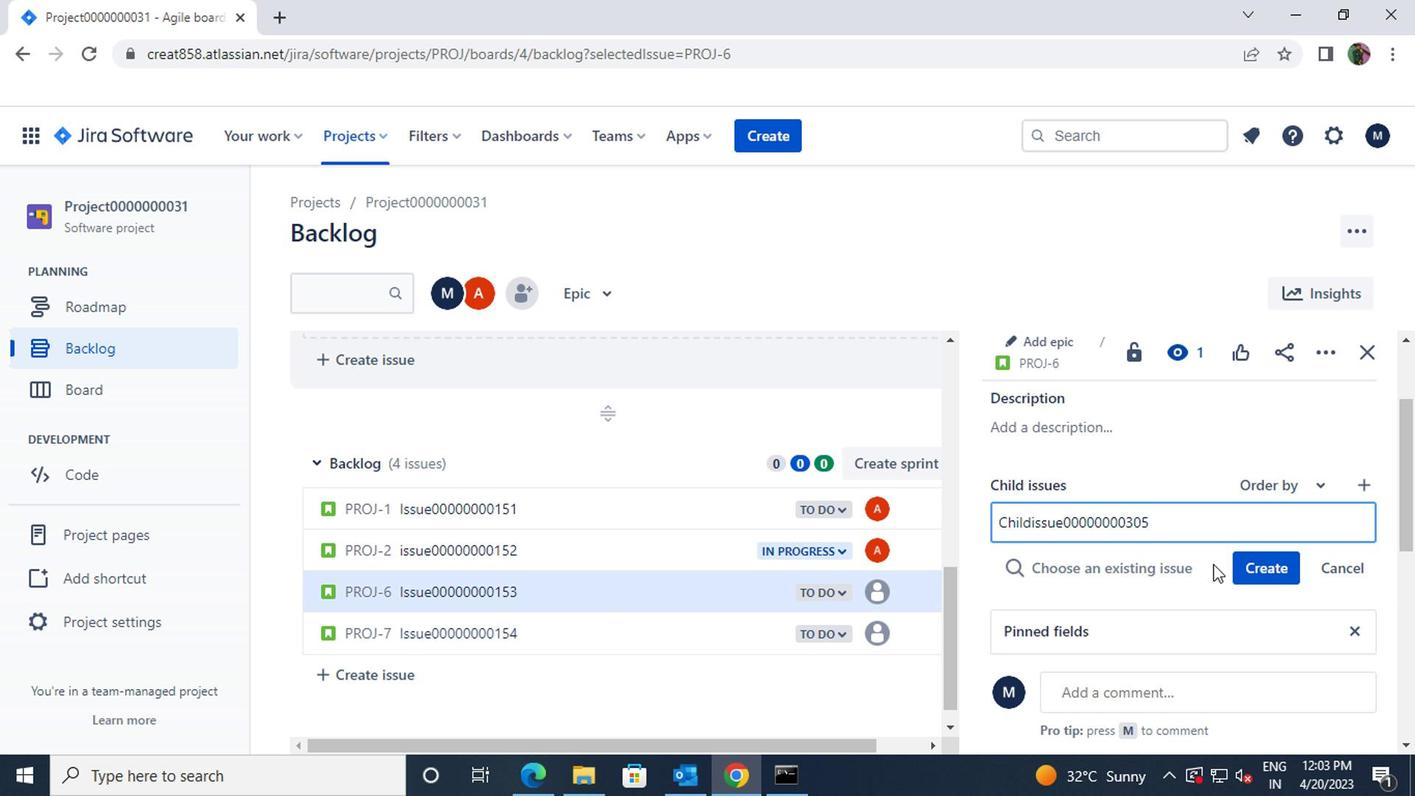 
Action: Mouse pressed left at (1250, 569)
Screenshot: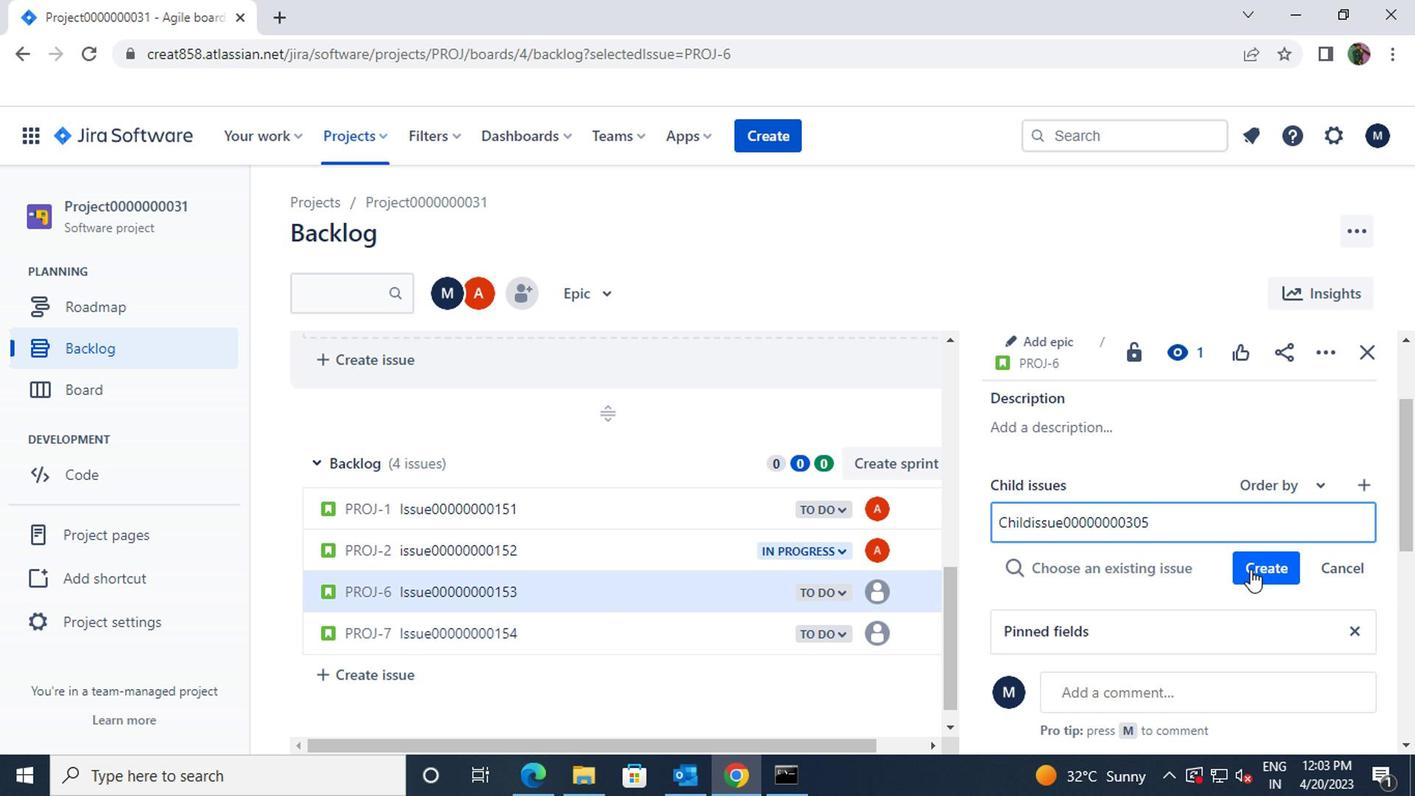 
Action: Mouse moved to (1252, 569)
Screenshot: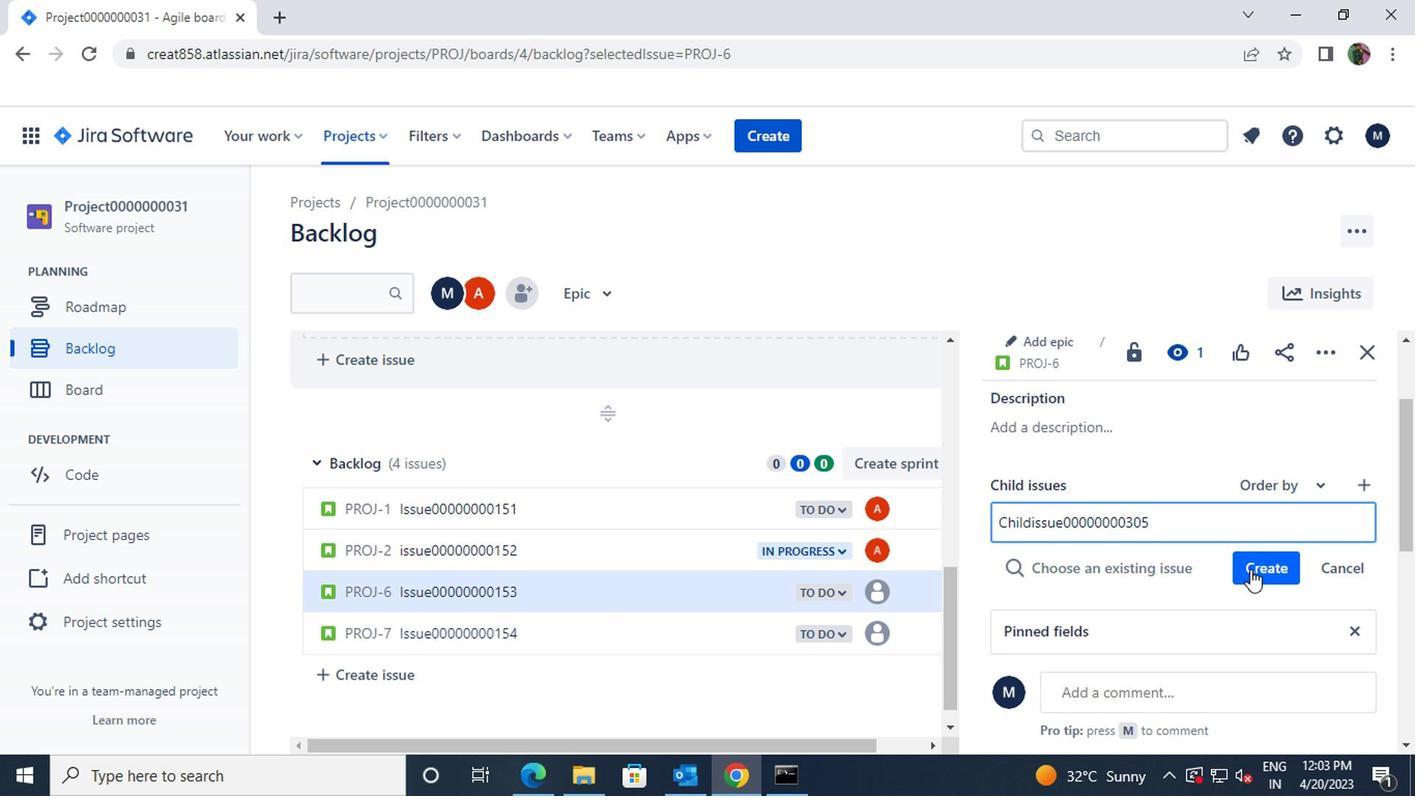 
